 Task: Reply to email with the signature Francisco Garcia with the subject Introduction of a new team member from softage.10@softage.net with the message Can you provide an update on the recruitment process for the new position? with BCC to softage.6@softage.net with an attached document Marketing_research_report.pdf
Action: Mouse moved to (230, 348)
Screenshot: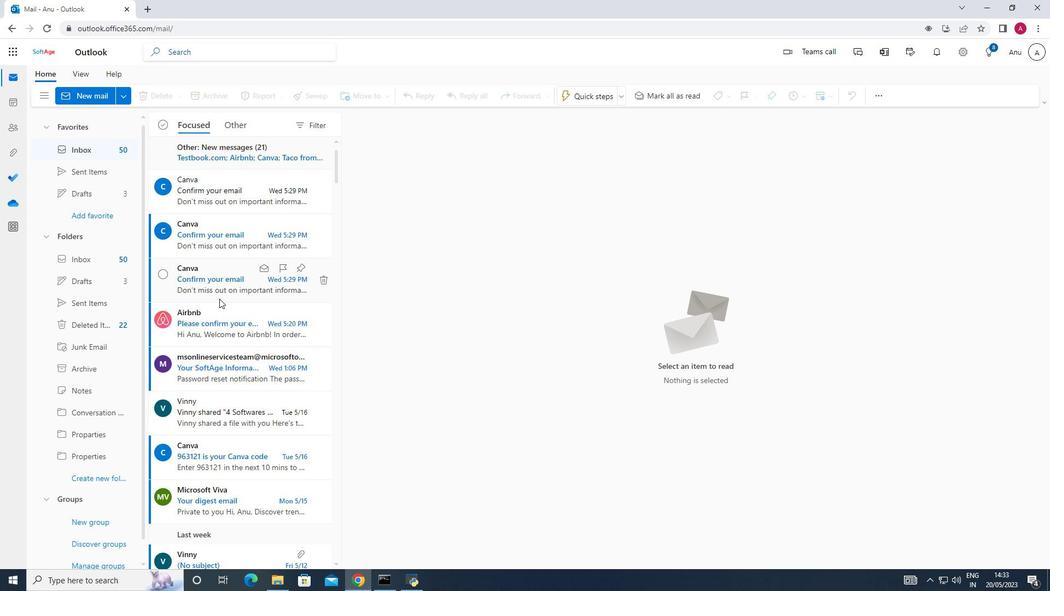 
Action: Mouse scrolled (230, 347) with delta (0, 0)
Screenshot: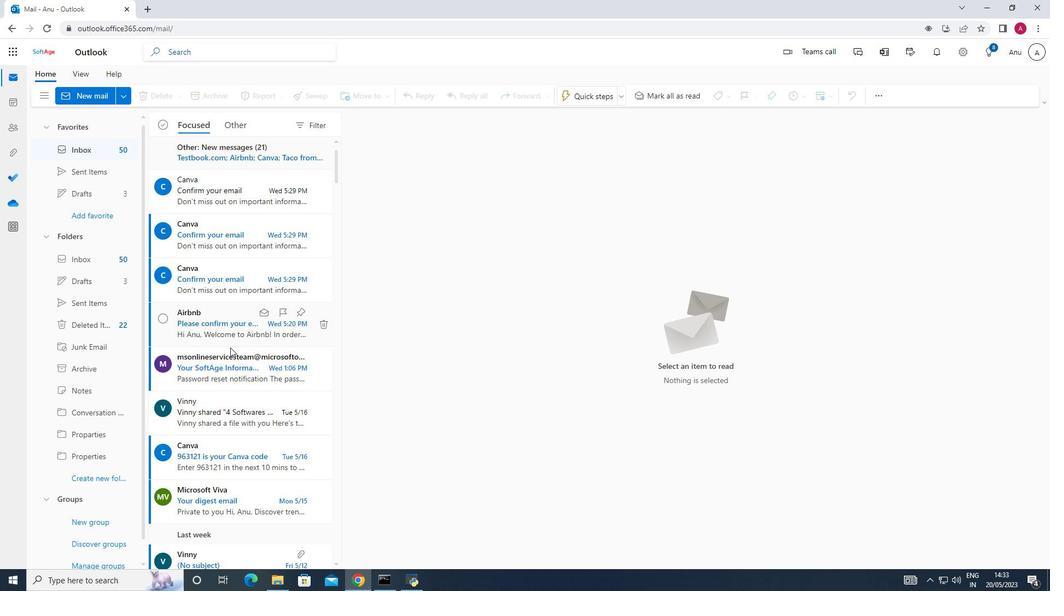 
Action: Mouse scrolled (230, 347) with delta (0, 0)
Screenshot: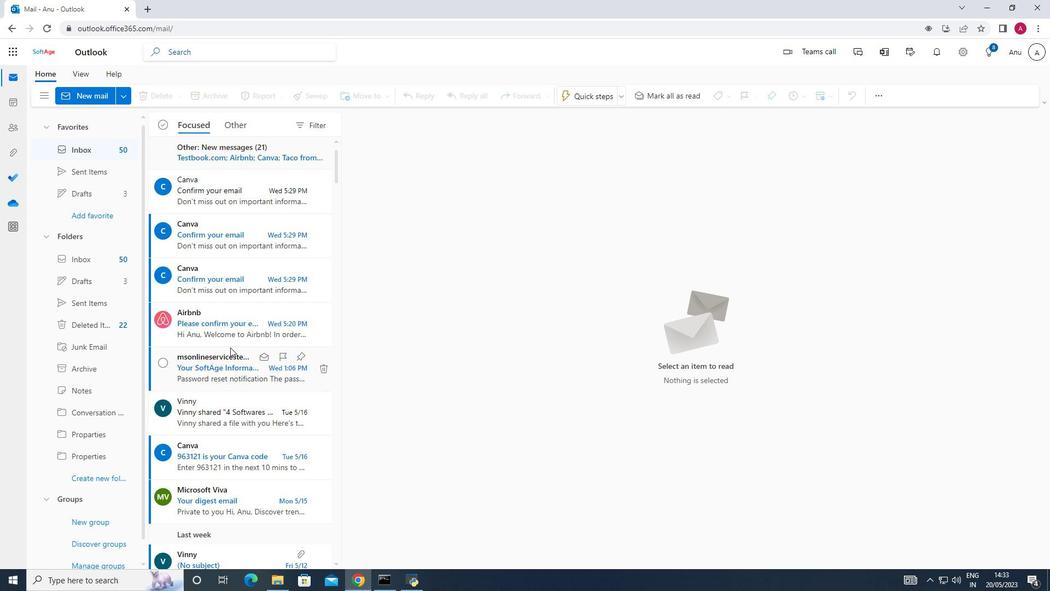 
Action: Mouse moved to (232, 303)
Screenshot: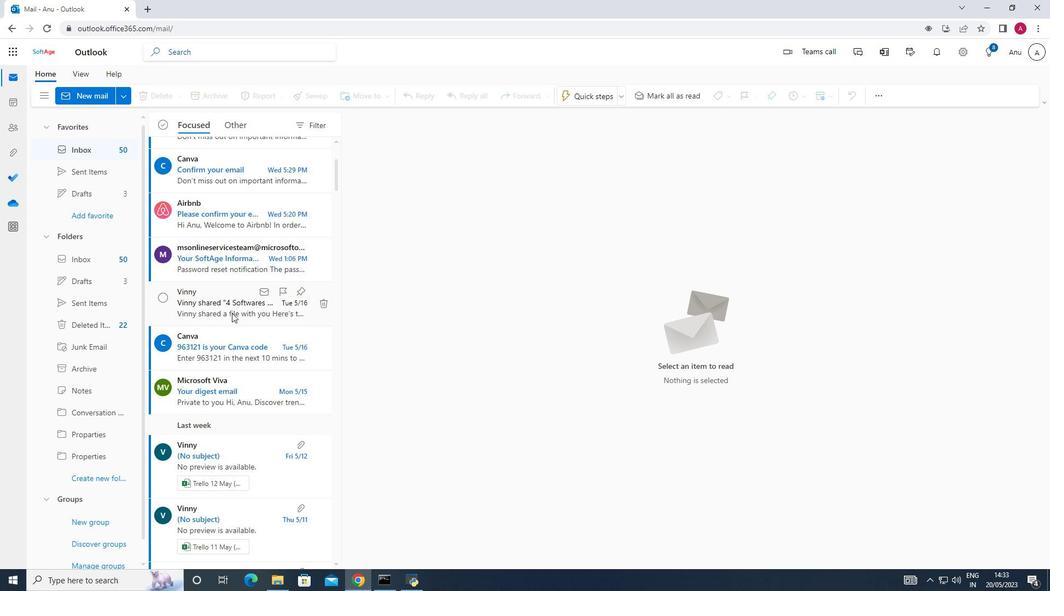 
Action: Mouse pressed left at (232, 303)
Screenshot: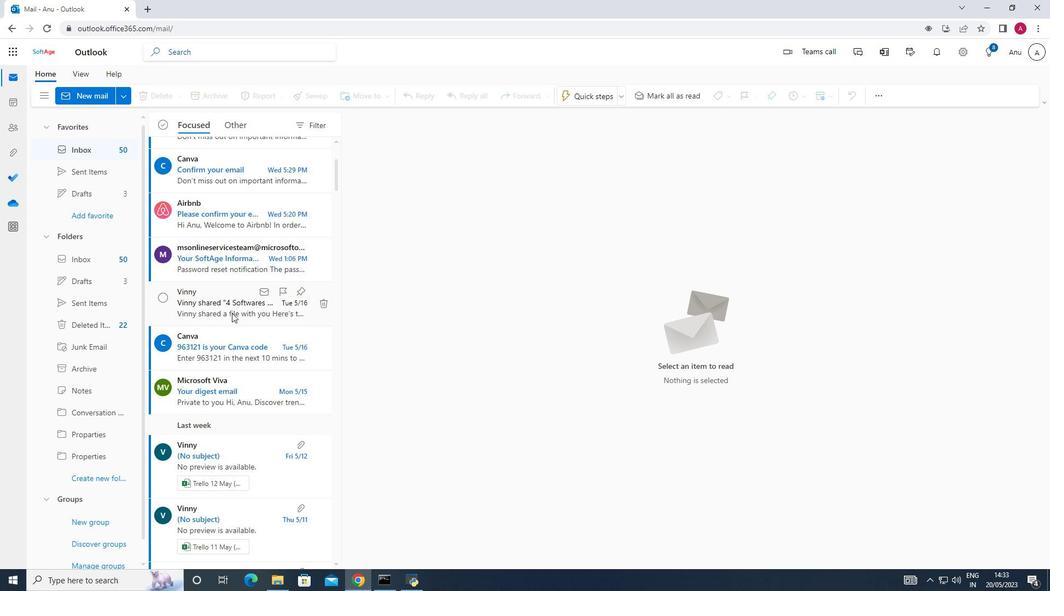 
Action: Mouse moved to (1023, 151)
Screenshot: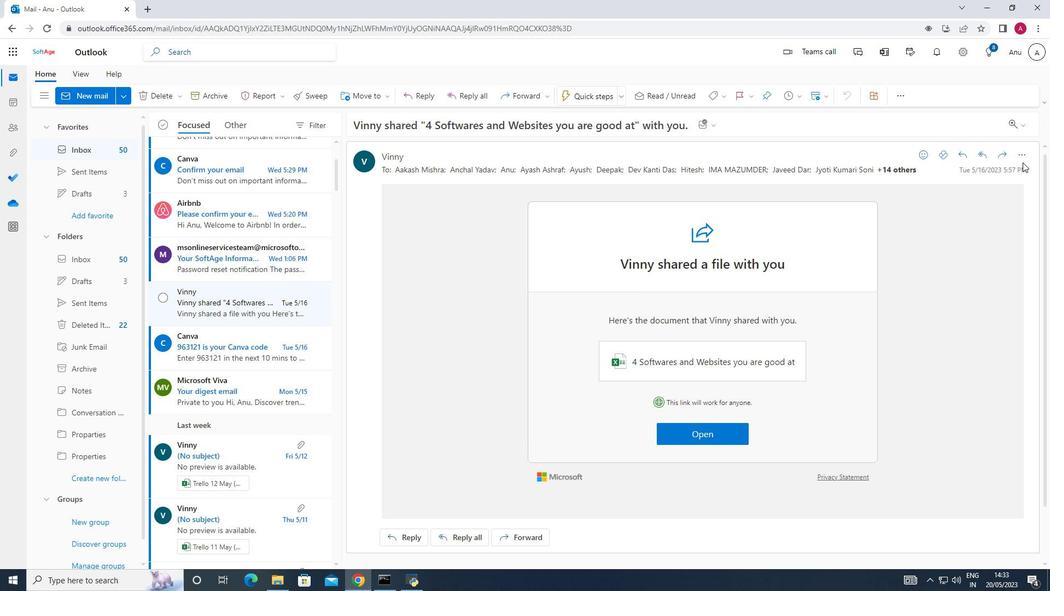 
Action: Mouse pressed left at (1023, 151)
Screenshot: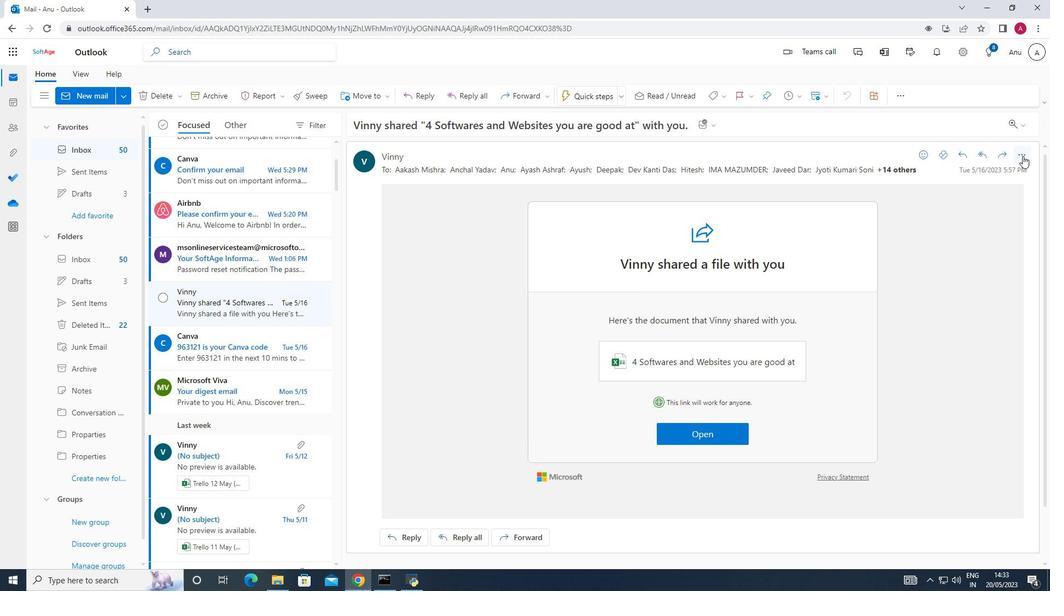 
Action: Mouse moved to (958, 172)
Screenshot: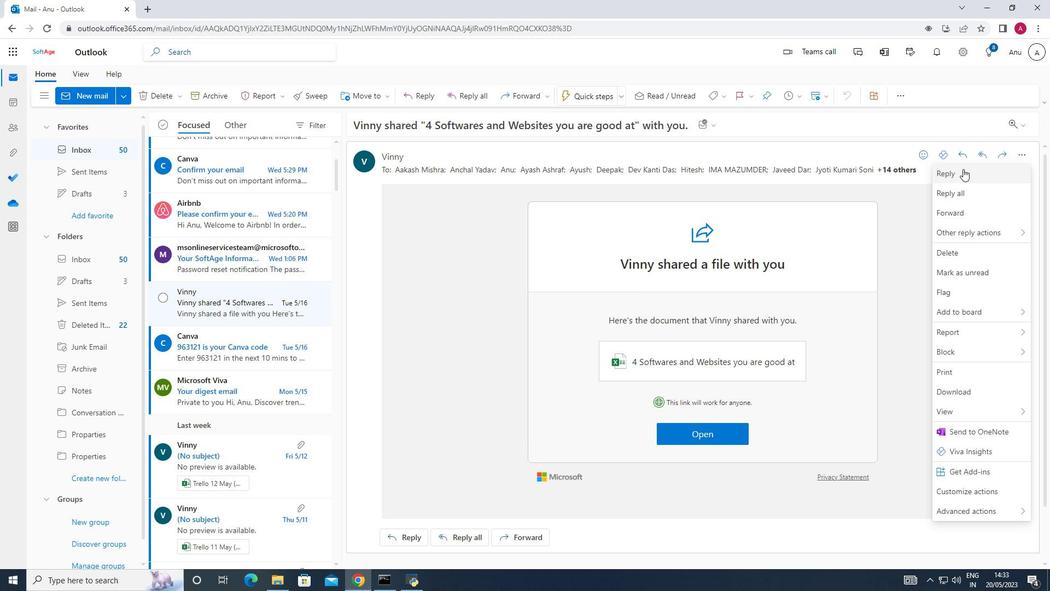 
Action: Mouse pressed left at (958, 172)
Screenshot: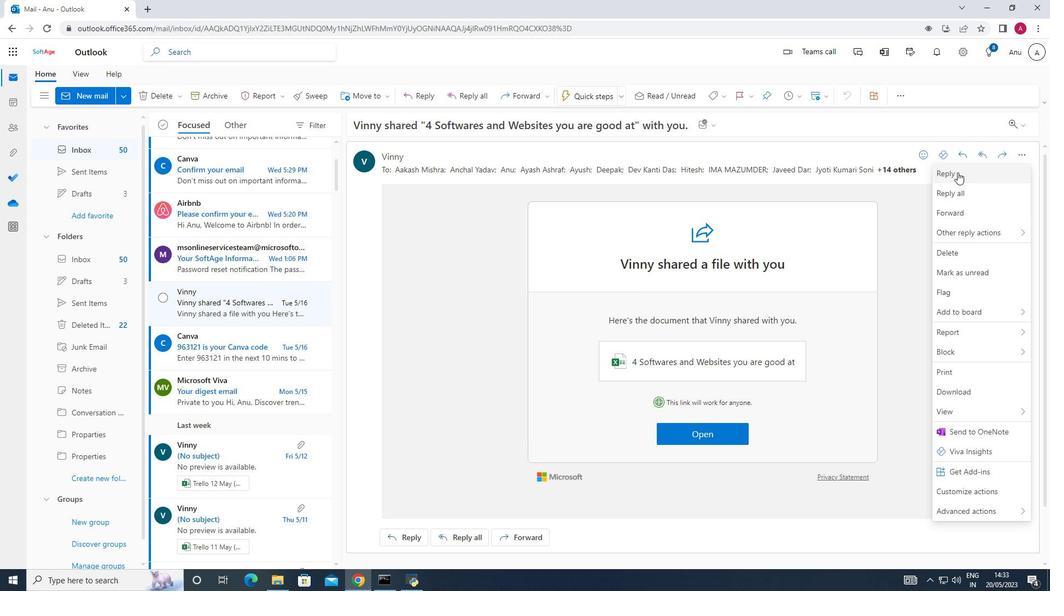 
Action: Mouse moved to (547, 241)
Screenshot: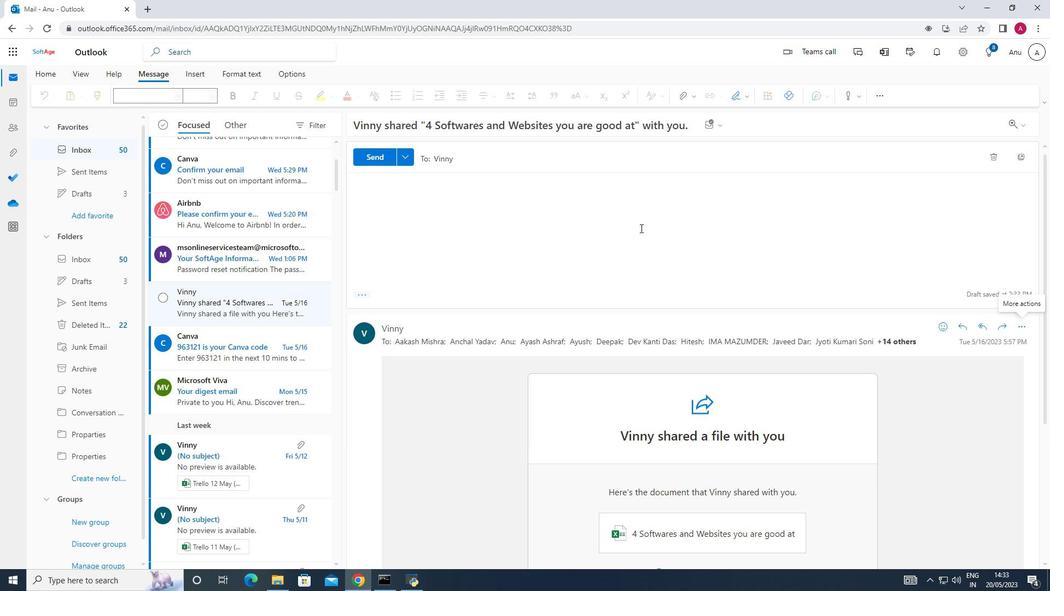 
Action: Mouse scrolled (547, 241) with delta (0, 0)
Screenshot: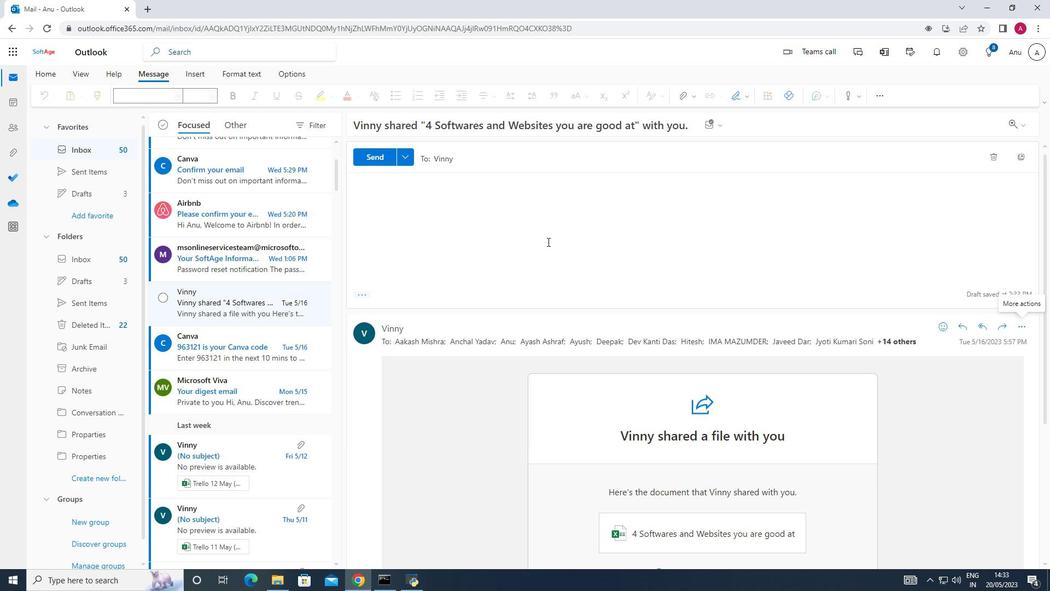 
Action: Mouse scrolled (547, 241) with delta (0, 0)
Screenshot: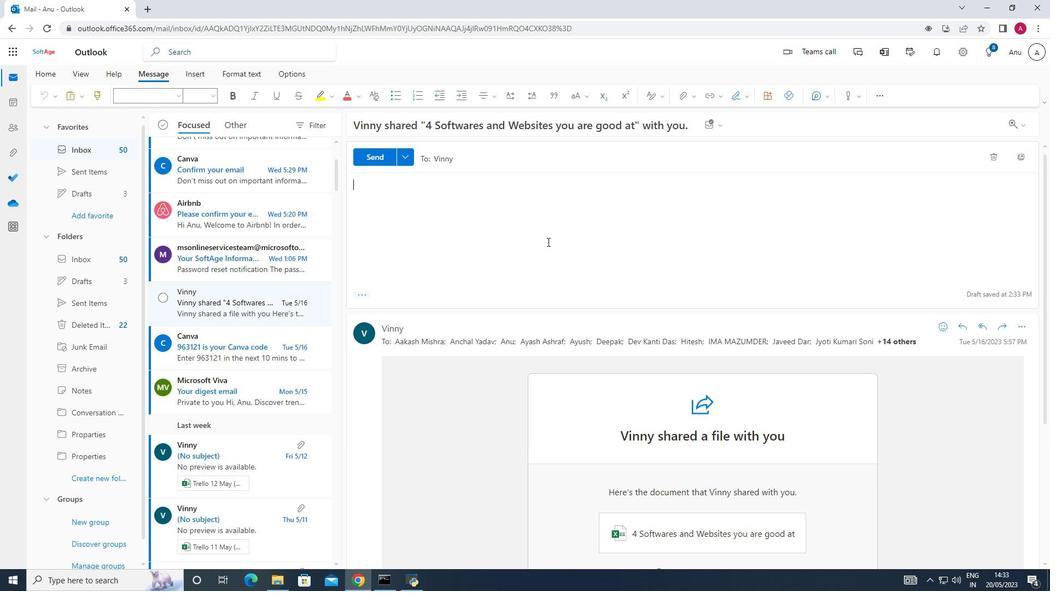 
Action: Mouse scrolled (547, 241) with delta (0, 0)
Screenshot: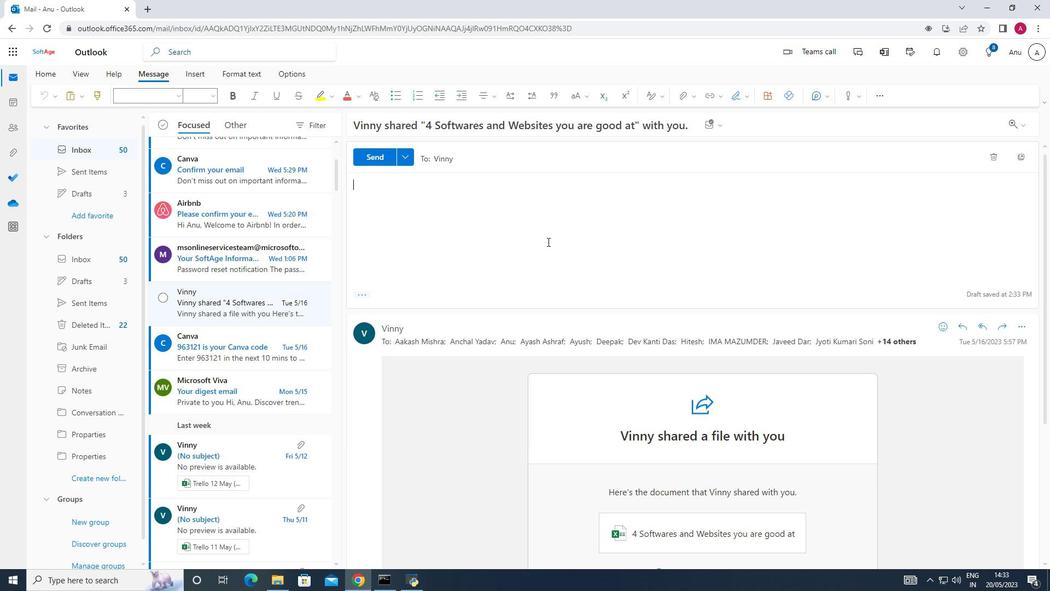 
Action: Mouse moved to (722, 291)
Screenshot: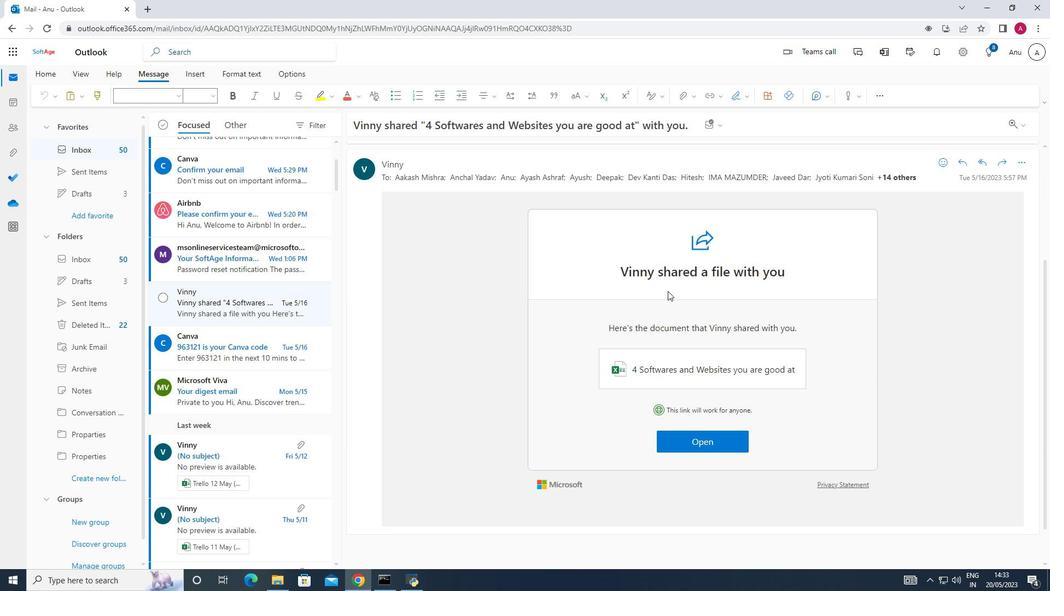 
Action: Mouse scrolled (722, 291) with delta (0, 0)
Screenshot: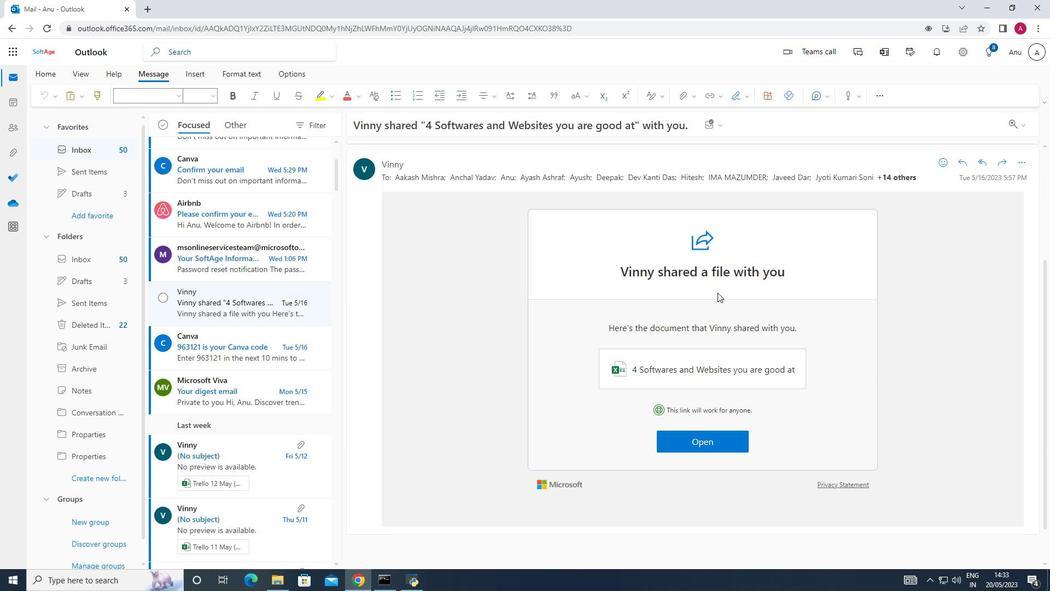 
Action: Mouse scrolled (722, 291) with delta (0, 0)
Screenshot: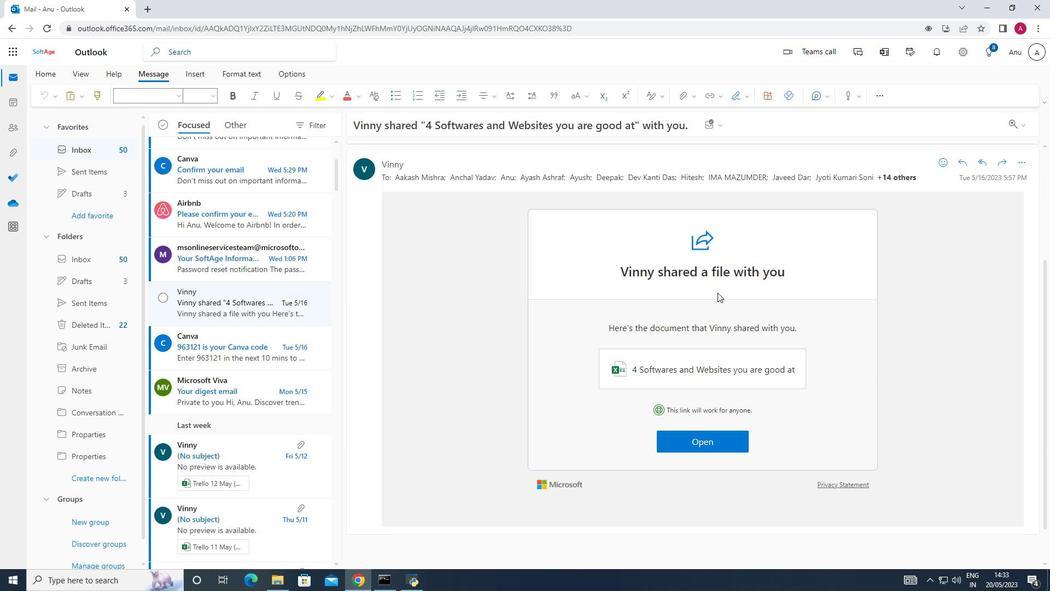
Action: Mouse scrolled (722, 291) with delta (0, 0)
Screenshot: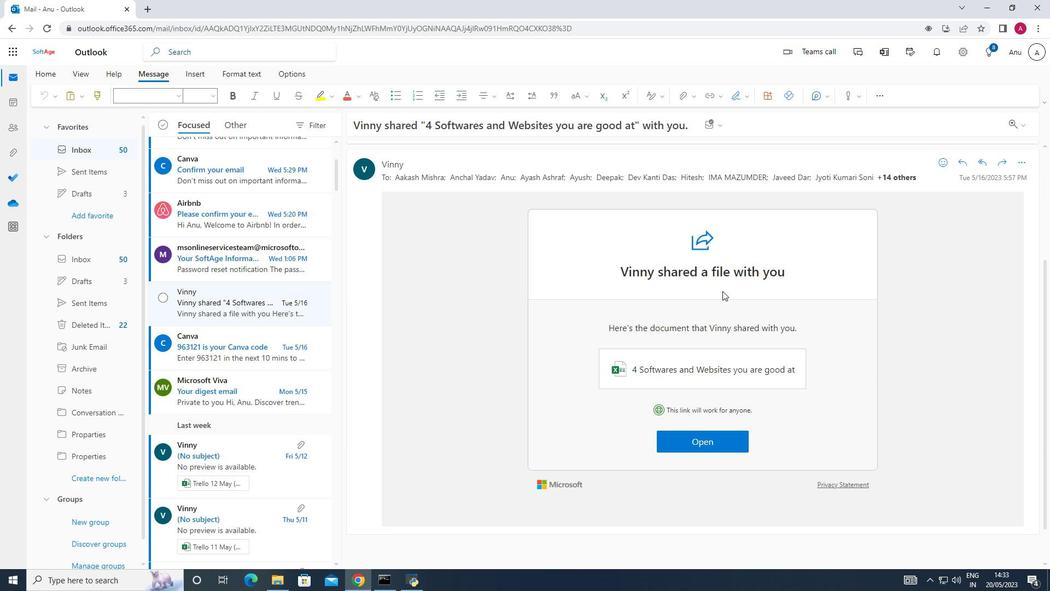 
Action: Mouse scrolled (722, 291) with delta (0, 0)
Screenshot: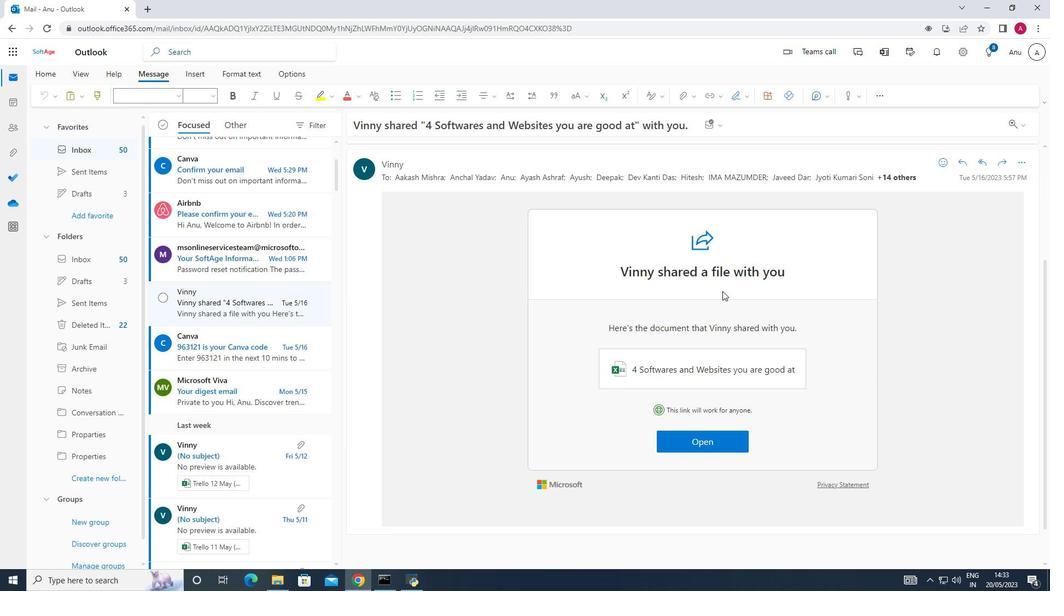 
Action: Mouse moved to (358, 296)
Screenshot: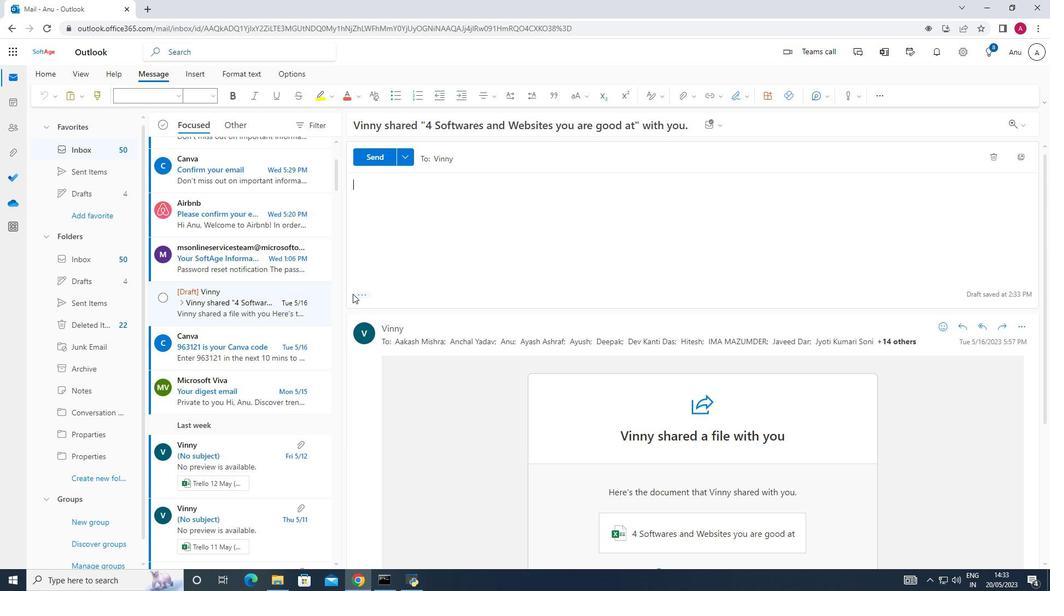 
Action: Mouse pressed left at (358, 296)
Screenshot: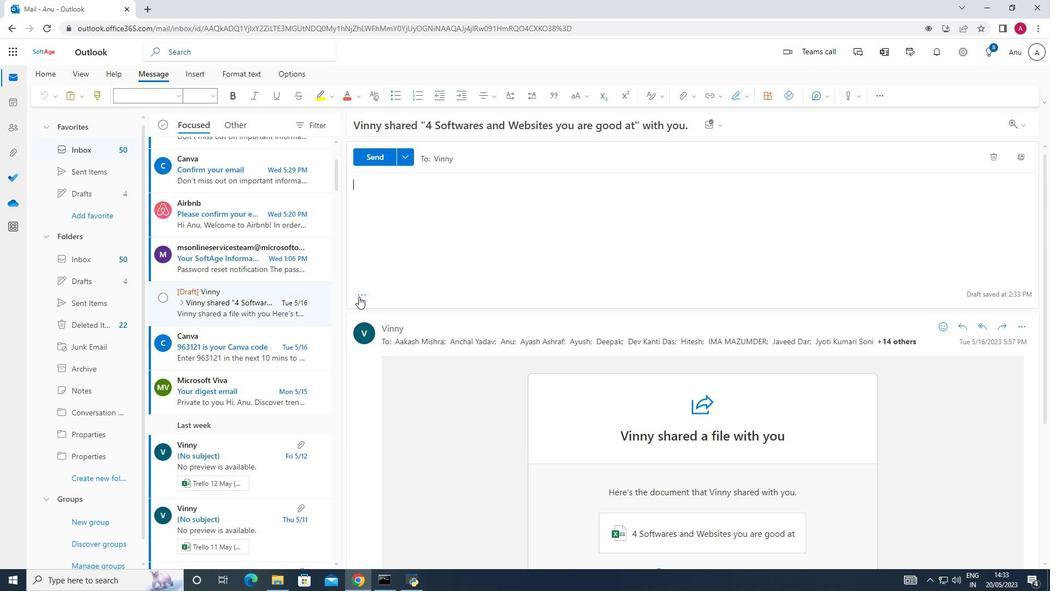 
Action: Mouse moved to (733, 185)
Screenshot: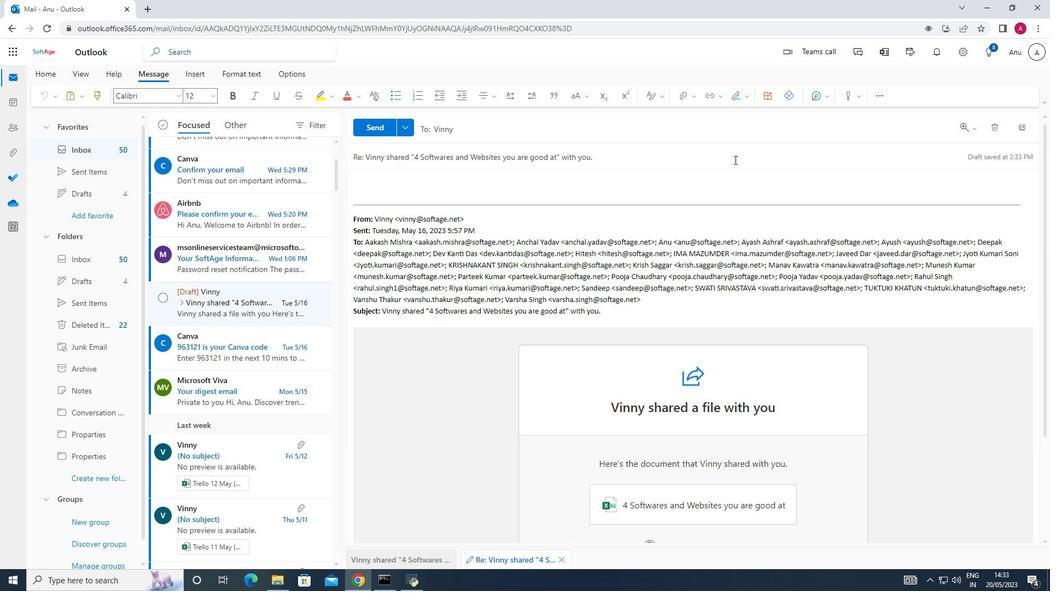 
Action: Mouse scrolled (733, 186) with delta (0, 0)
Screenshot: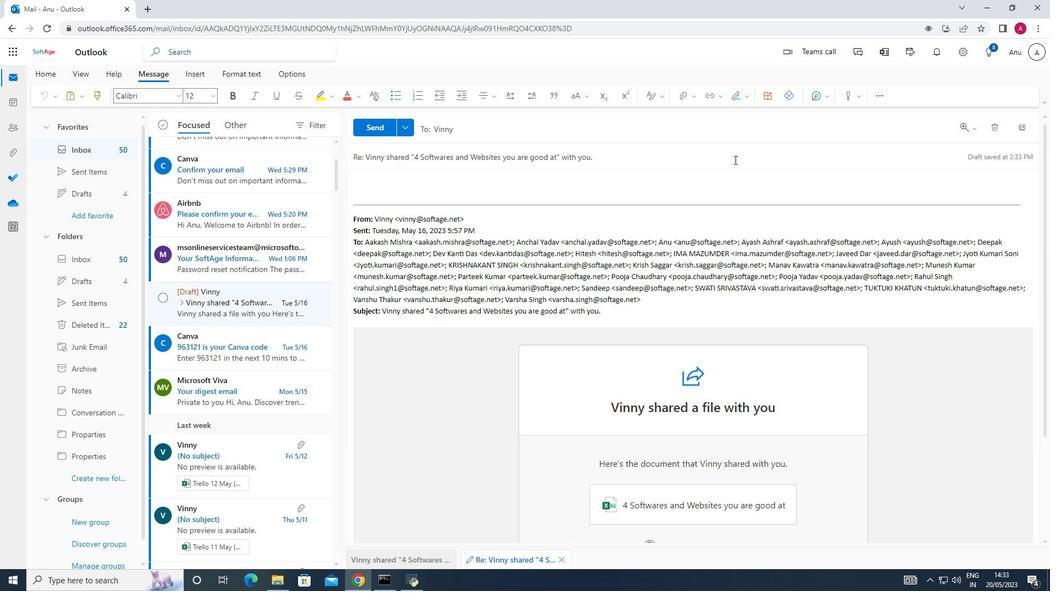 
Action: Mouse scrolled (733, 186) with delta (0, 0)
Screenshot: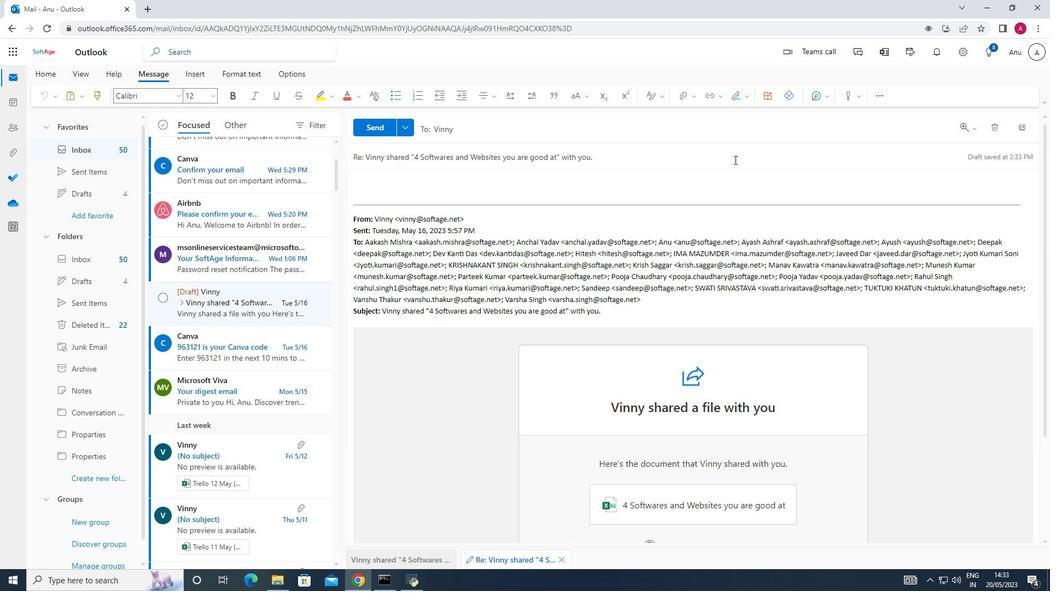 
Action: Mouse scrolled (733, 186) with delta (0, 0)
Screenshot: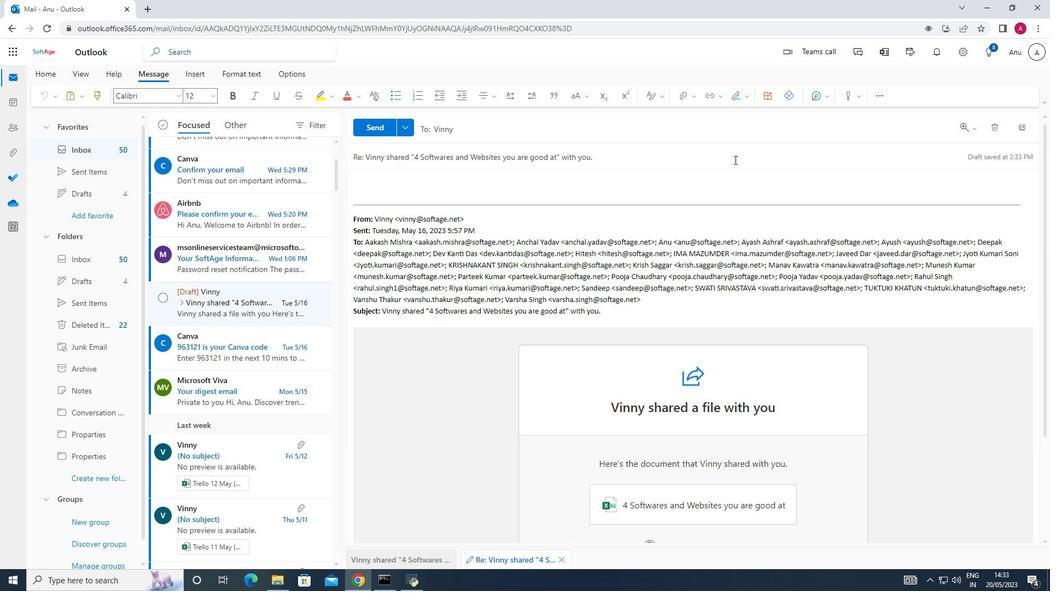 
Action: Mouse scrolled (733, 186) with delta (0, 0)
Screenshot: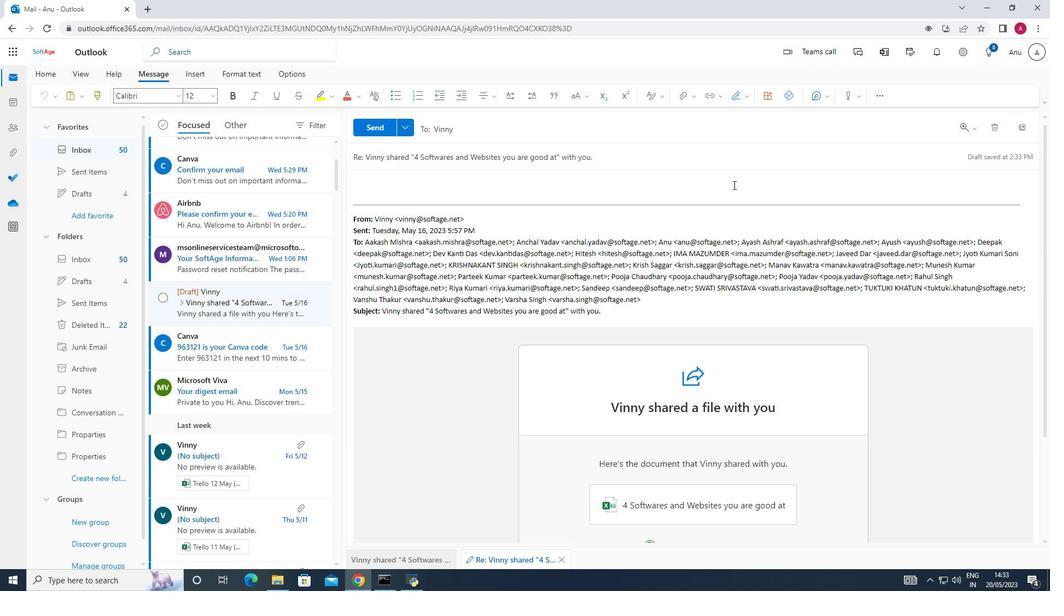
Action: Mouse scrolled (733, 186) with delta (0, 0)
Screenshot: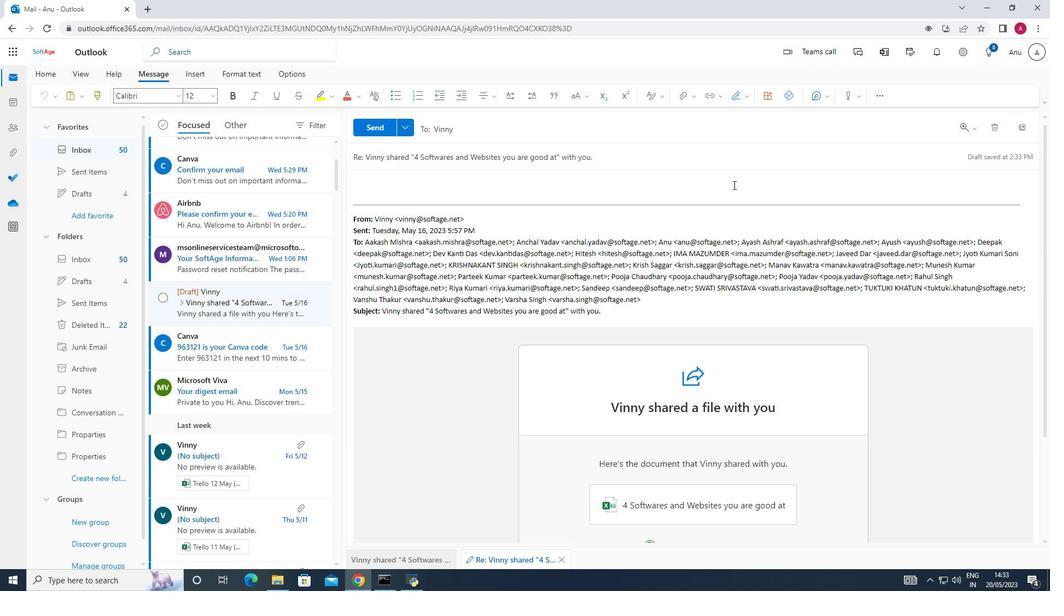 
Action: Mouse moved to (732, 95)
Screenshot: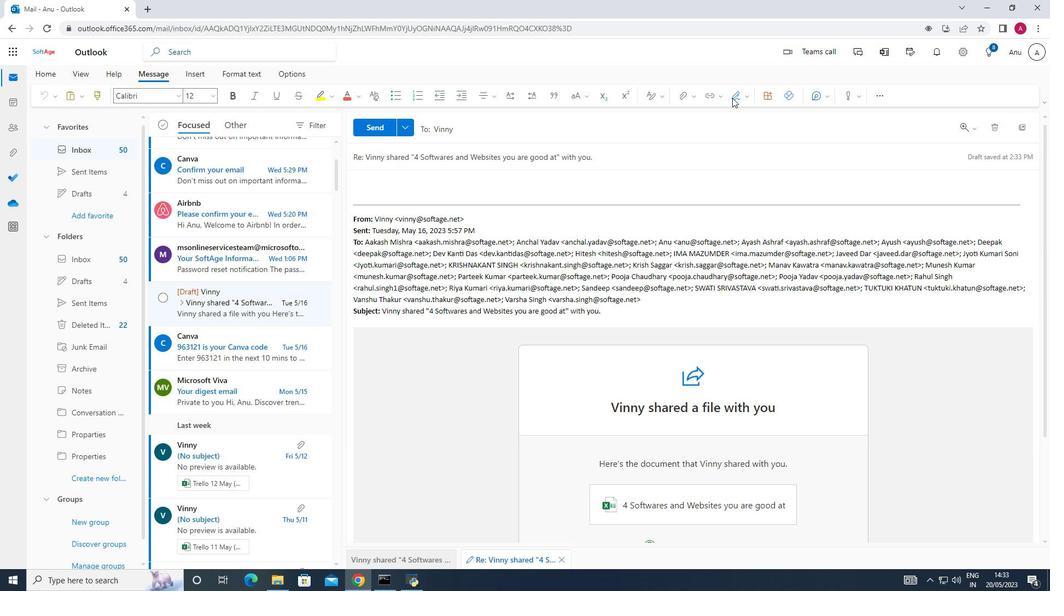 
Action: Mouse pressed left at (732, 95)
Screenshot: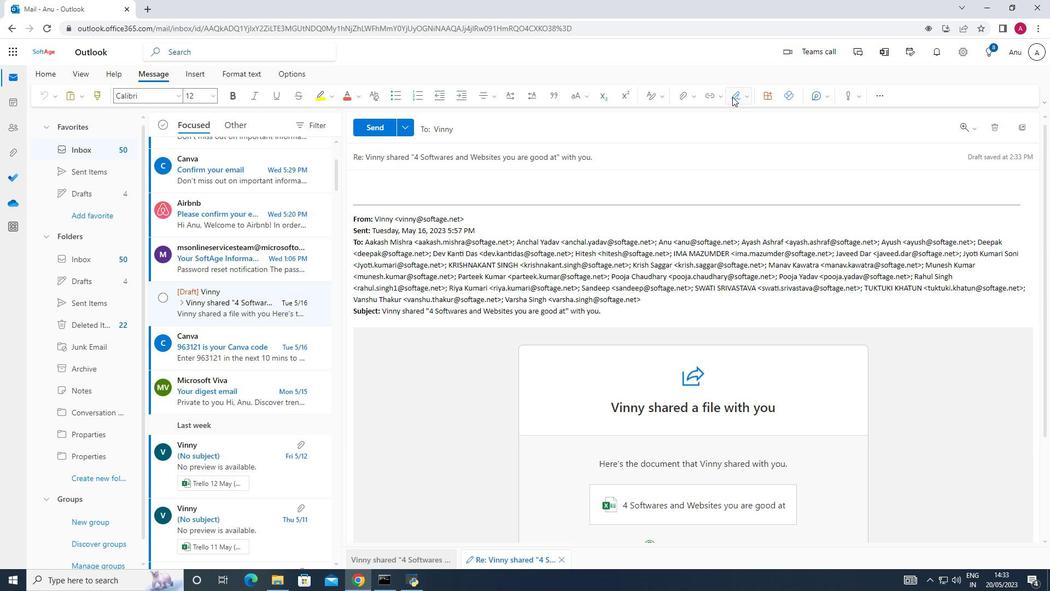 
Action: Mouse moved to (715, 138)
Screenshot: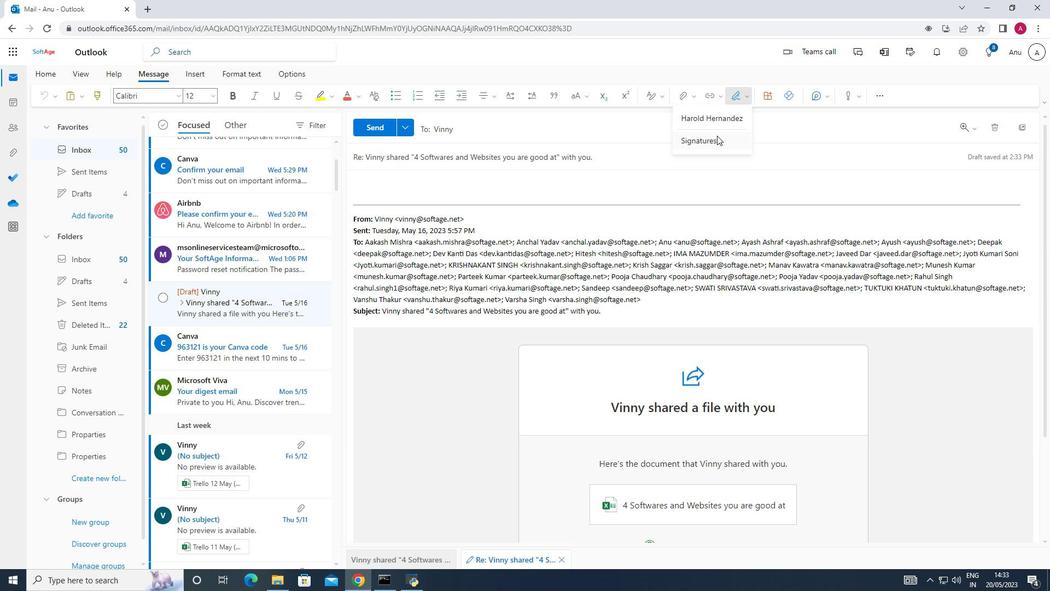 
Action: Mouse pressed left at (715, 138)
Screenshot: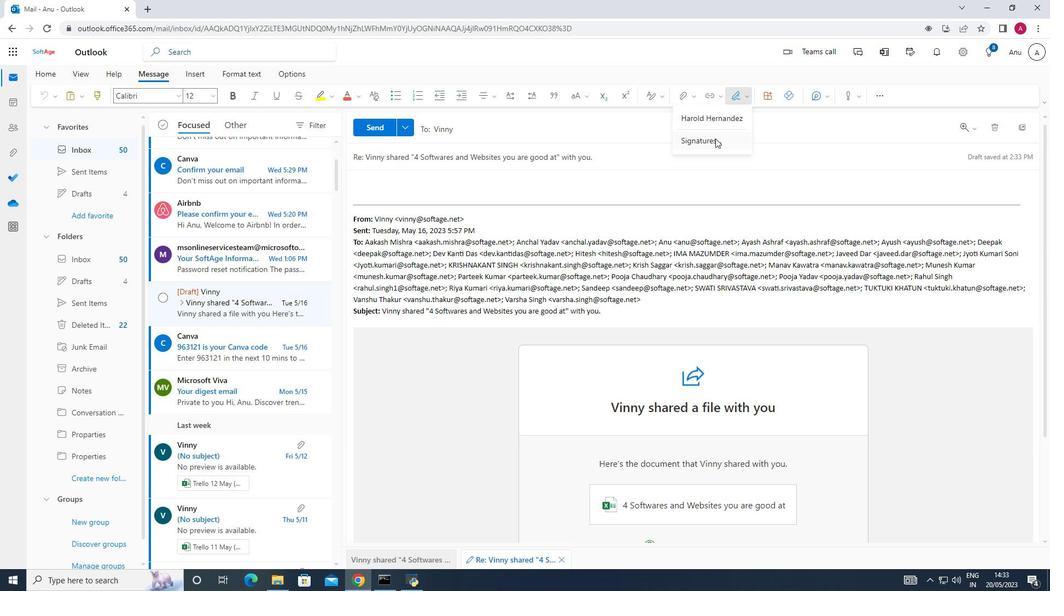 
Action: Mouse moved to (744, 183)
Screenshot: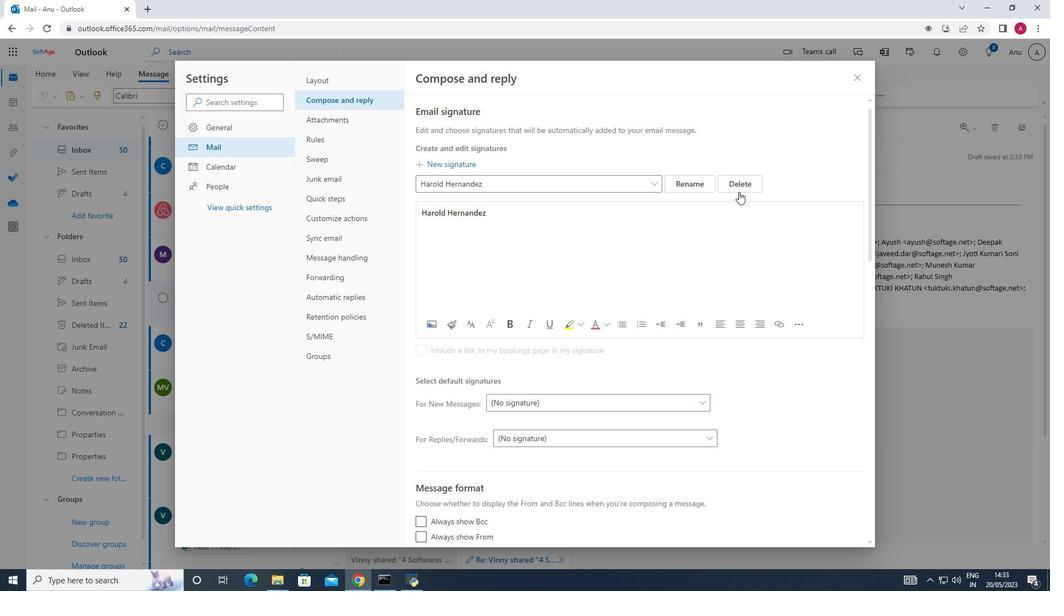
Action: Mouse pressed left at (744, 183)
Screenshot: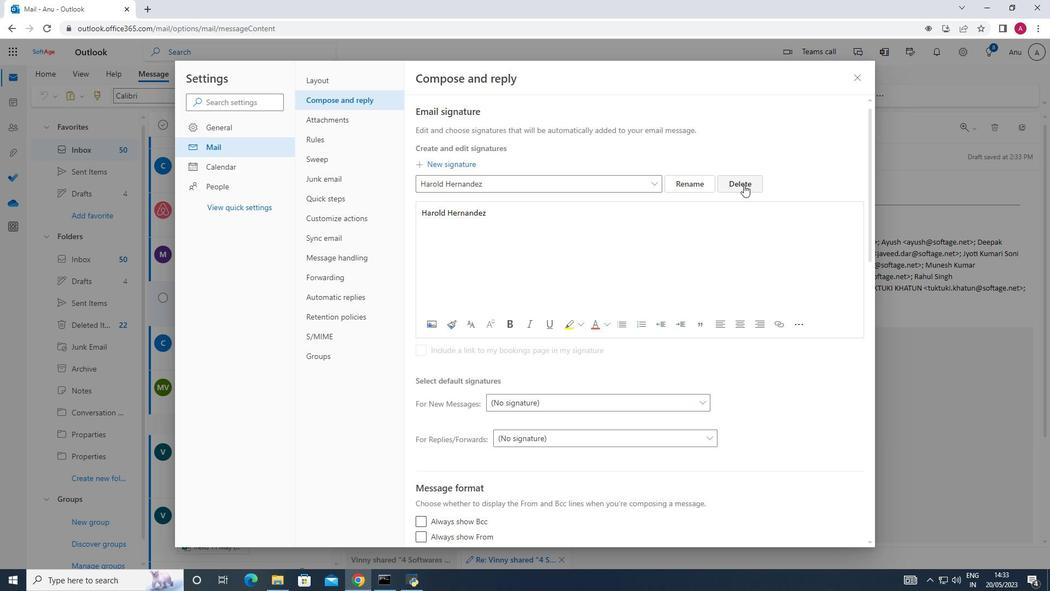 
Action: Mouse moved to (737, 186)
Screenshot: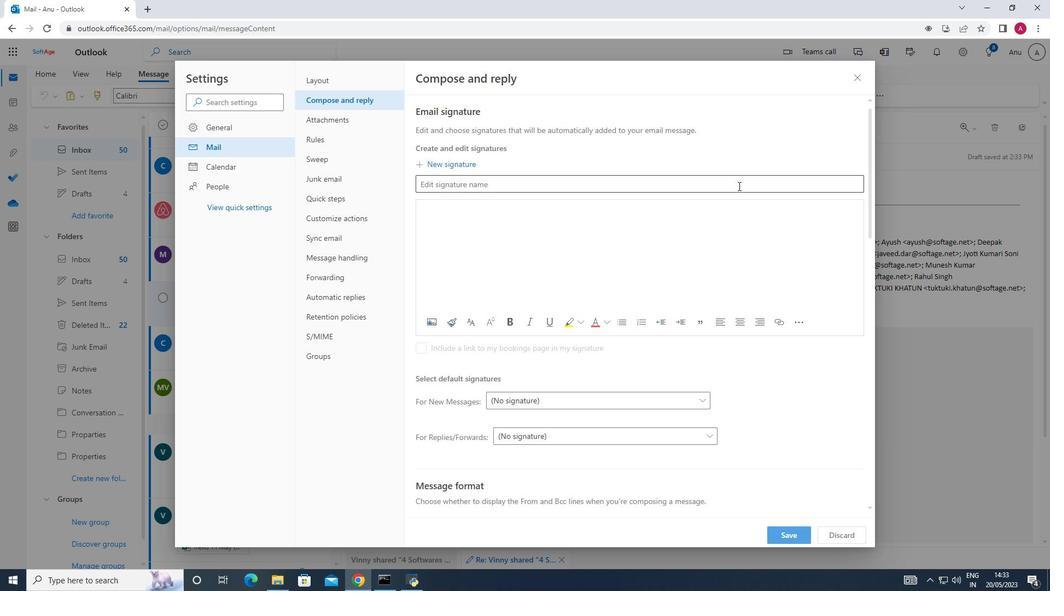 
Action: Mouse pressed left at (737, 186)
Screenshot: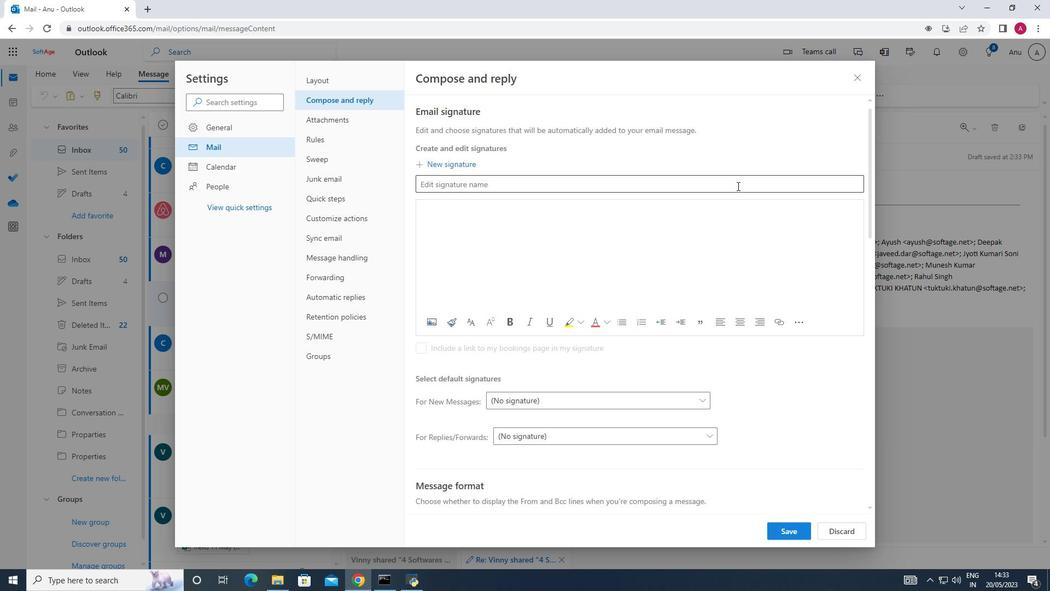 
Action: Key pressed <Key.shift>Frans<Key.backspace>cisco<Key.space><Key.shift>Garcia<Key.tab><Key.shift>Frqanci<Key.backspace><Key.backspace><Key.backspace><Key.backspace><Key.backspace>ancisco<Key.space><Key.shift>Garcia
Screenshot: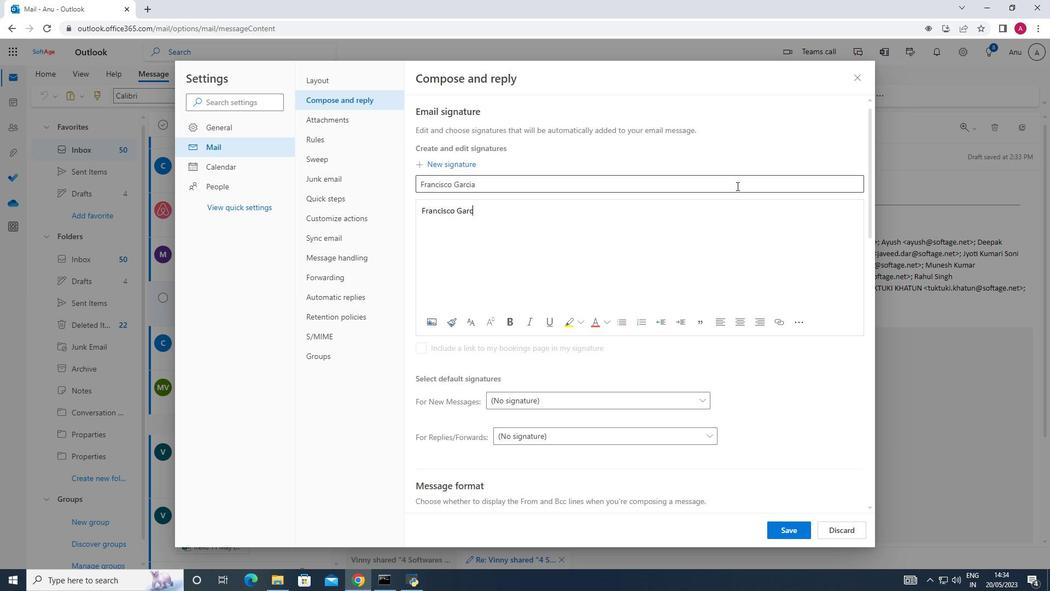 
Action: Mouse moved to (794, 526)
Screenshot: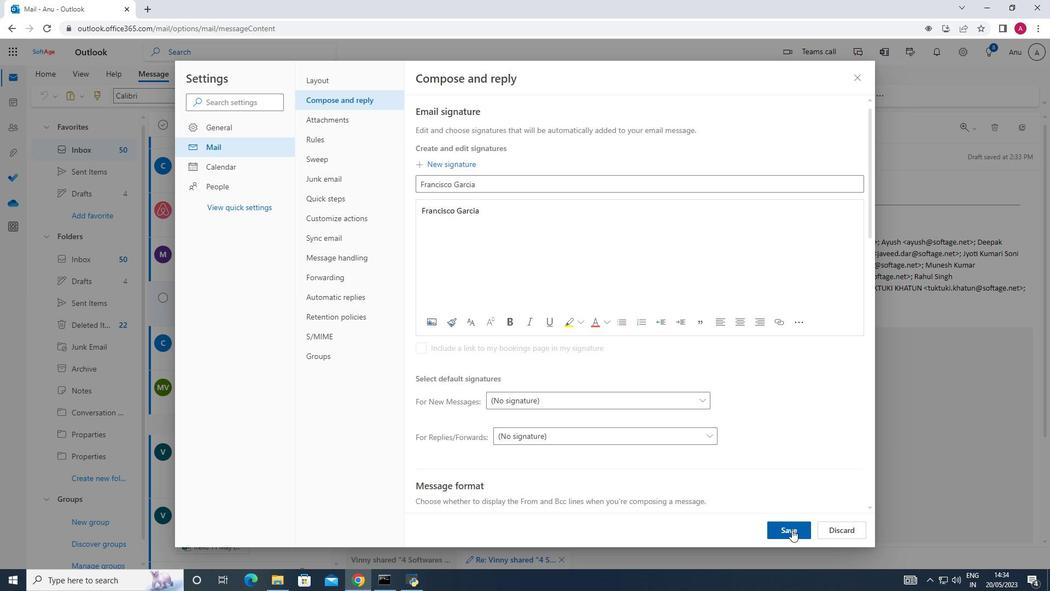 
Action: Mouse pressed left at (794, 526)
Screenshot: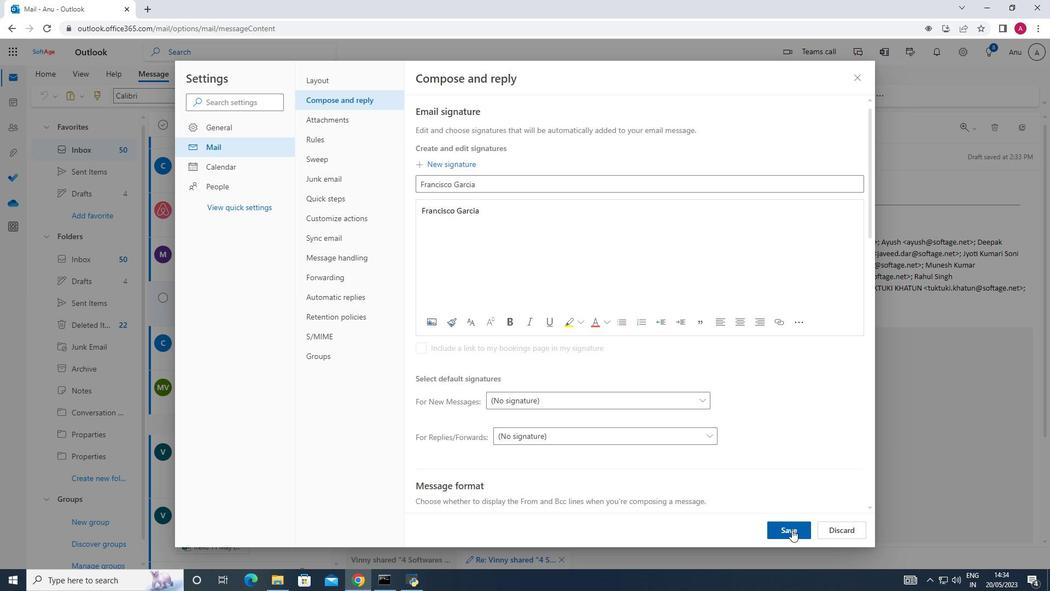 
Action: Mouse moved to (929, 345)
Screenshot: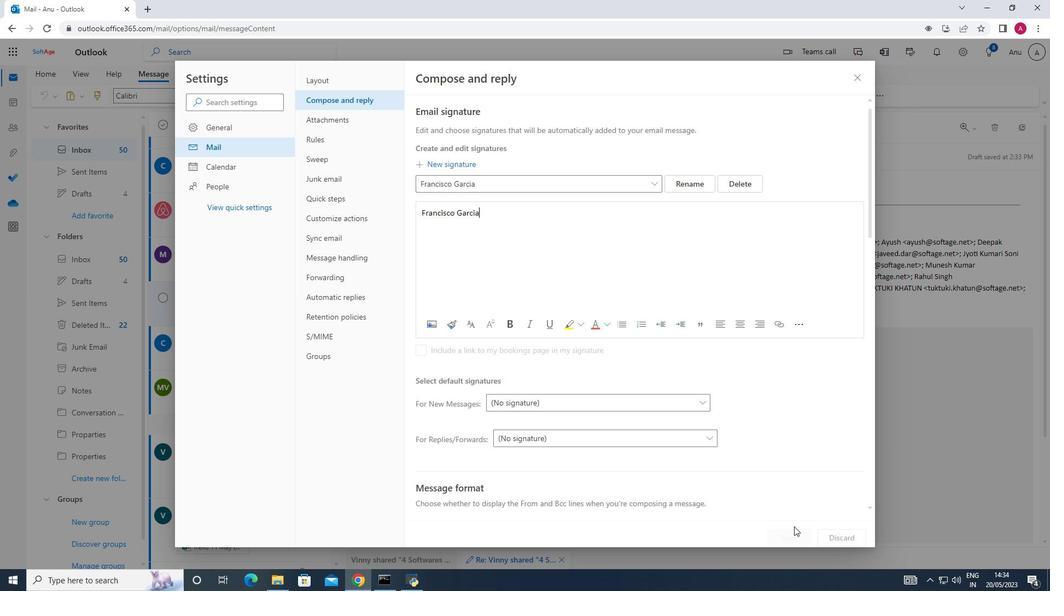
Action: Mouse pressed left at (929, 345)
Screenshot: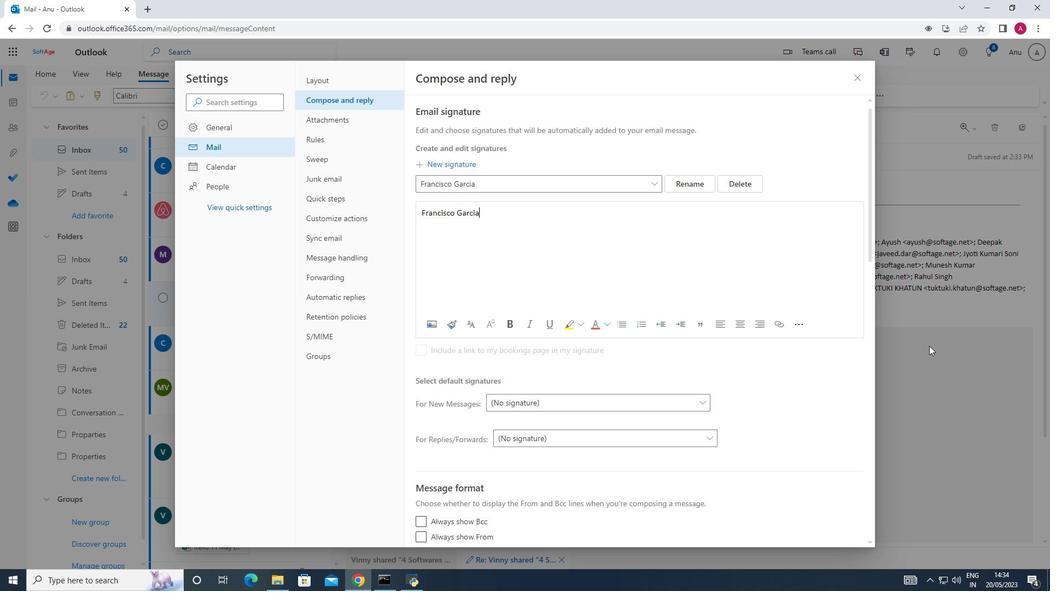 
Action: Mouse moved to (744, 96)
Screenshot: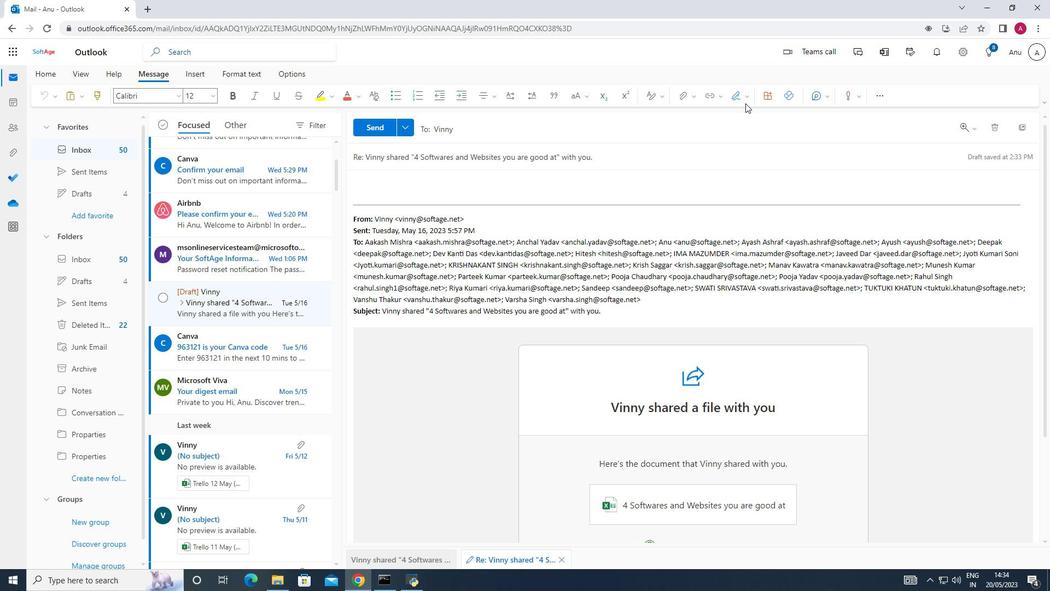 
Action: Mouse pressed left at (744, 96)
Screenshot: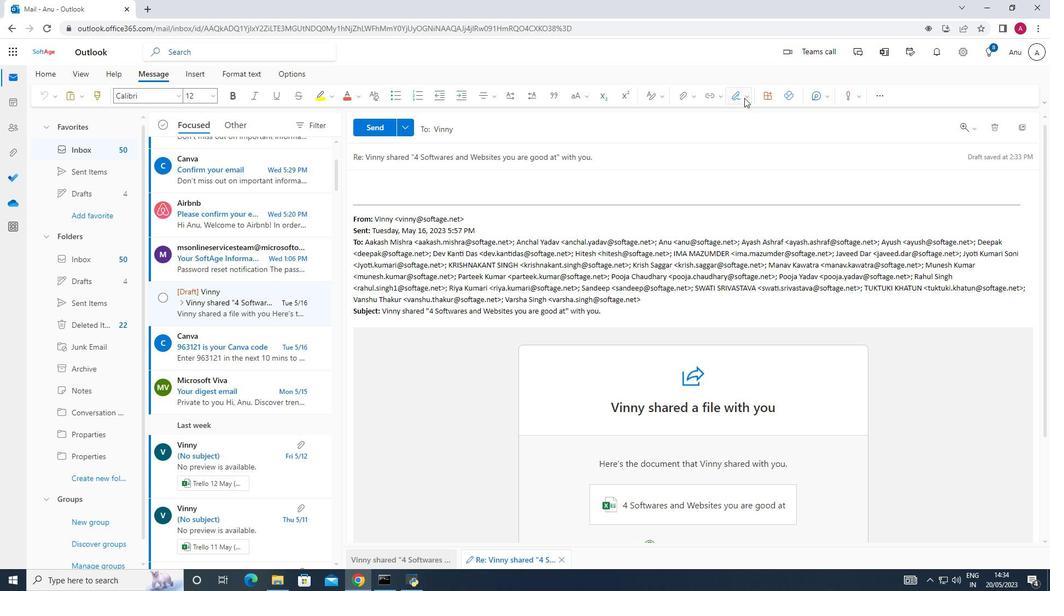 
Action: Mouse moved to (727, 118)
Screenshot: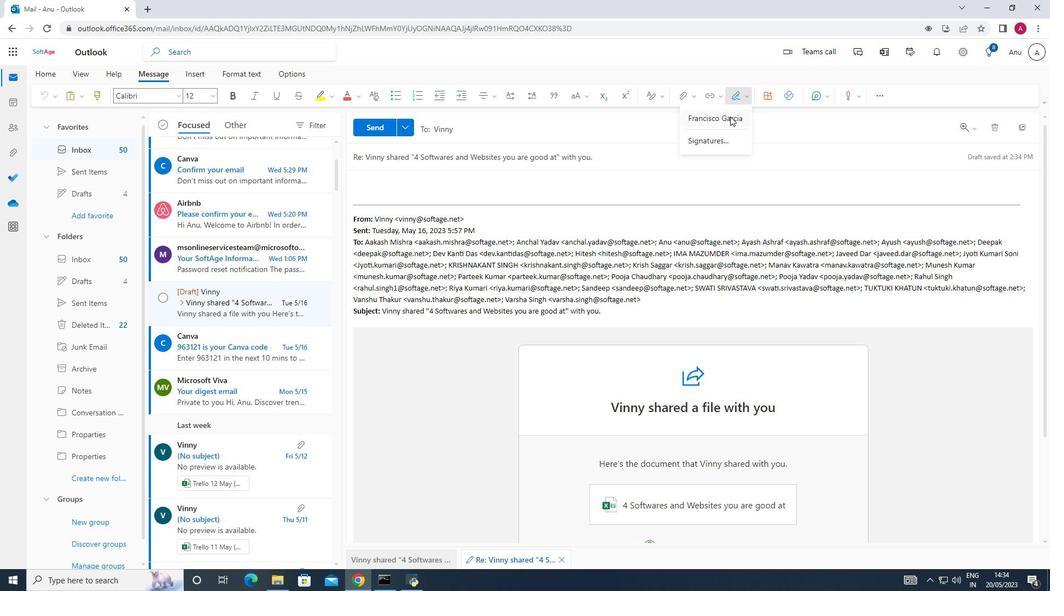 
Action: Mouse pressed left at (727, 118)
Screenshot: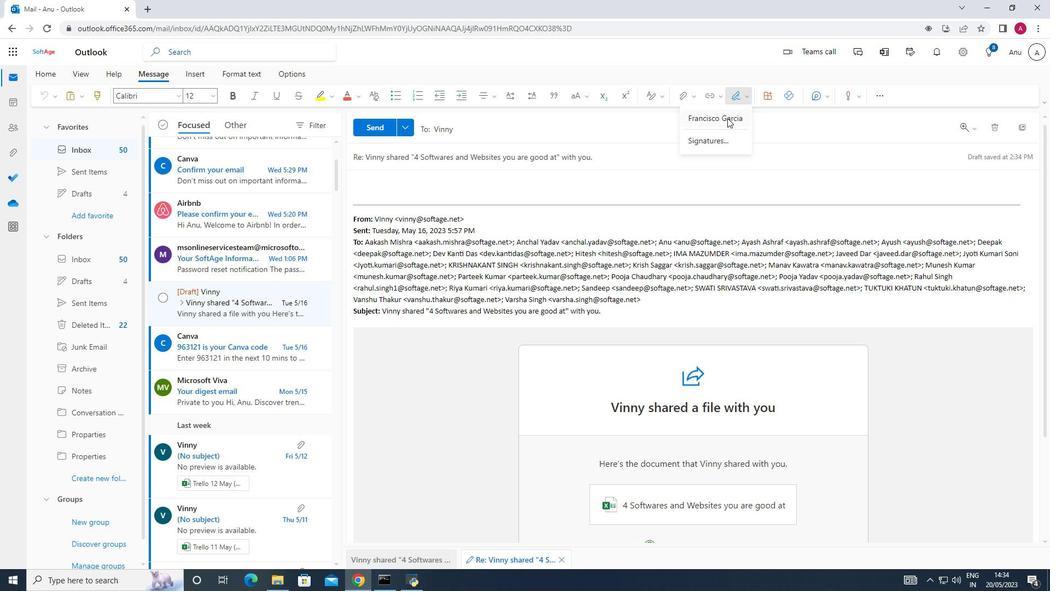 
Action: Mouse moved to (430, 180)
Screenshot: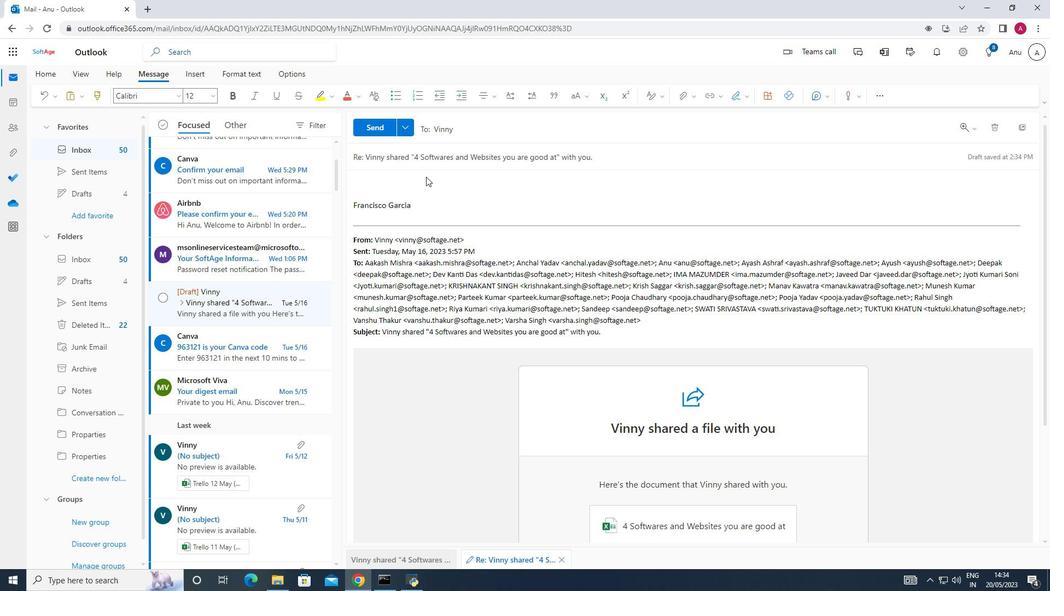
Action: Mouse scrolled (430, 181) with delta (0, 0)
Screenshot: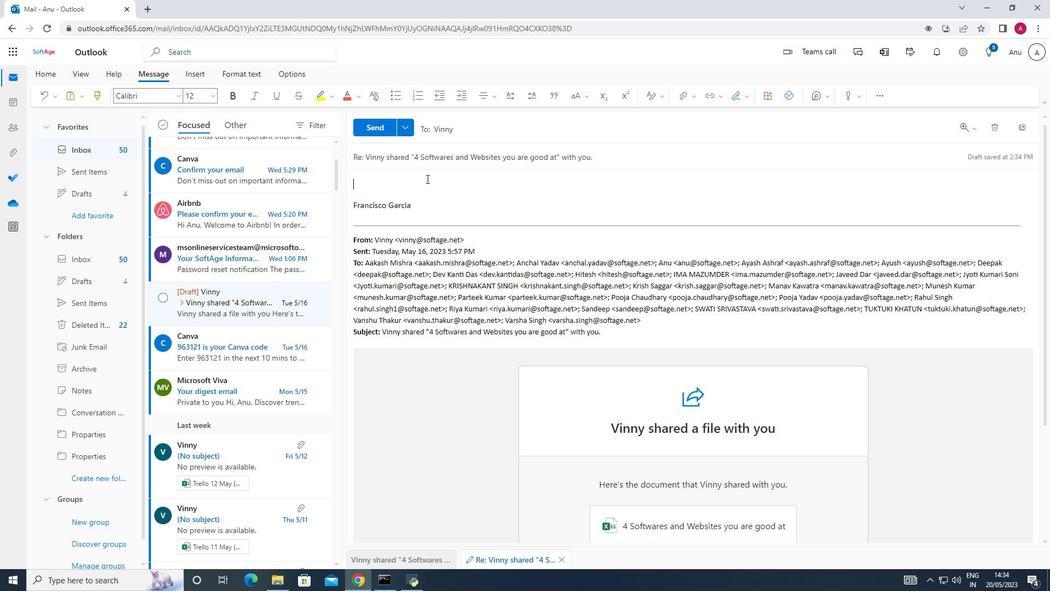 
Action: Mouse scrolled (430, 181) with delta (0, 0)
Screenshot: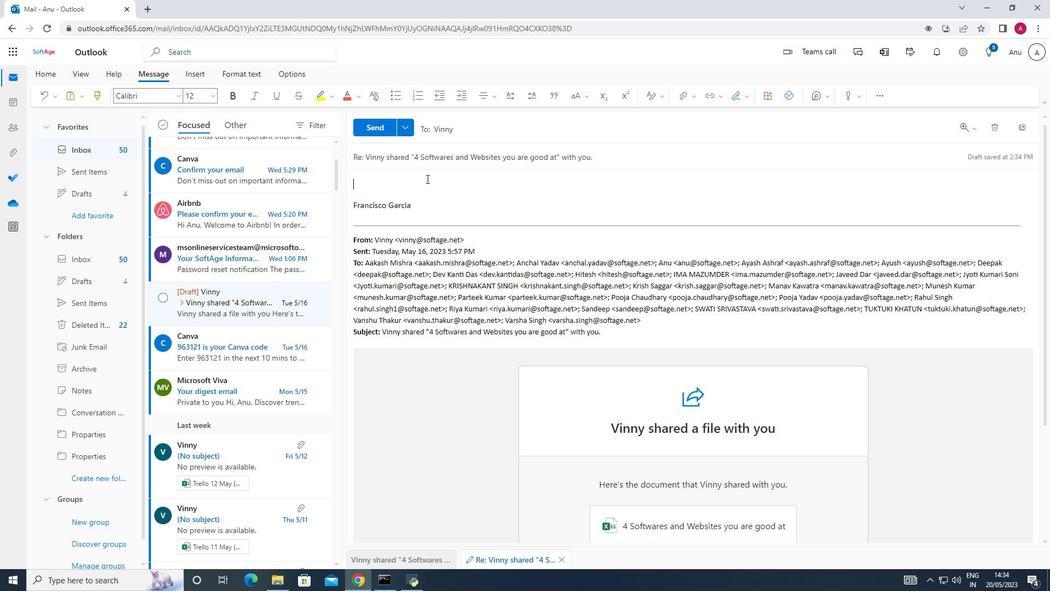 
Action: Mouse scrolled (430, 181) with delta (0, 0)
Screenshot: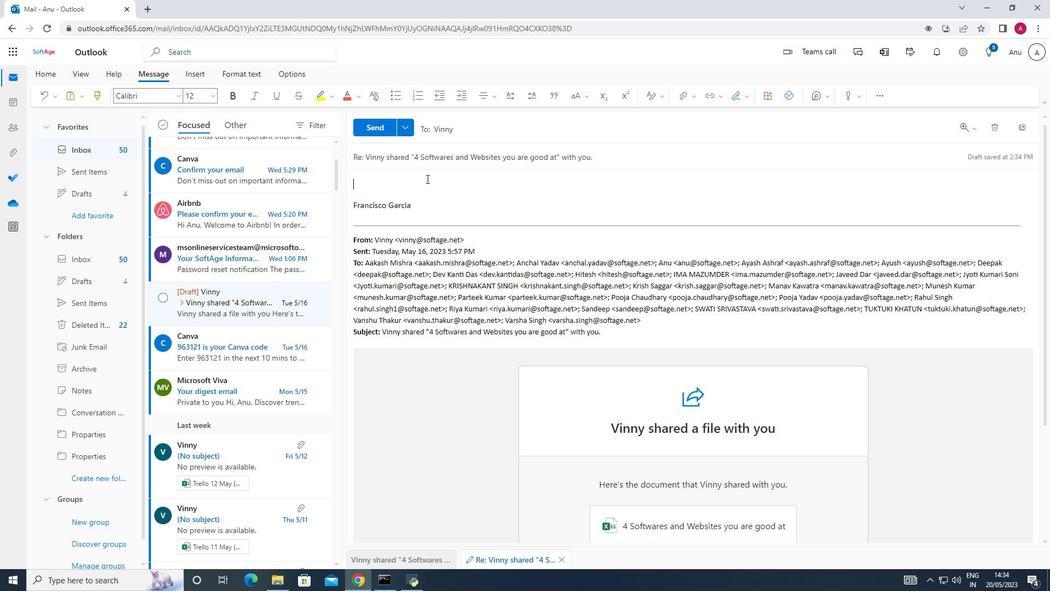 
Action: Mouse scrolled (430, 181) with delta (0, 0)
Screenshot: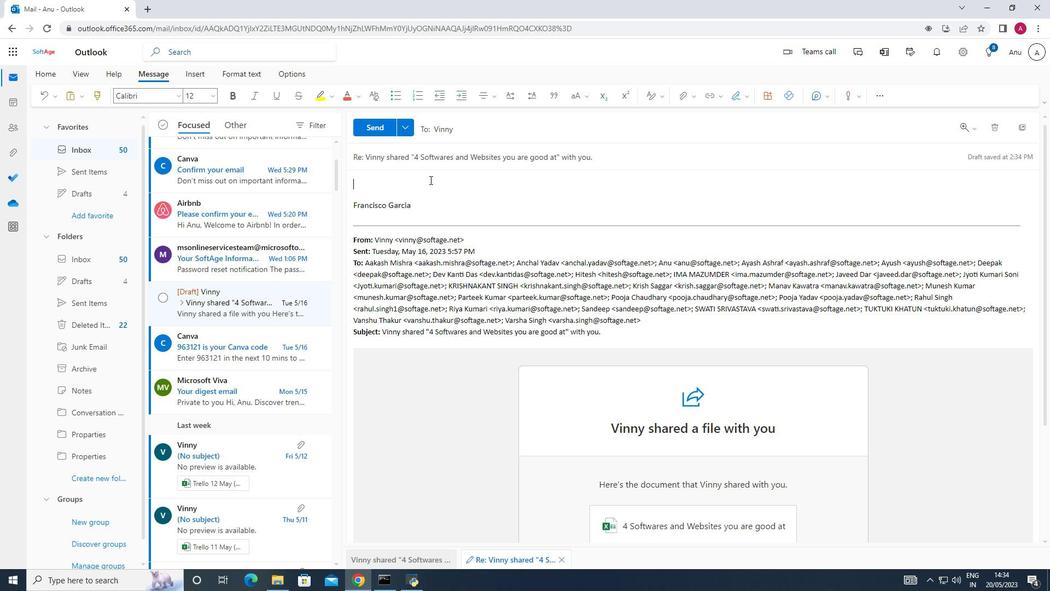 
Action: Mouse moved to (364, 157)
Screenshot: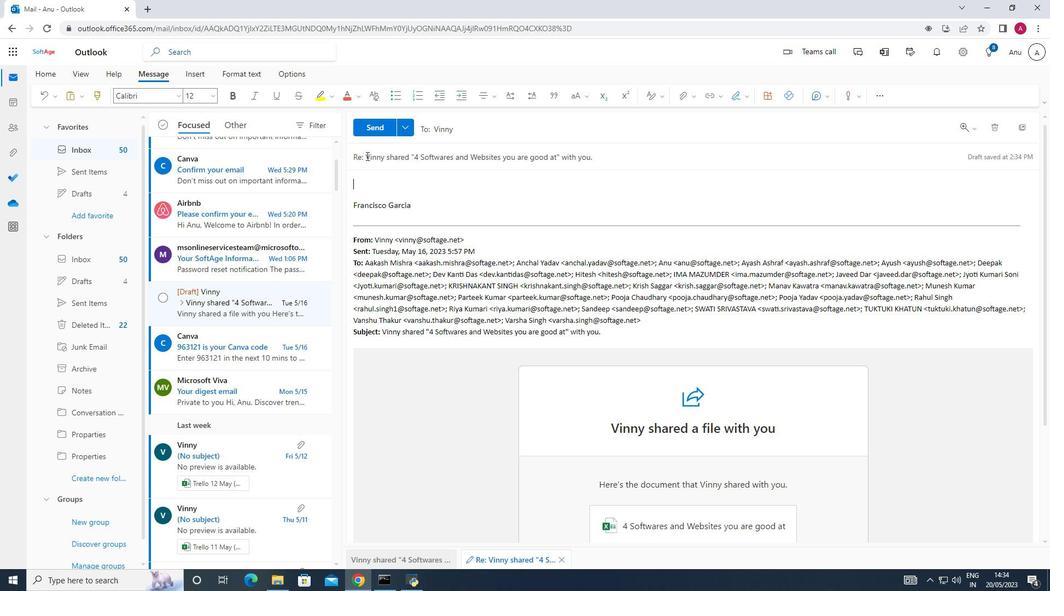 
Action: Mouse pressed left at (364, 157)
Screenshot: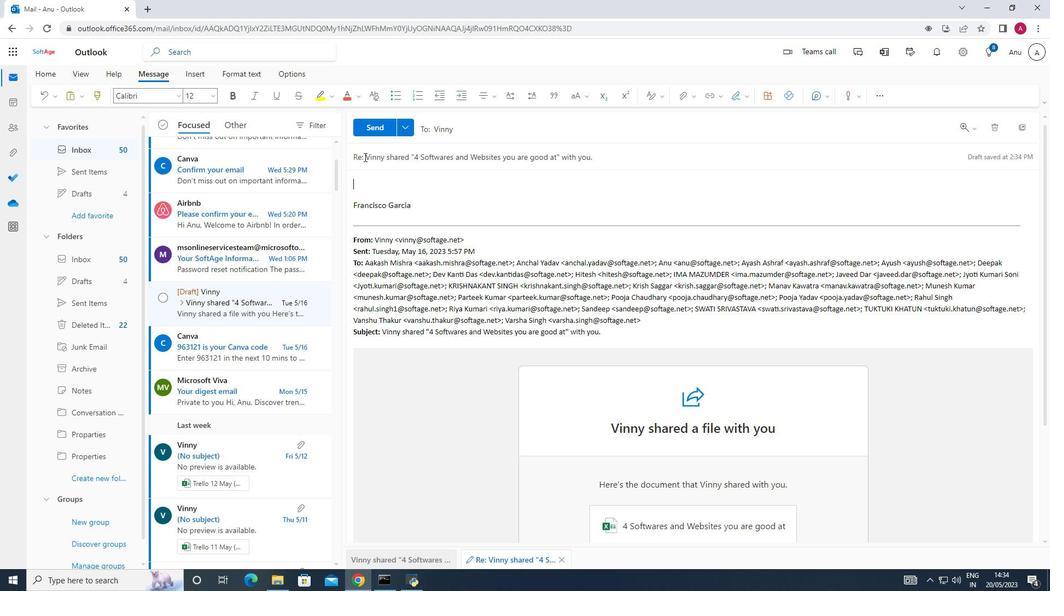 
Action: Mouse moved to (642, 200)
Screenshot: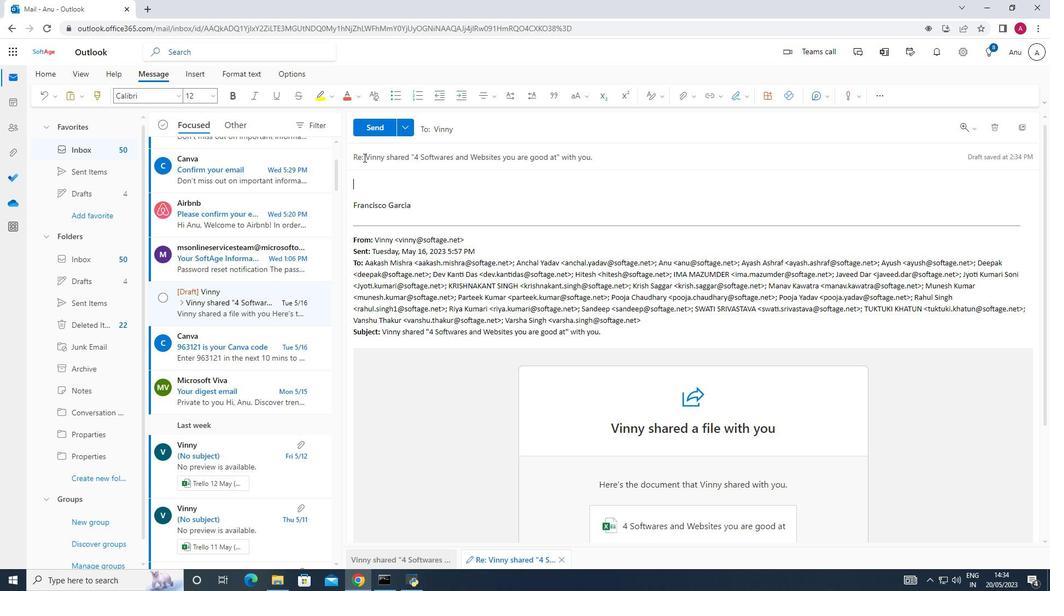 
Action: Key pressed <Key.shift_r><Key.end><Key.space><Key.shift>Introductin<Key.backspace>on<Key.space>of<Key.space>a<Key.space>new<Key.space>team<Key.space>member
Screenshot: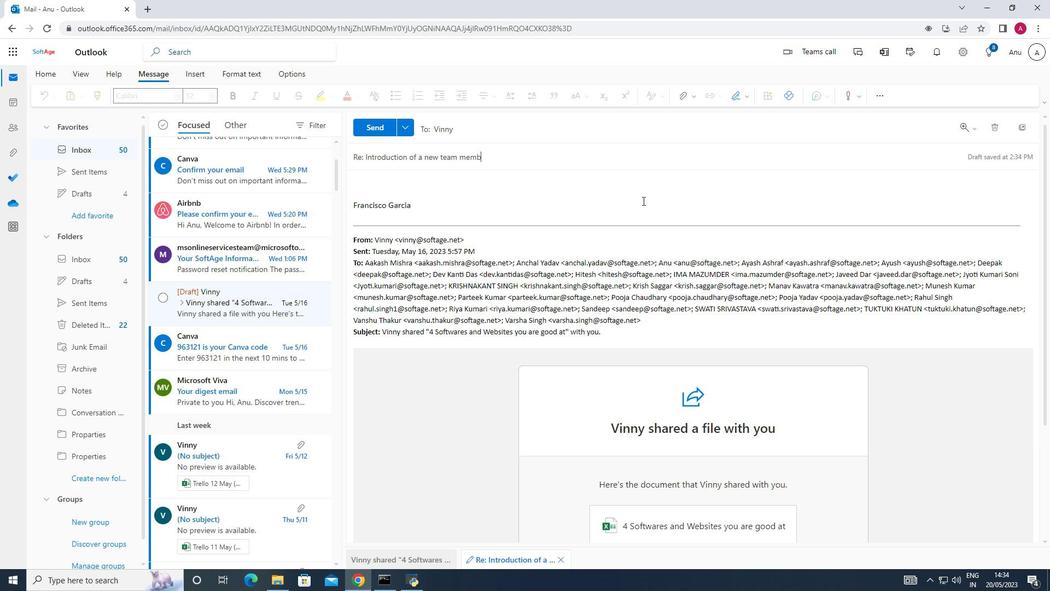 
Action: Mouse moved to (612, 223)
Screenshot: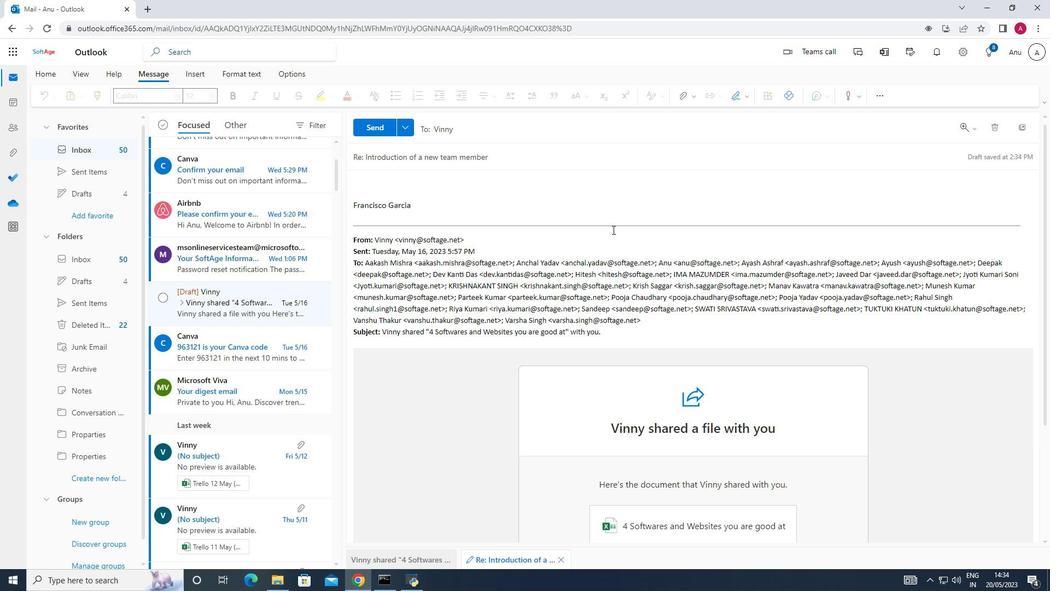 
Action: Mouse scrolled (612, 223) with delta (0, 0)
Screenshot: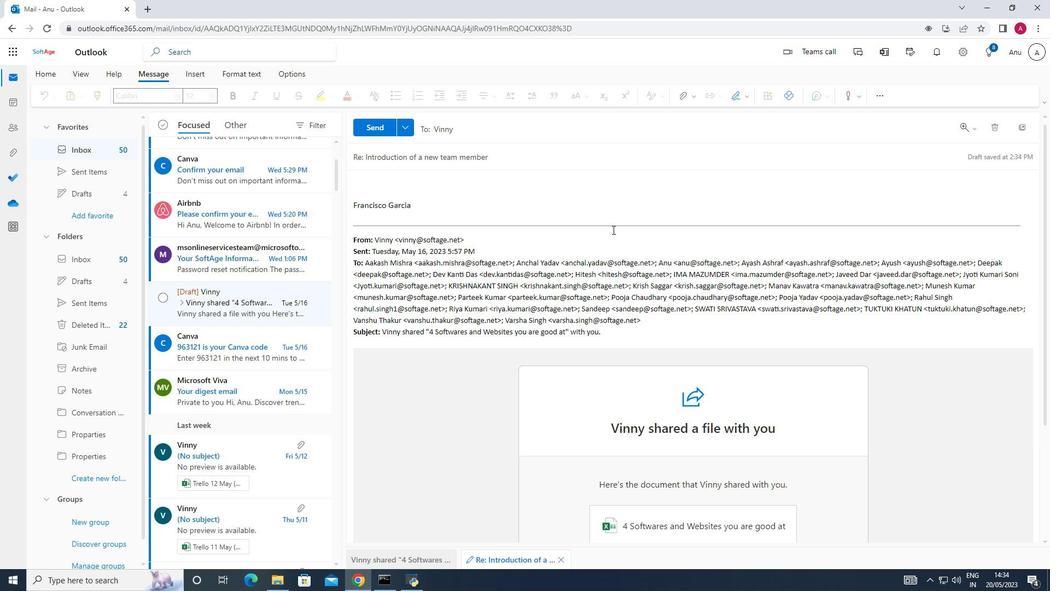 
Action: Mouse scrolled (612, 223) with delta (0, 0)
Screenshot: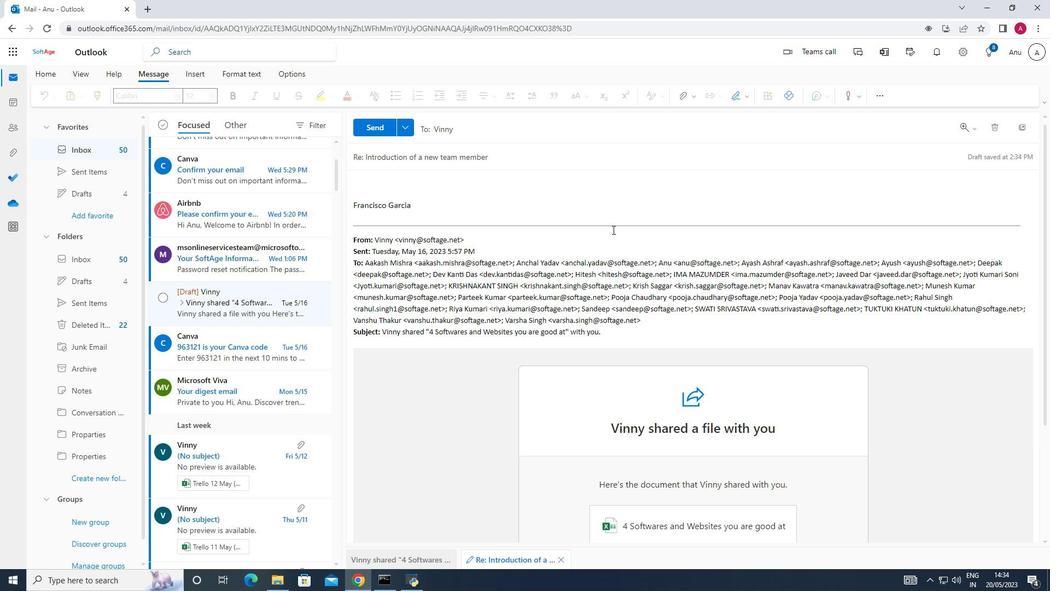 
Action: Mouse scrolled (612, 223) with delta (0, 0)
Screenshot: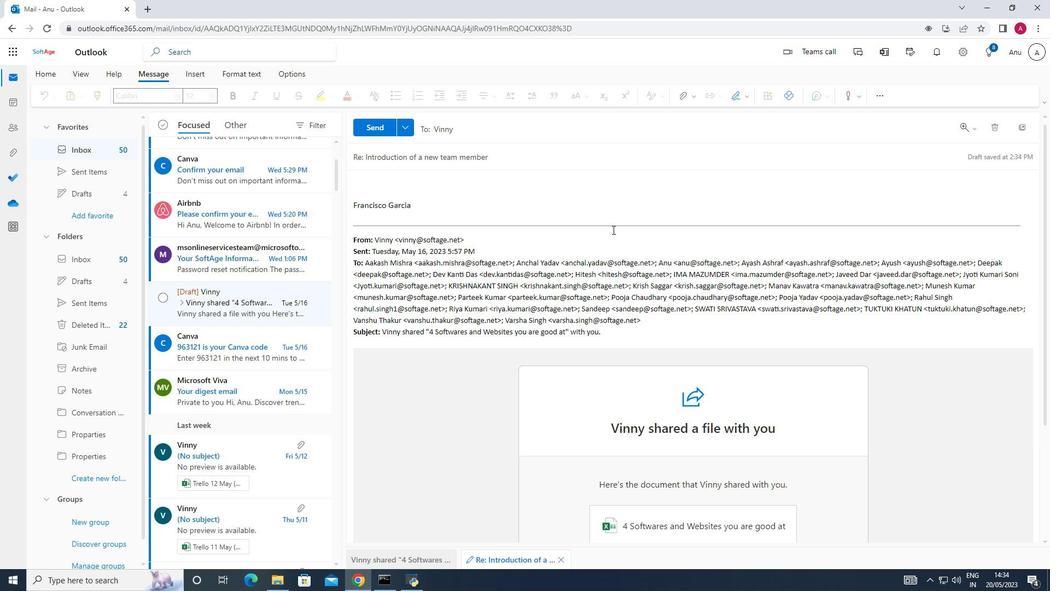 
Action: Mouse moved to (479, 168)
Screenshot: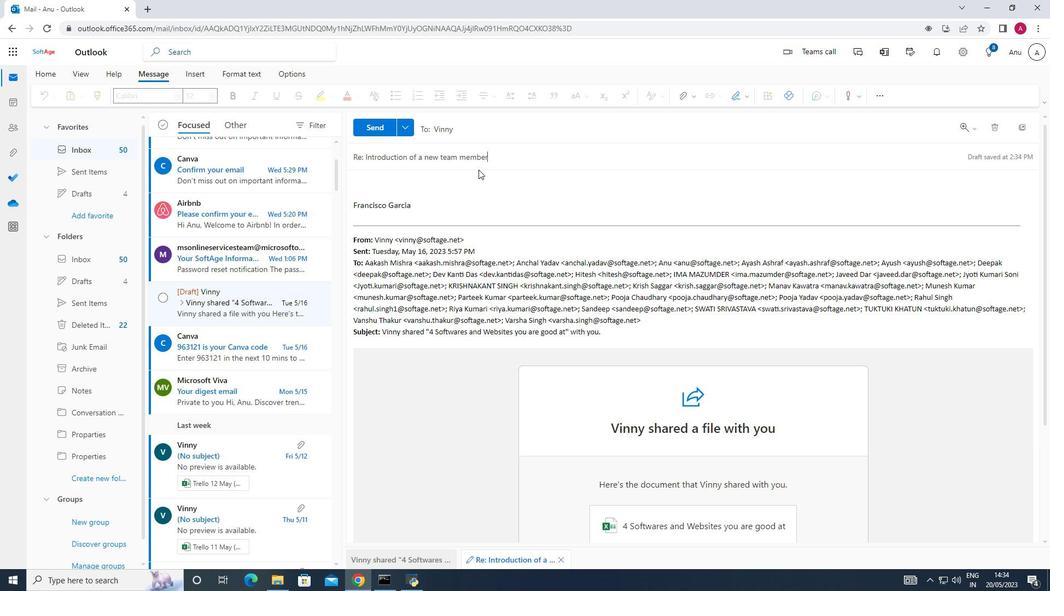 
Action: Key pressed <Key.tab><Key.shift>Can<Key.space>you<Key.space>provid<Key.space>e<Key.backspace><Key.backspace>e<Key.space>an<Key.space>update<Key.space>on<Key.space>the<Key.space>recruitment<Key.space>processf=<Key.backspace><Key.backspace><Key.space>fpr<Key.backspace><Key.backspace>or<Key.space>the<Key.space>new<Key.space>porio<Key.backspace><Key.backspace><Key.backspace>siton.<Key.backspace><Key.shift>?
Screenshot: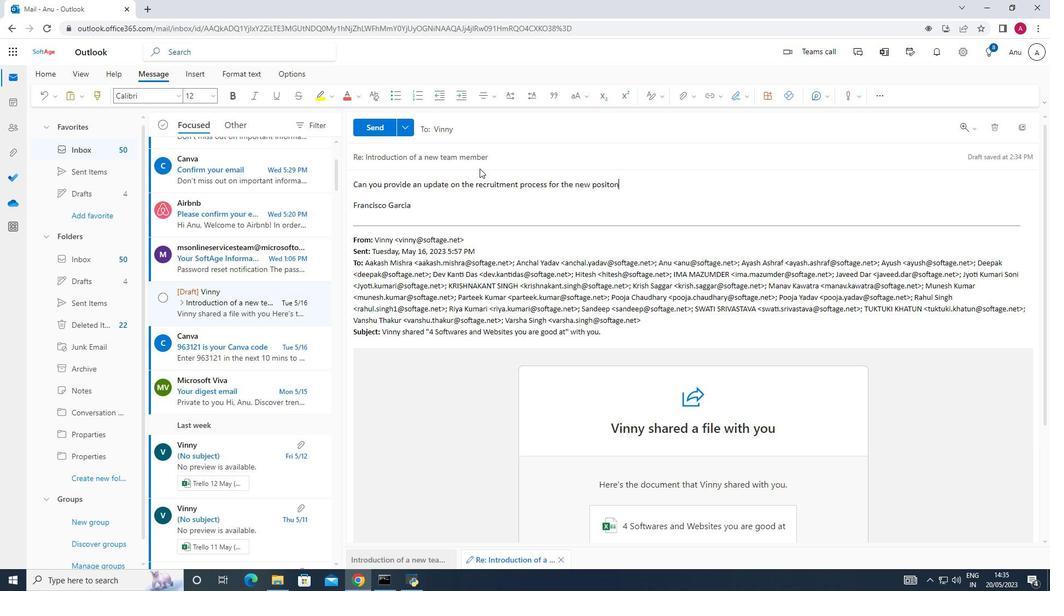 
Action: Mouse moved to (609, 184)
Screenshot: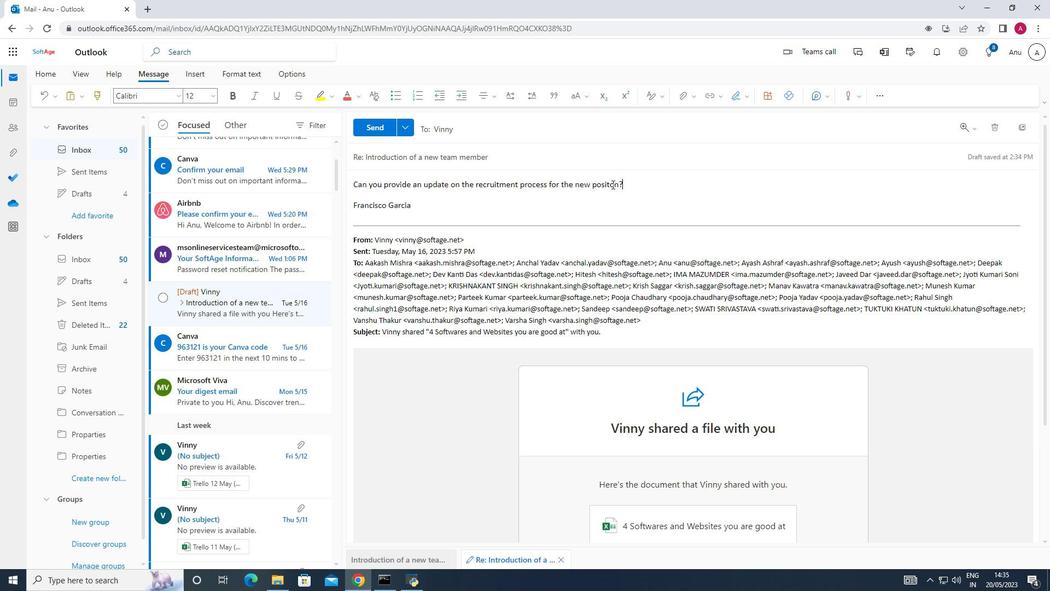 
Action: Mouse pressed left at (609, 184)
Screenshot: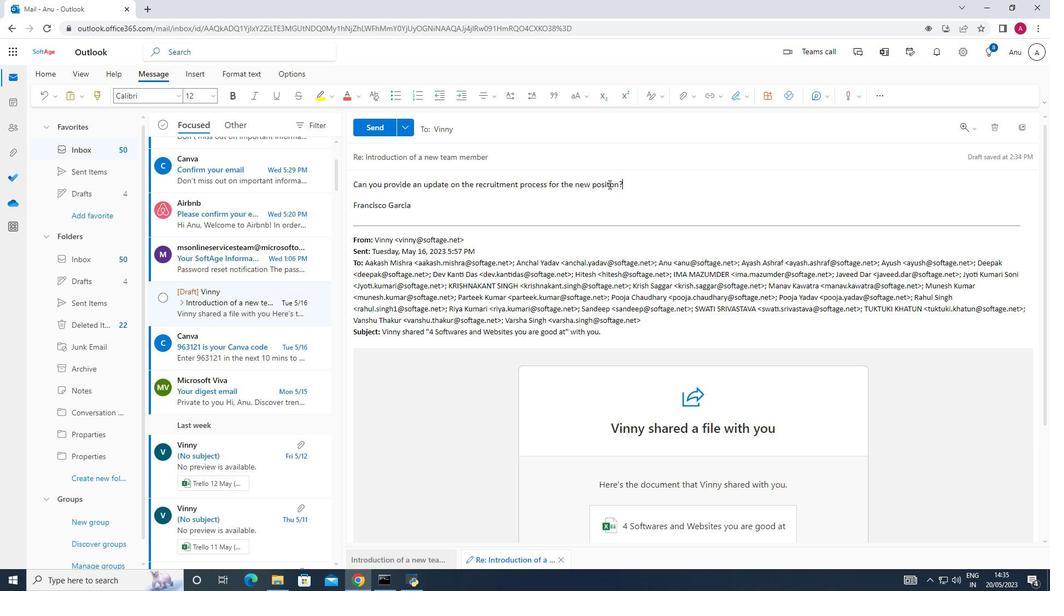 
Action: Mouse moved to (655, 206)
Screenshot: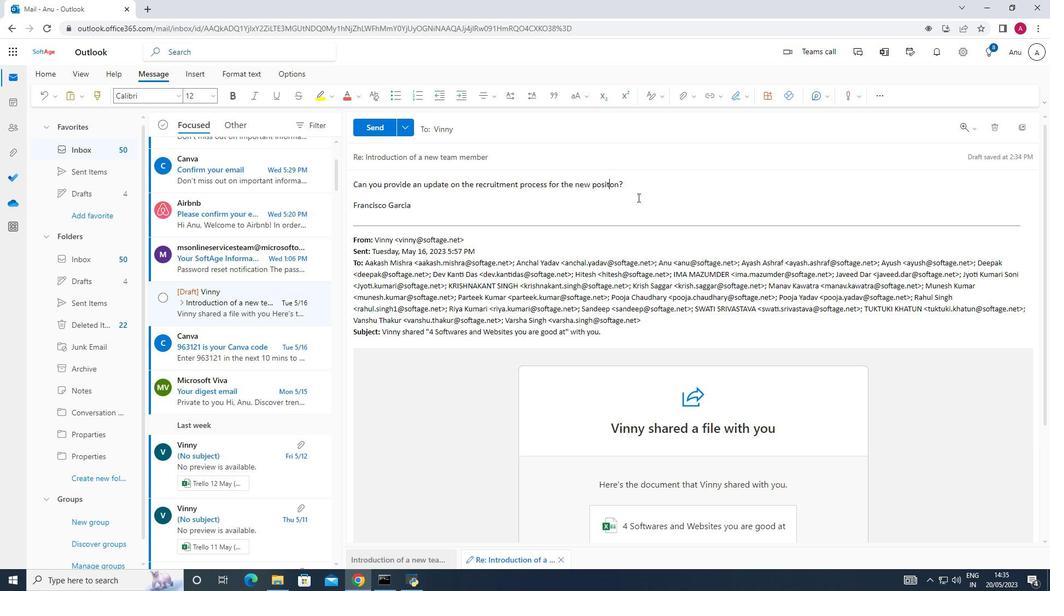 
Action: Key pressed i
Screenshot: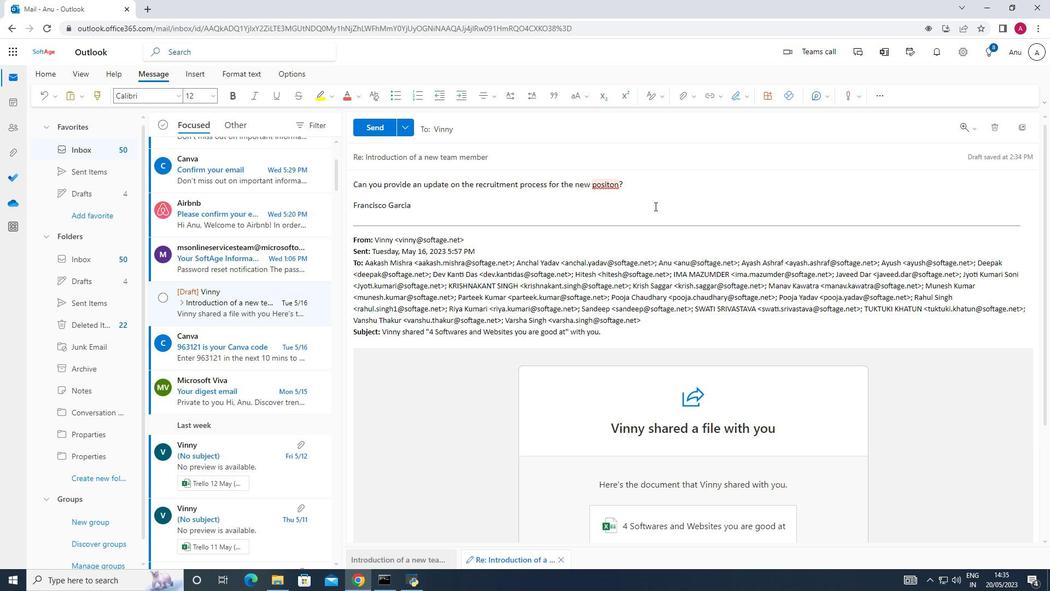 
Action: Mouse moved to (653, 173)
Screenshot: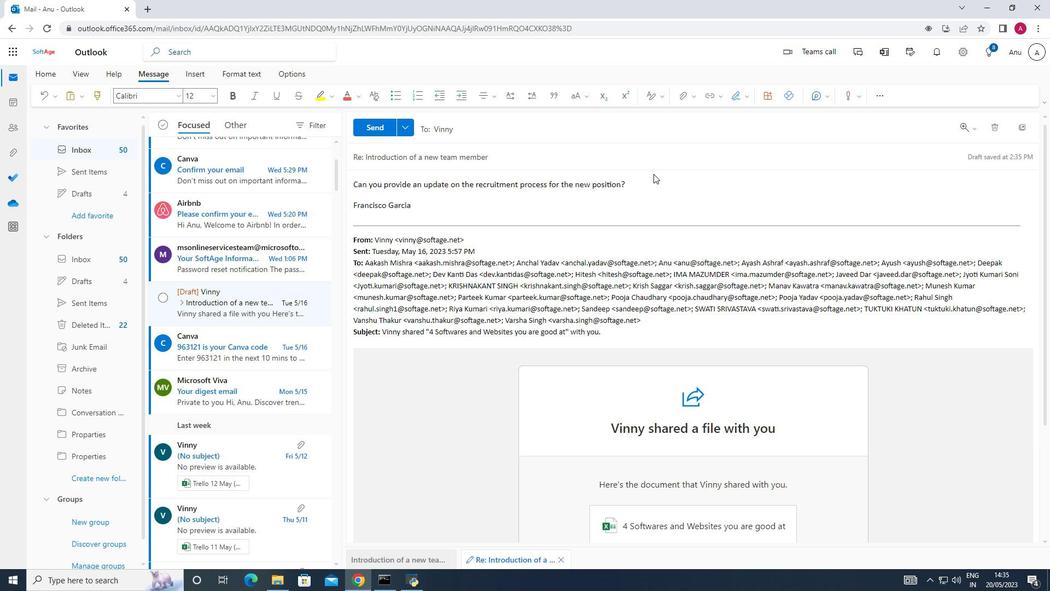 
Action: Mouse scrolled (653, 174) with delta (0, 0)
Screenshot: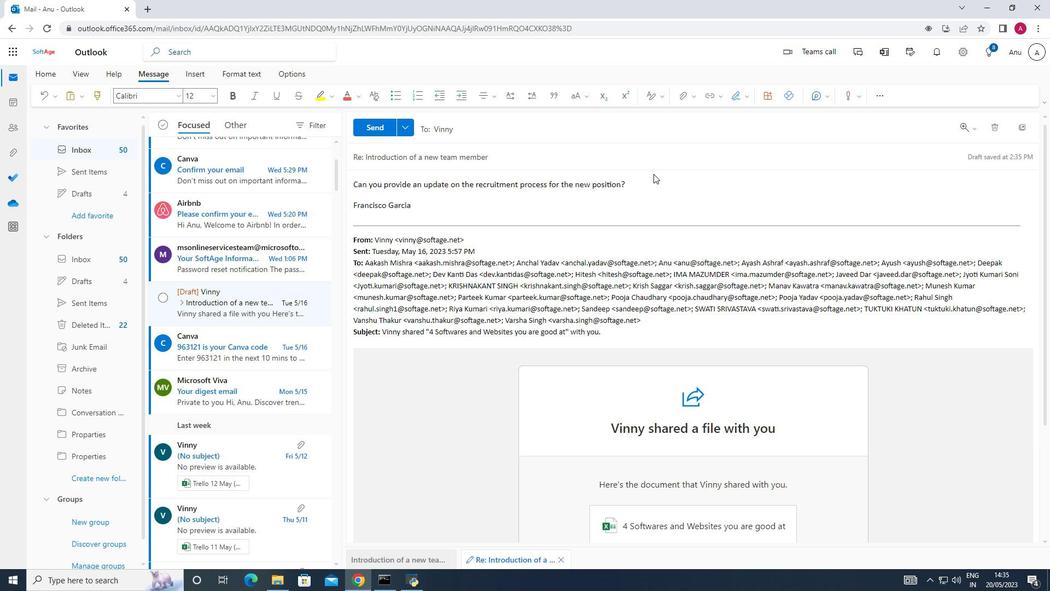 
Action: Mouse scrolled (653, 174) with delta (0, 0)
Screenshot: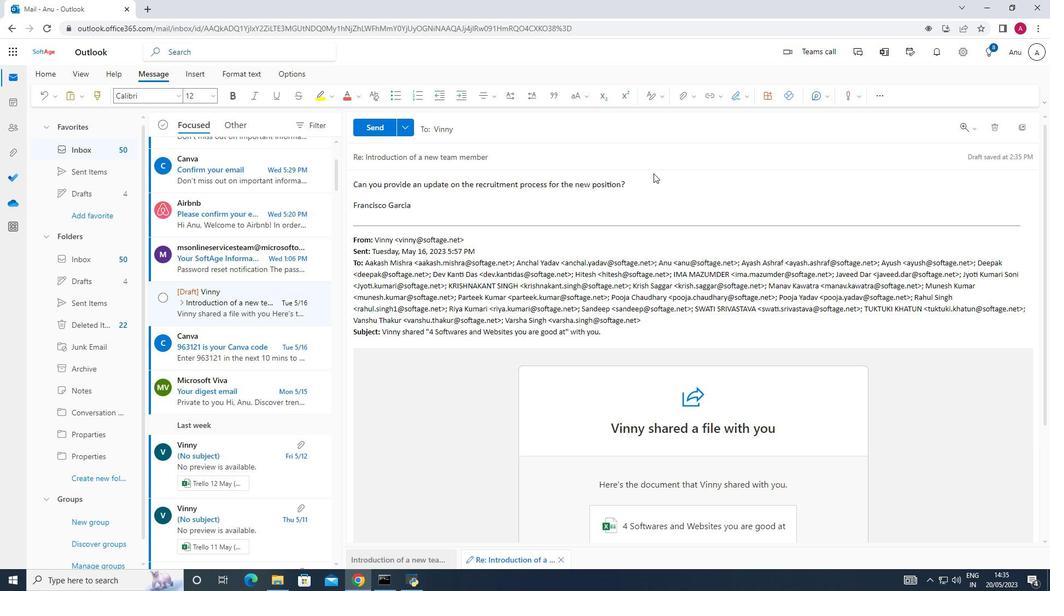 
Action: Mouse moved to (541, 129)
Screenshot: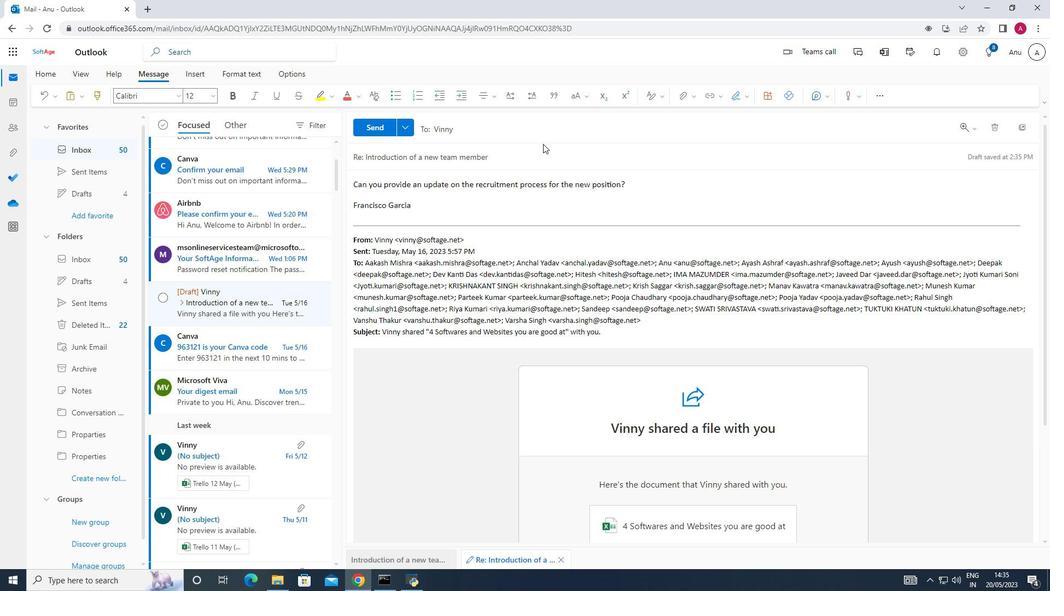 
Action: Mouse pressed left at (541, 129)
Screenshot: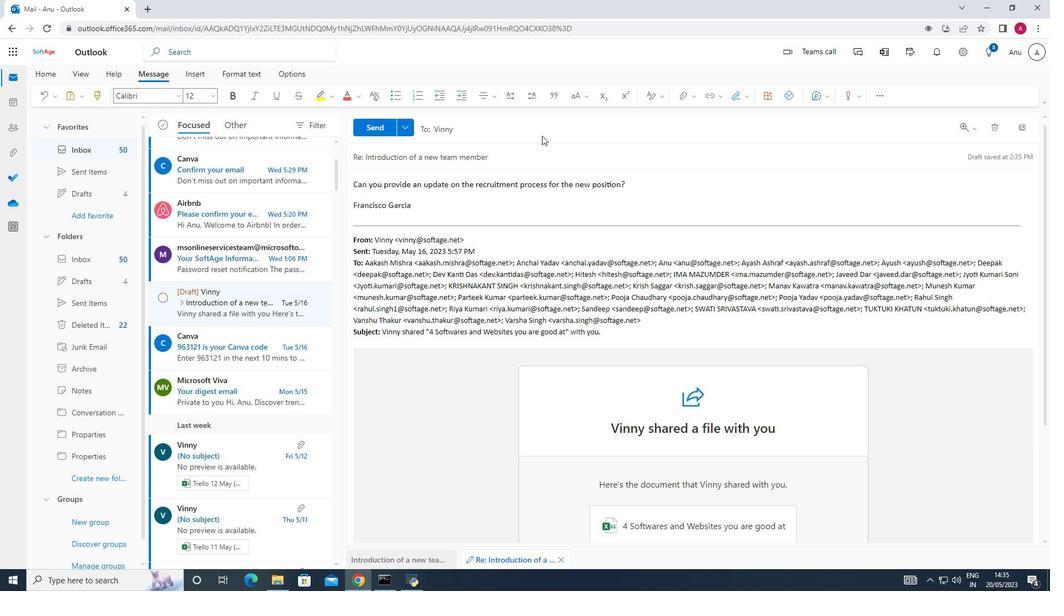 
Action: Mouse moved to (1029, 156)
Screenshot: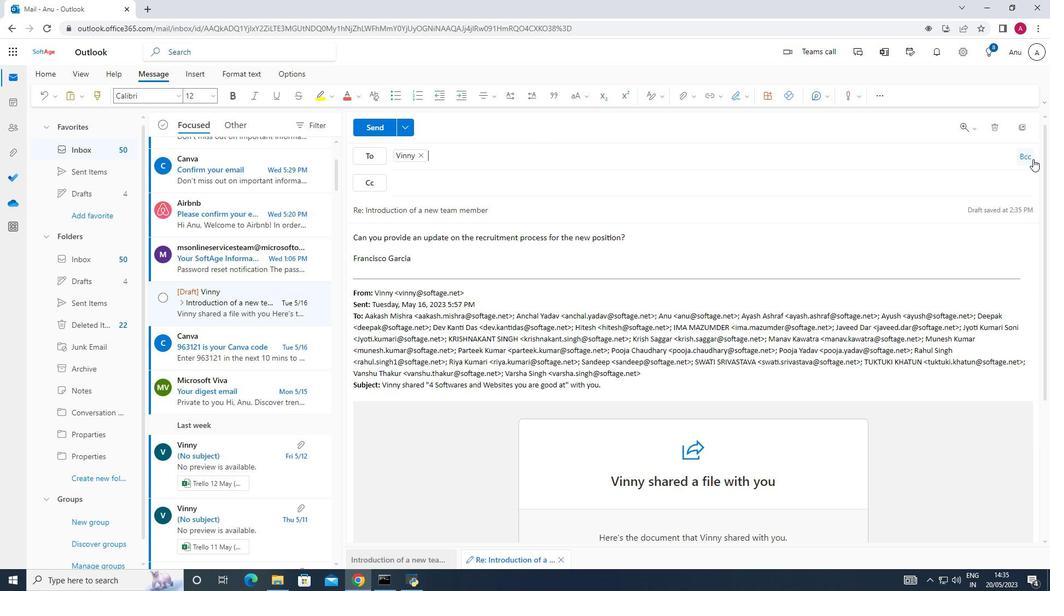 
Action: Mouse pressed left at (1029, 156)
Screenshot: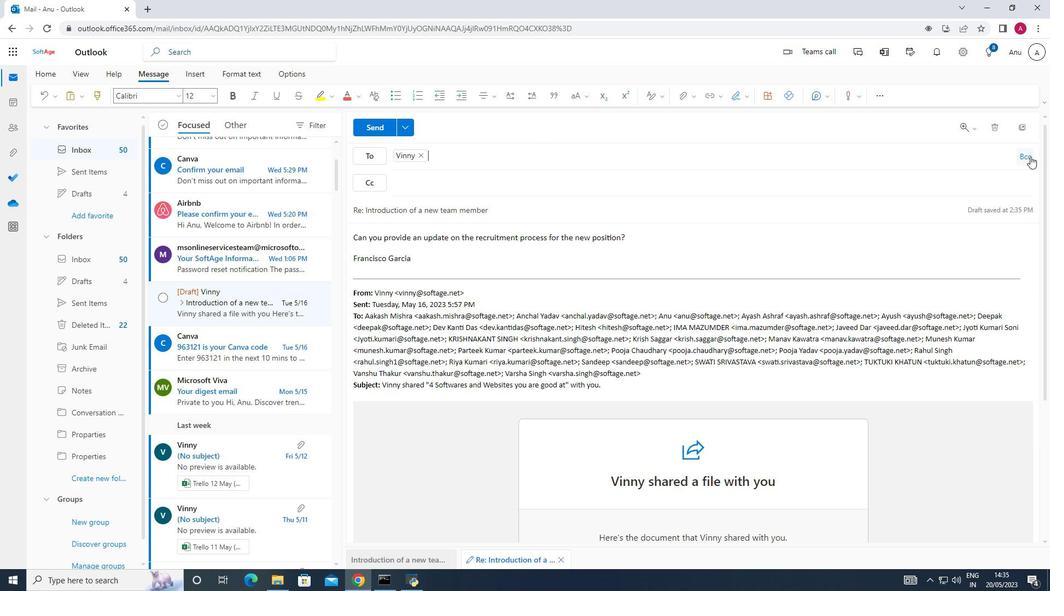 
Action: Mouse moved to (517, 210)
Screenshot: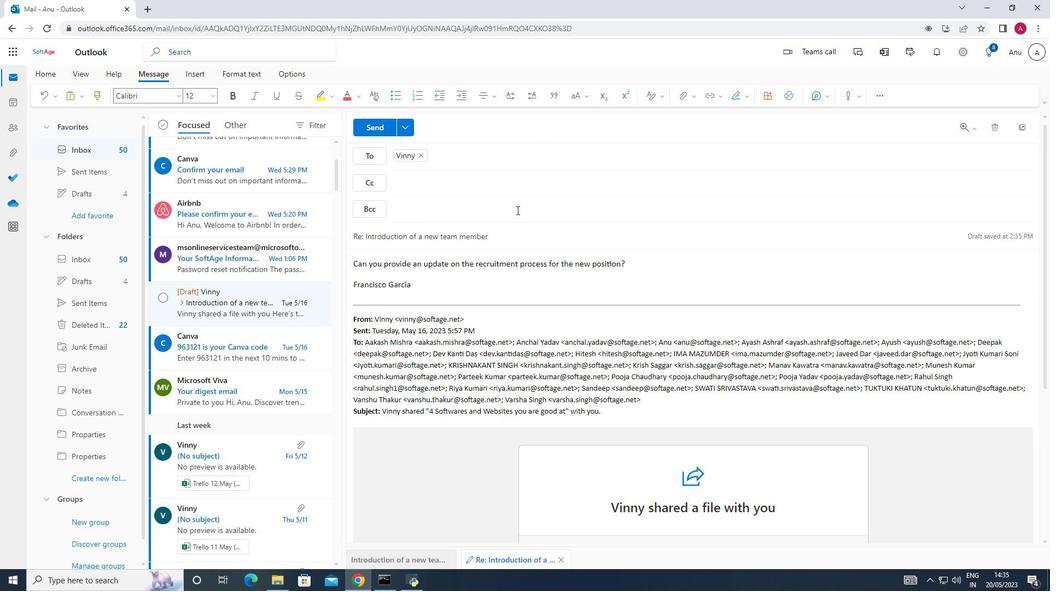 
Action: Mouse pressed left at (517, 210)
Screenshot: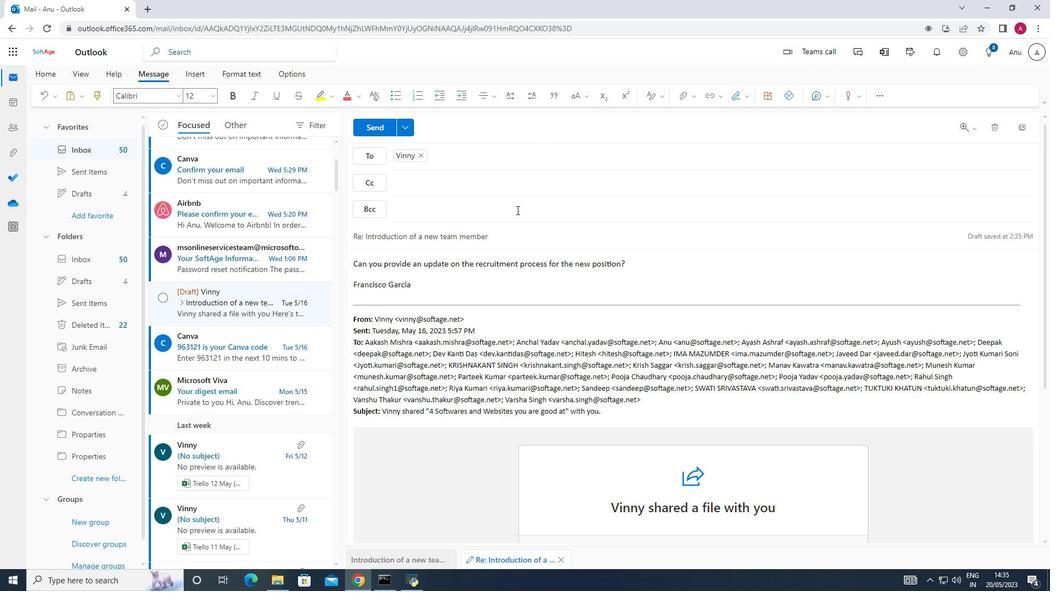 
Action: Key pressed softage.6<Key.shift>@softage.,<Key.backspace>softage.6<Key.shift>@softage.net<Key.enter>
Screenshot: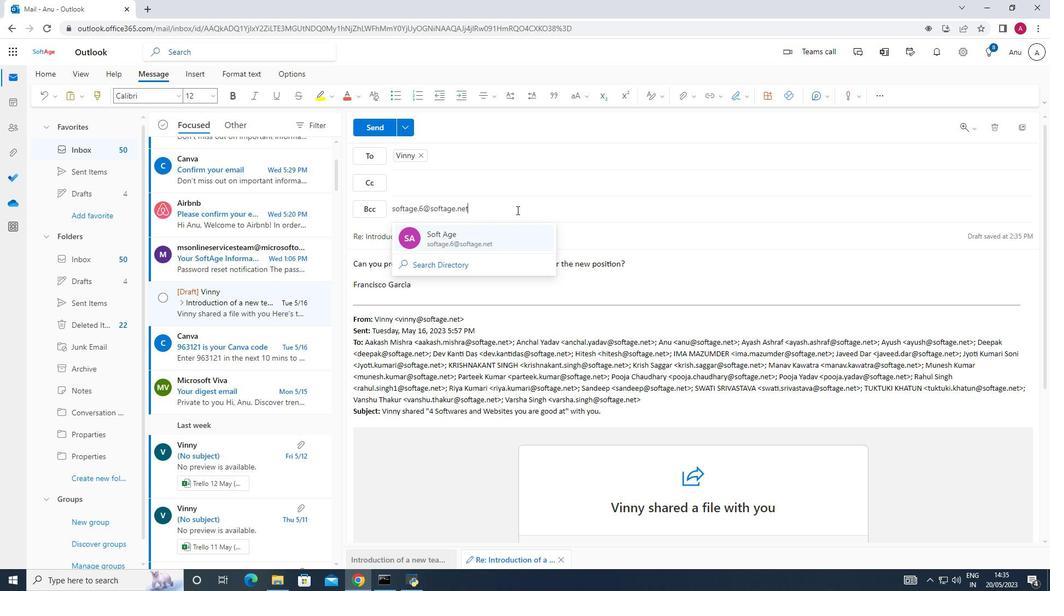 
Action: Mouse moved to (693, 101)
Screenshot: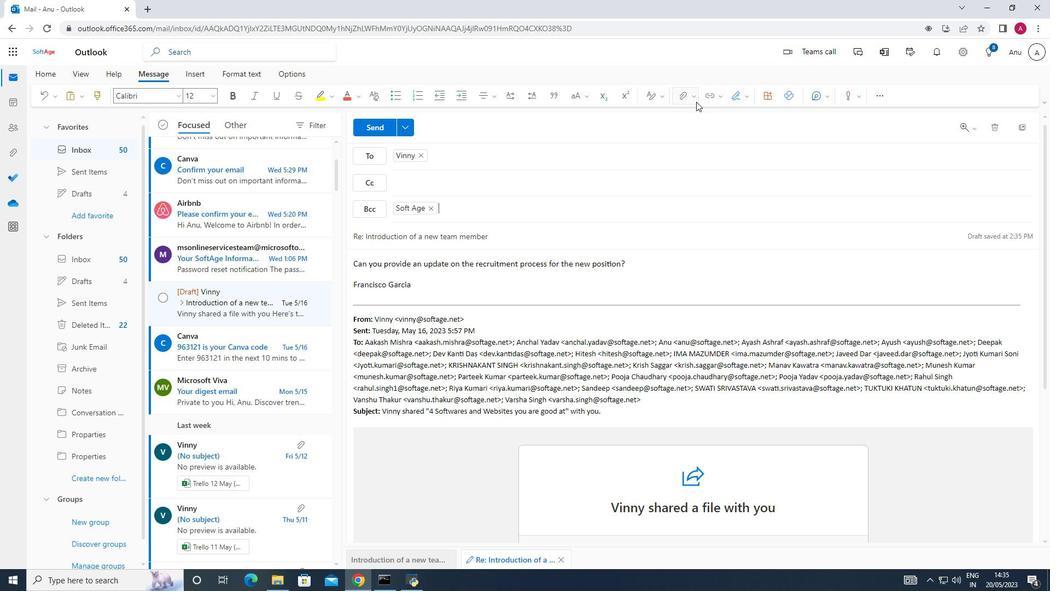 
Action: Mouse pressed left at (693, 101)
Screenshot: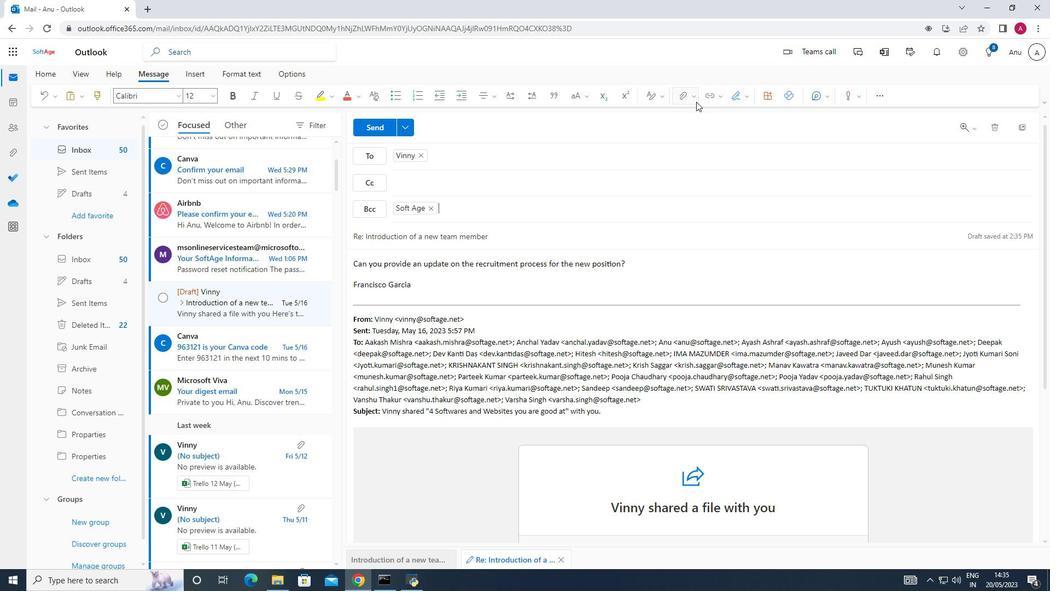 
Action: Mouse moved to (650, 116)
Screenshot: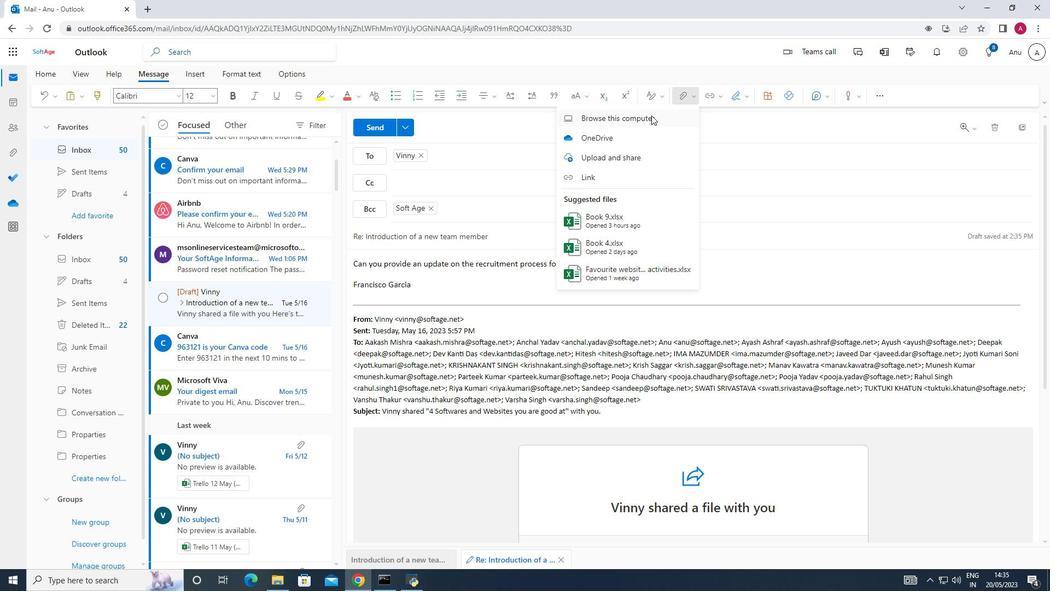 
Action: Mouse pressed left at (650, 116)
Screenshot: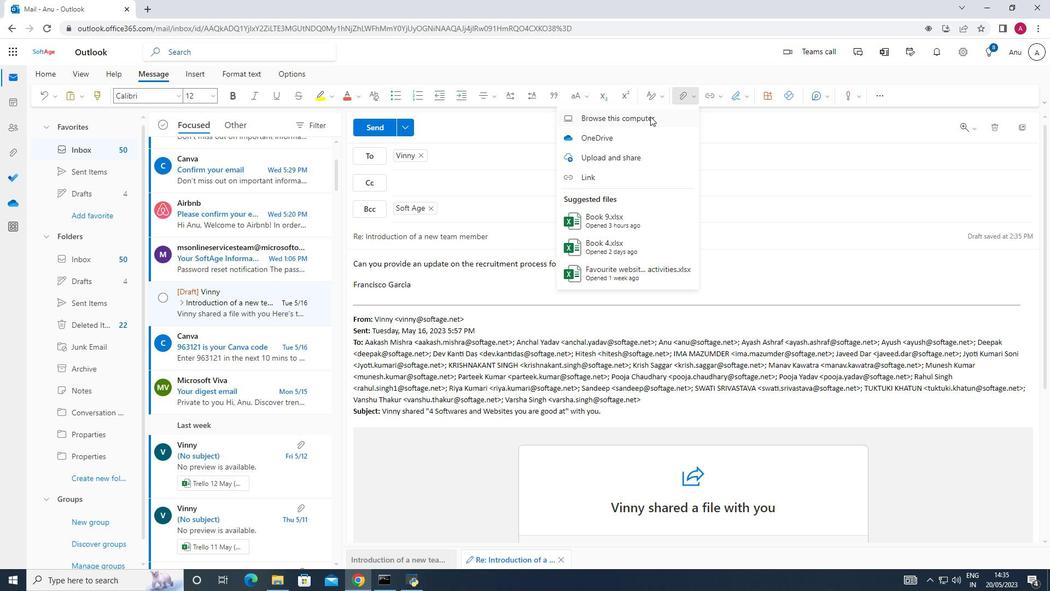 
Action: Mouse moved to (183, 148)
Screenshot: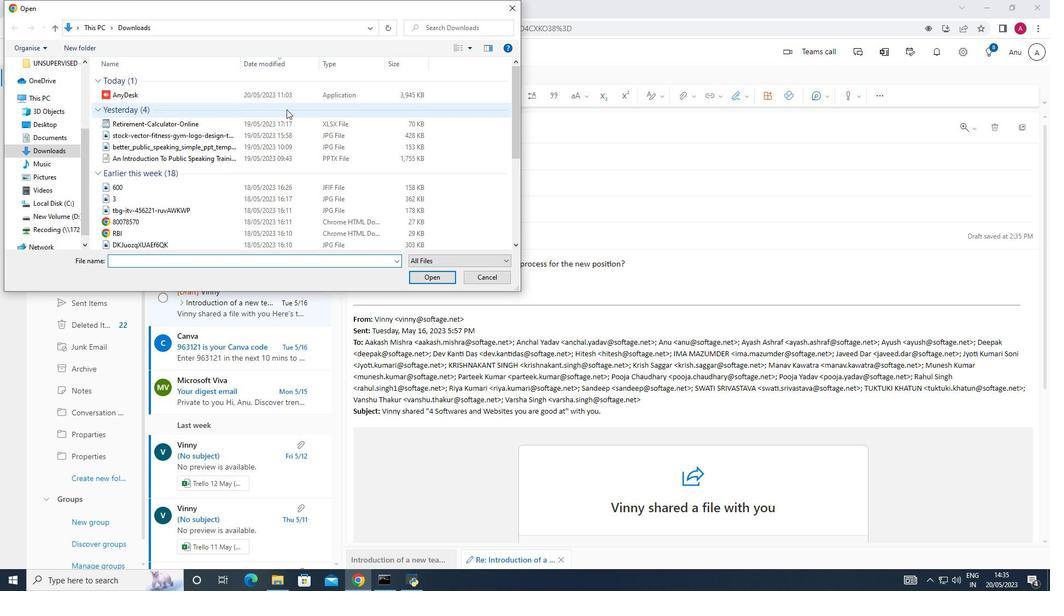 
Action: Mouse scrolled (183, 147) with delta (0, 0)
Screenshot: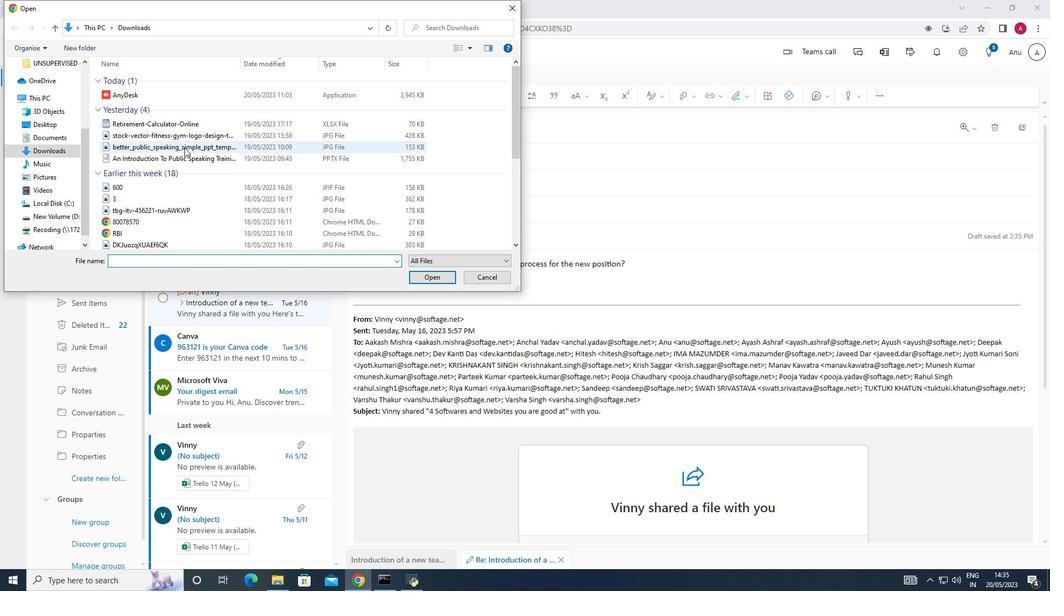 
Action: Mouse scrolled (183, 147) with delta (0, 0)
Screenshot: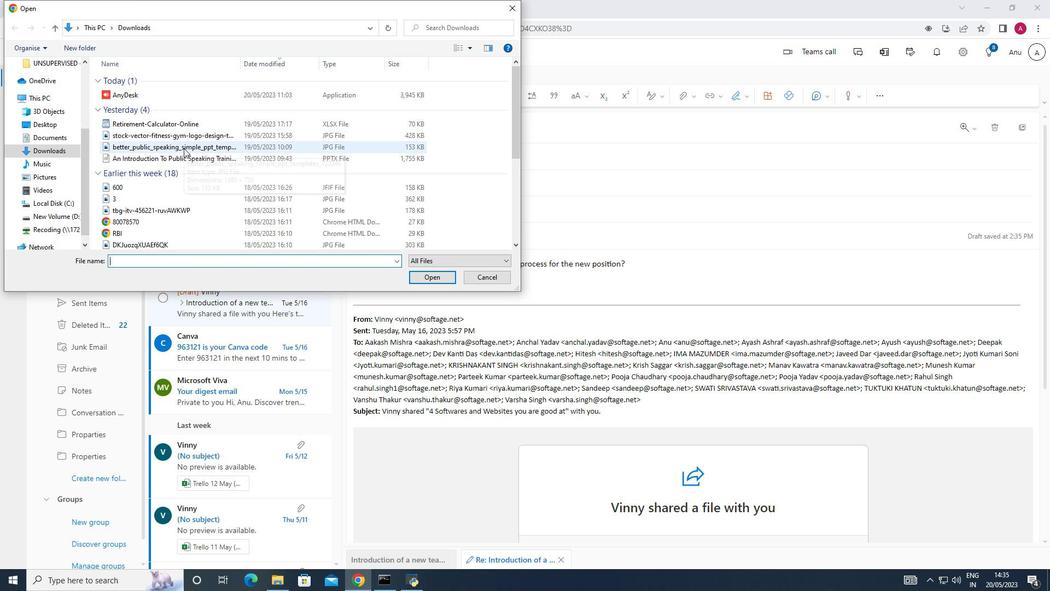 
Action: Mouse scrolled (183, 147) with delta (0, 0)
Screenshot: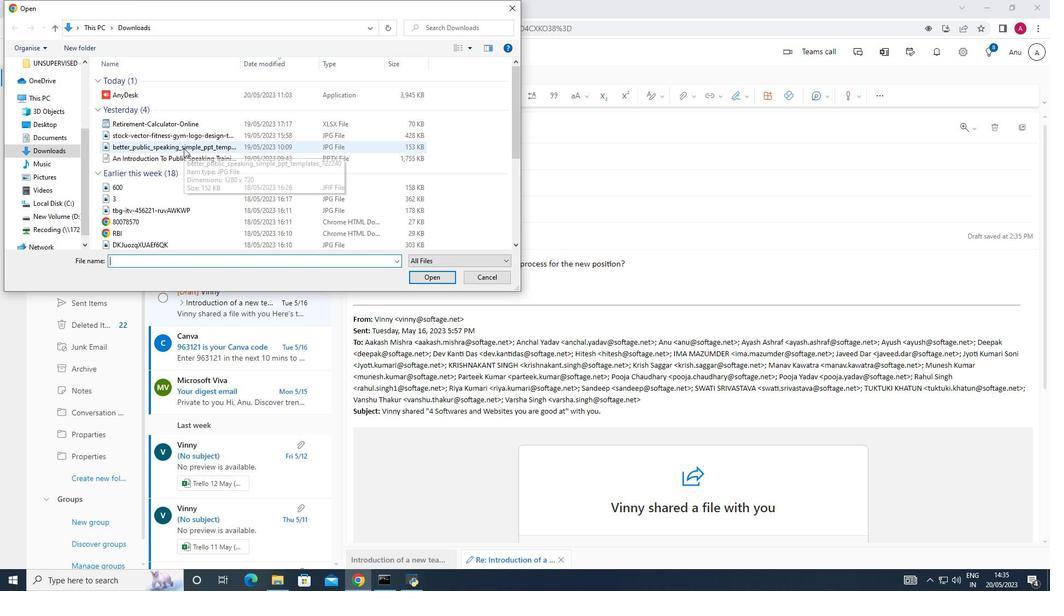 
Action: Mouse moved to (184, 148)
Screenshot: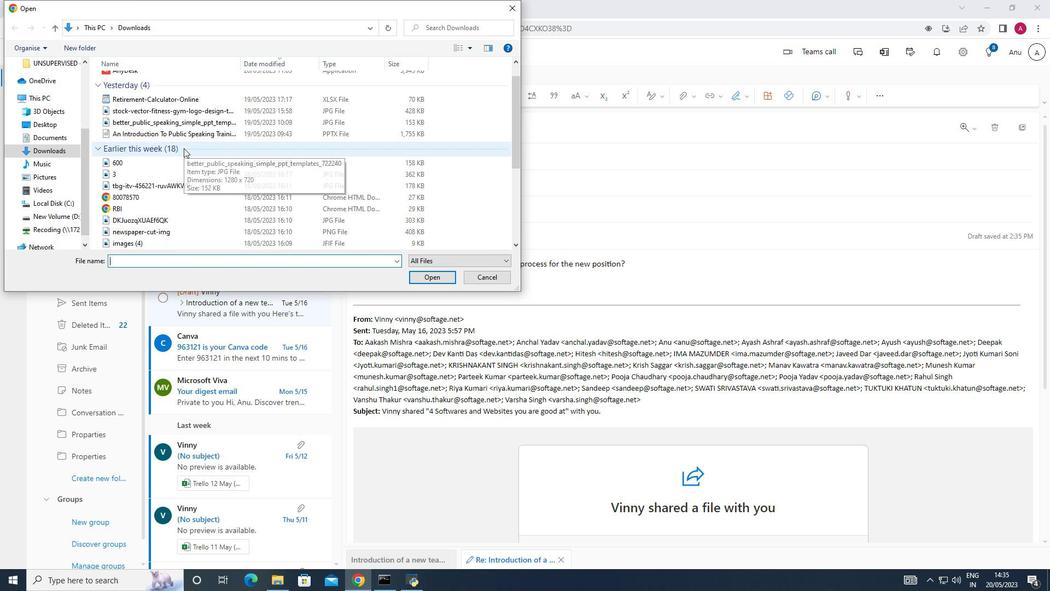 
Action: Mouse scrolled (184, 147) with delta (0, 0)
Screenshot: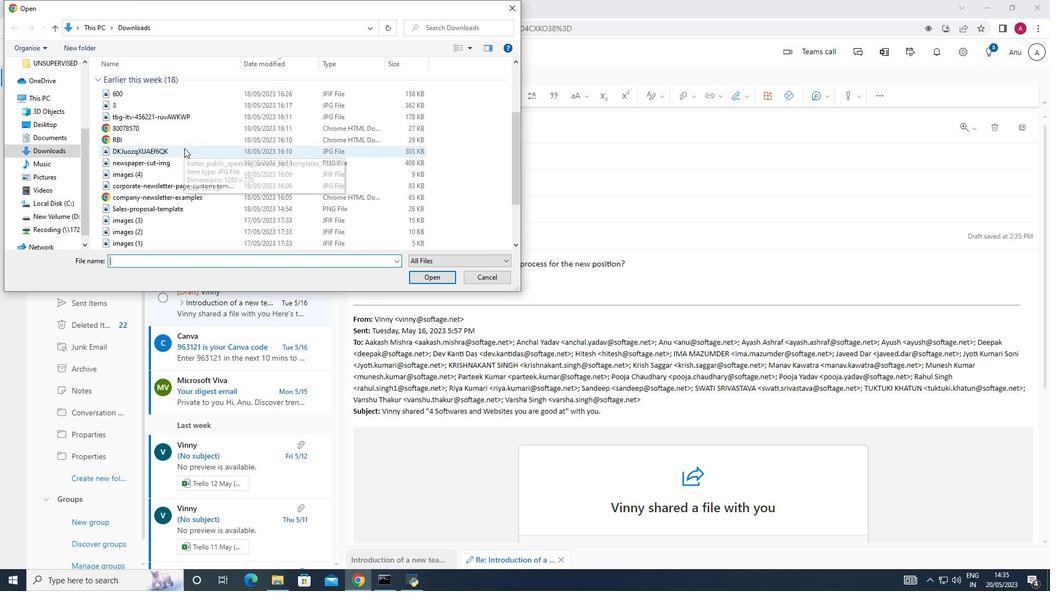 
Action: Mouse scrolled (184, 147) with delta (0, 0)
Screenshot: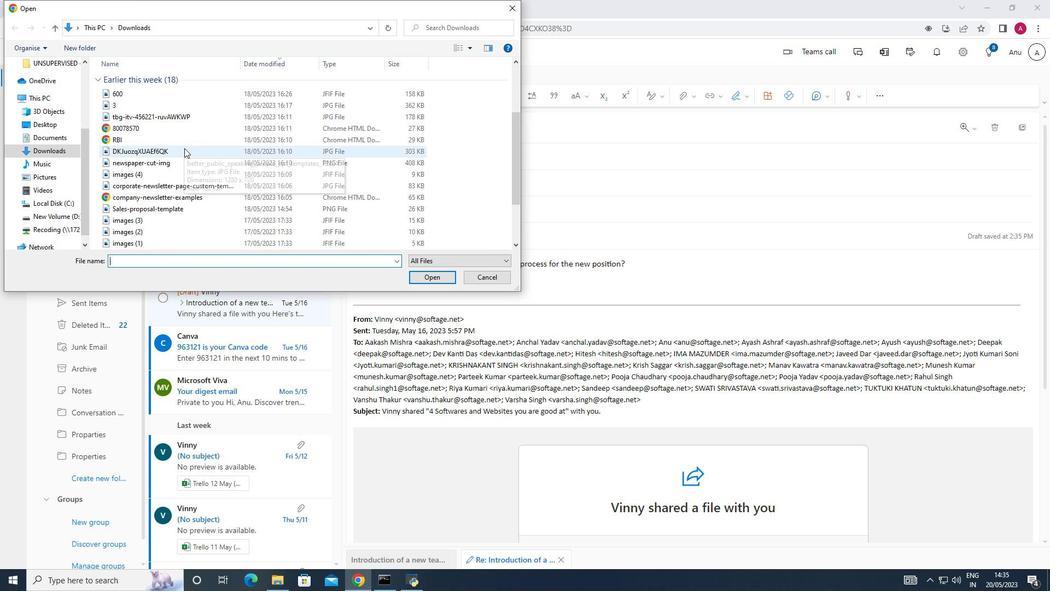 
Action: Mouse scrolled (184, 147) with delta (0, 0)
Screenshot: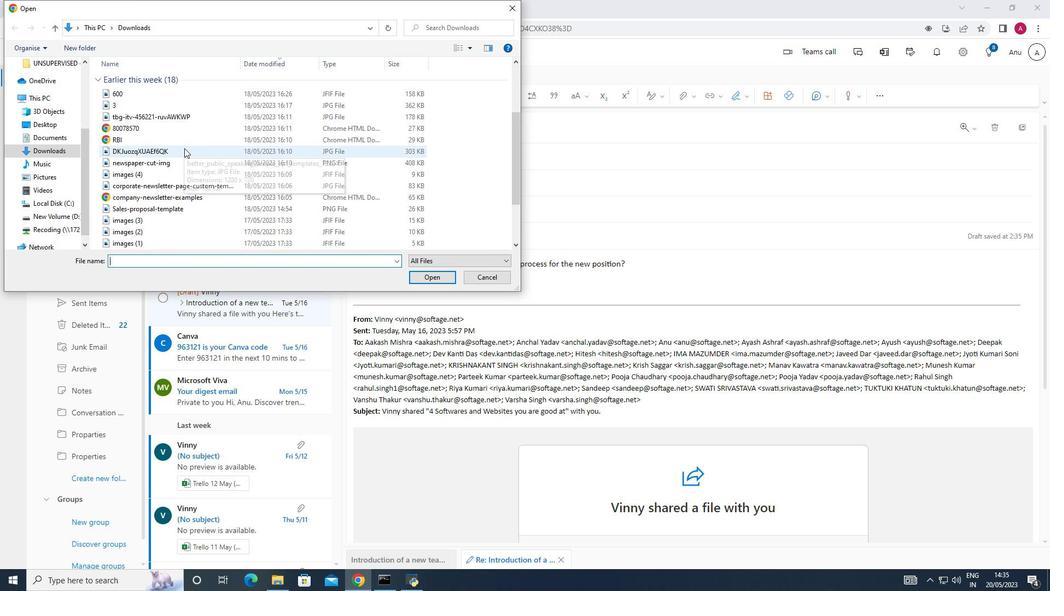 
Action: Mouse moved to (55, 141)
Screenshot: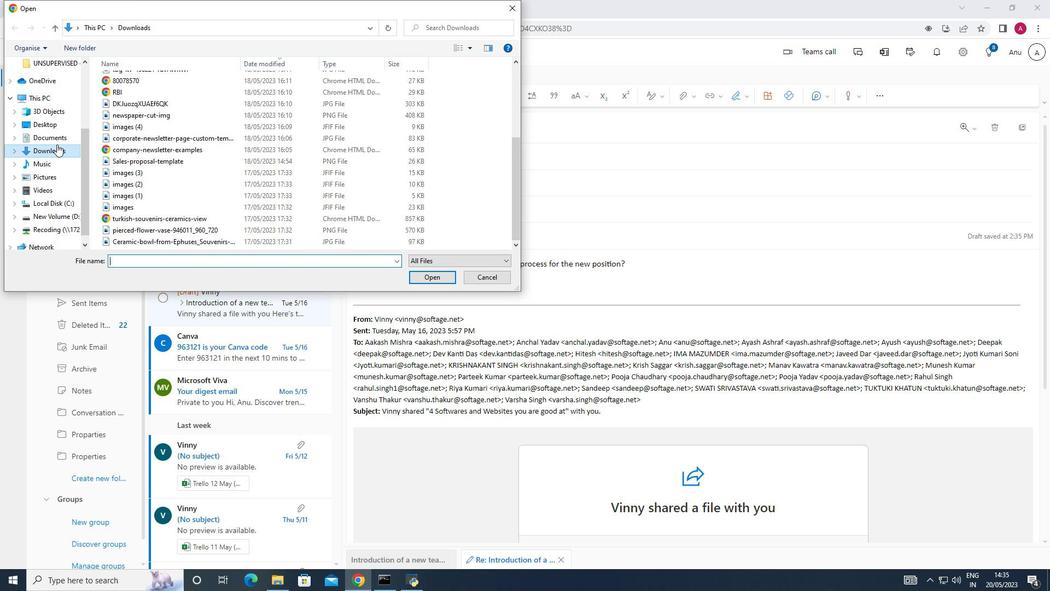 
Action: Mouse pressed left at (55, 141)
Screenshot: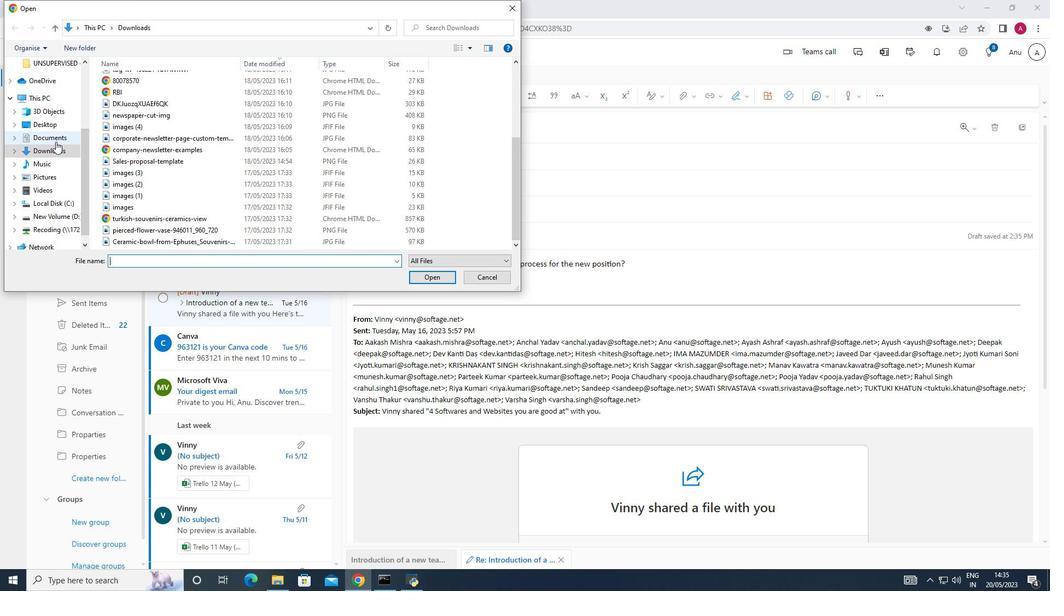 
Action: Mouse moved to (48, 155)
Screenshot: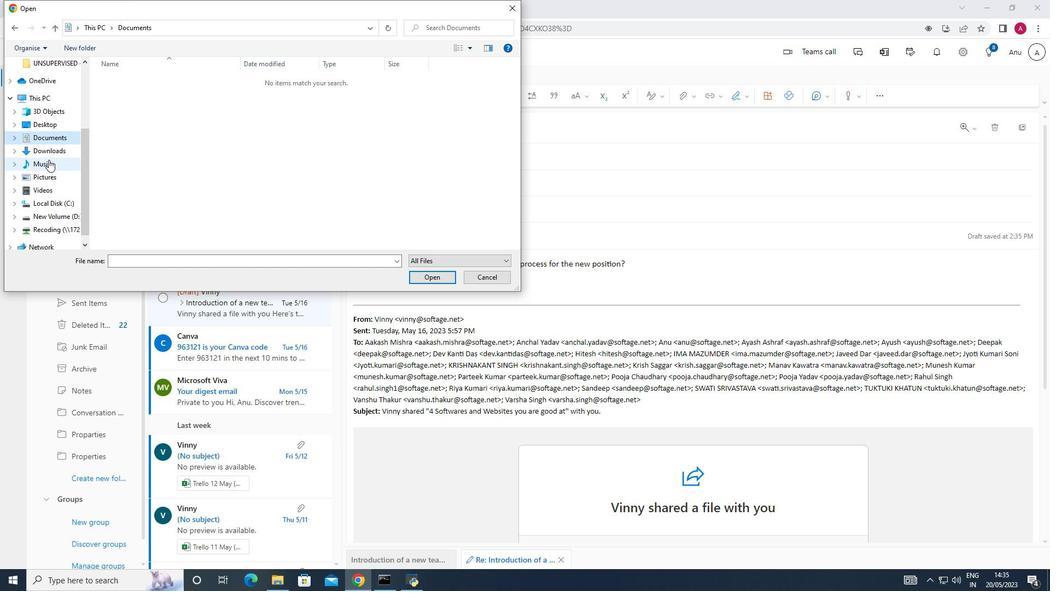 
Action: Mouse pressed left at (48, 155)
Screenshot: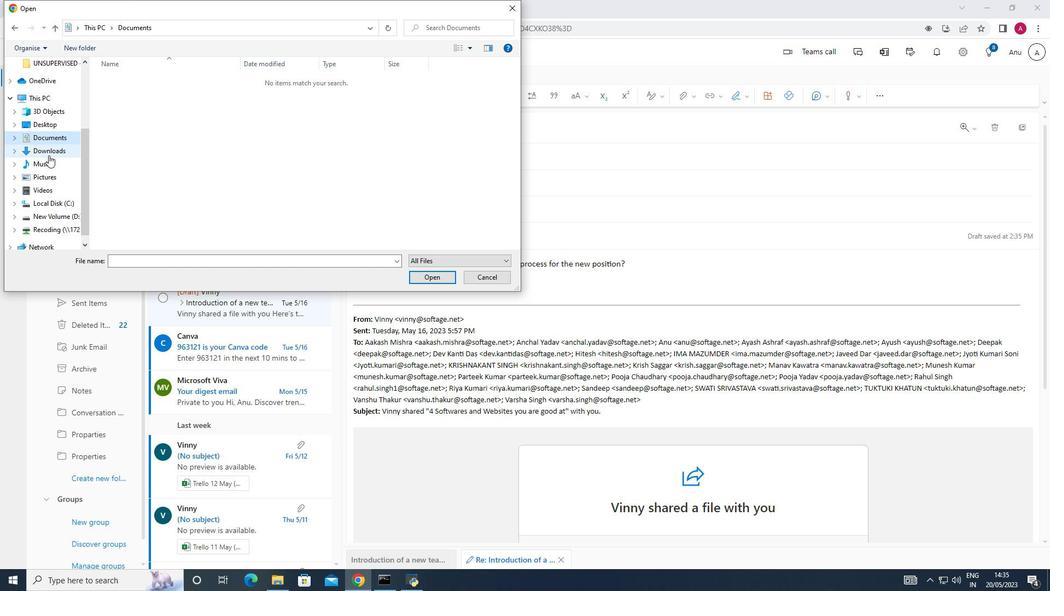 
Action: Mouse moved to (214, 165)
Screenshot: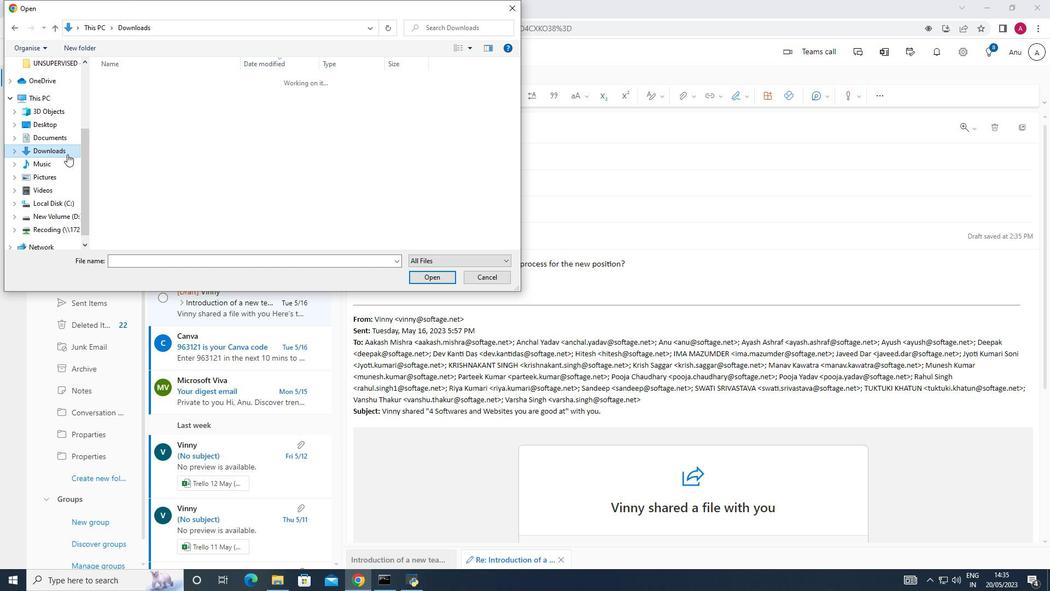 
Action: Mouse scrolled (214, 165) with delta (0, 0)
Screenshot: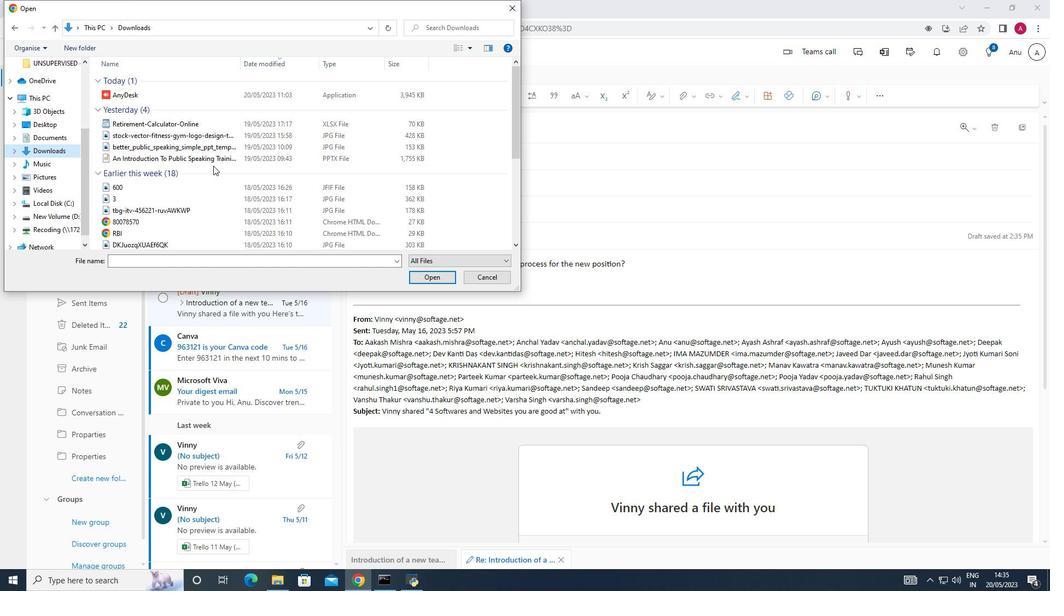 
Action: Mouse scrolled (214, 165) with delta (0, 0)
Screenshot: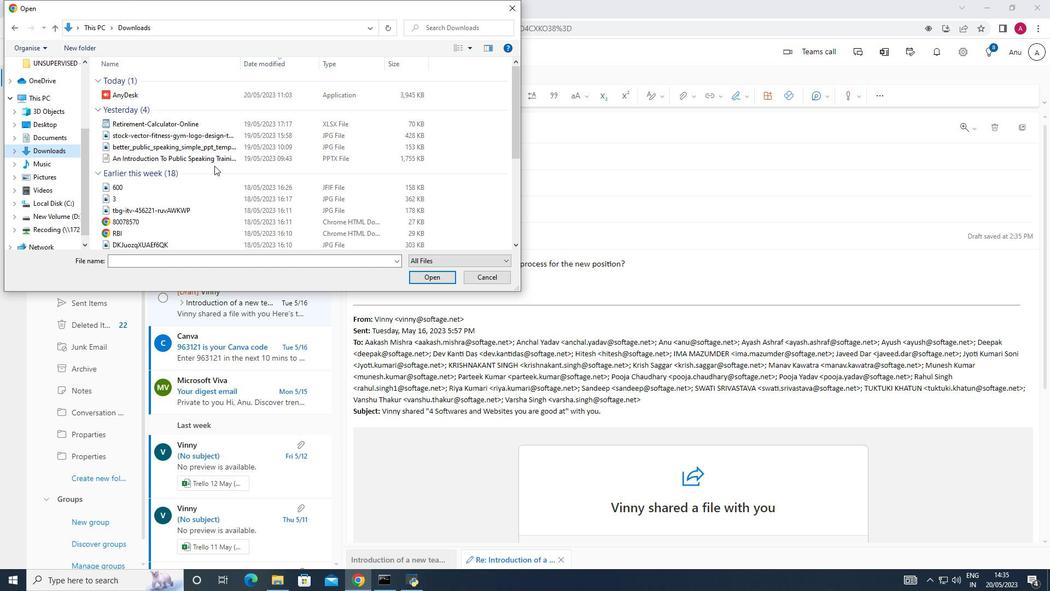 
Action: Mouse scrolled (214, 165) with delta (0, 0)
Screenshot: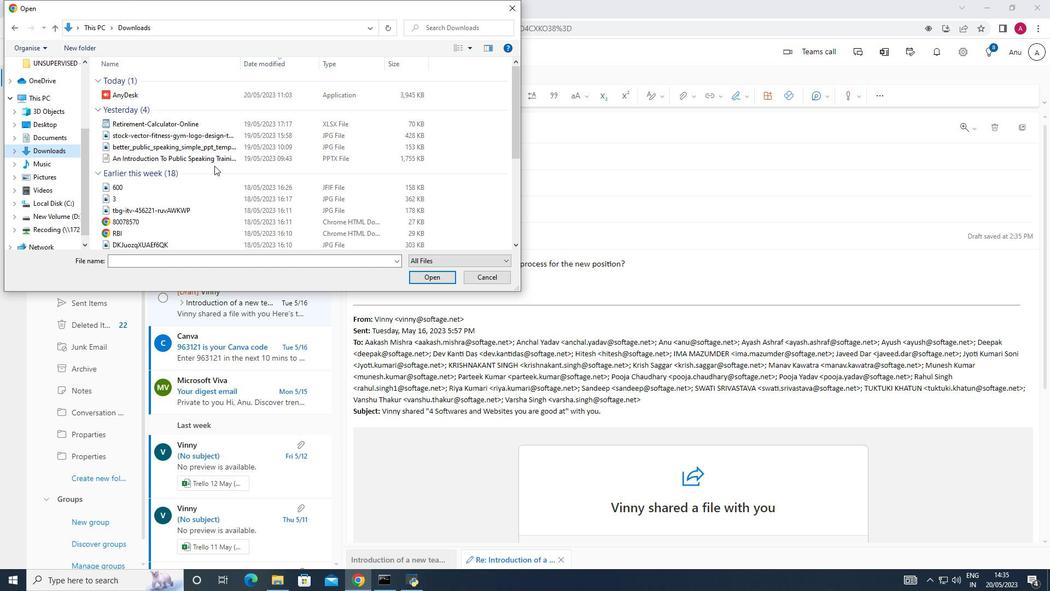 
Action: Mouse scrolled (214, 165) with delta (0, 0)
Screenshot: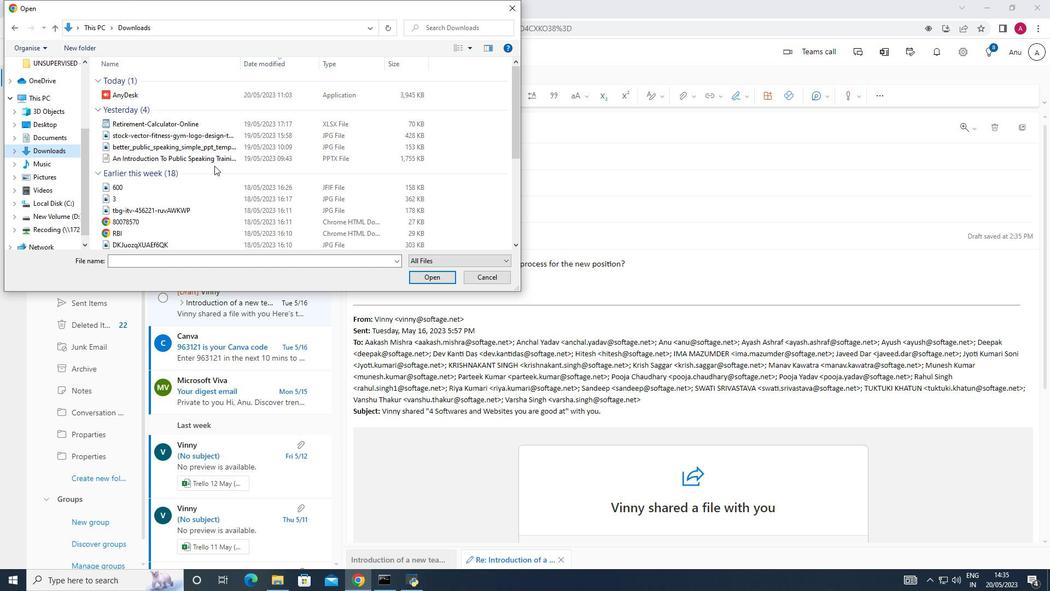 
Action: Mouse scrolled (214, 165) with delta (0, 0)
Screenshot: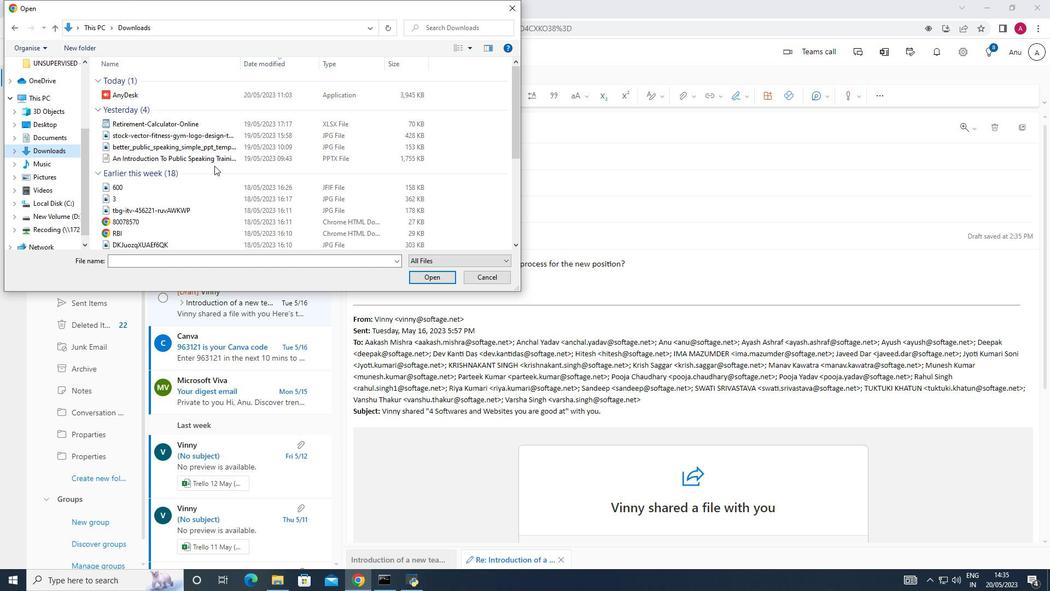 
Action: Mouse scrolled (214, 165) with delta (0, 0)
Screenshot: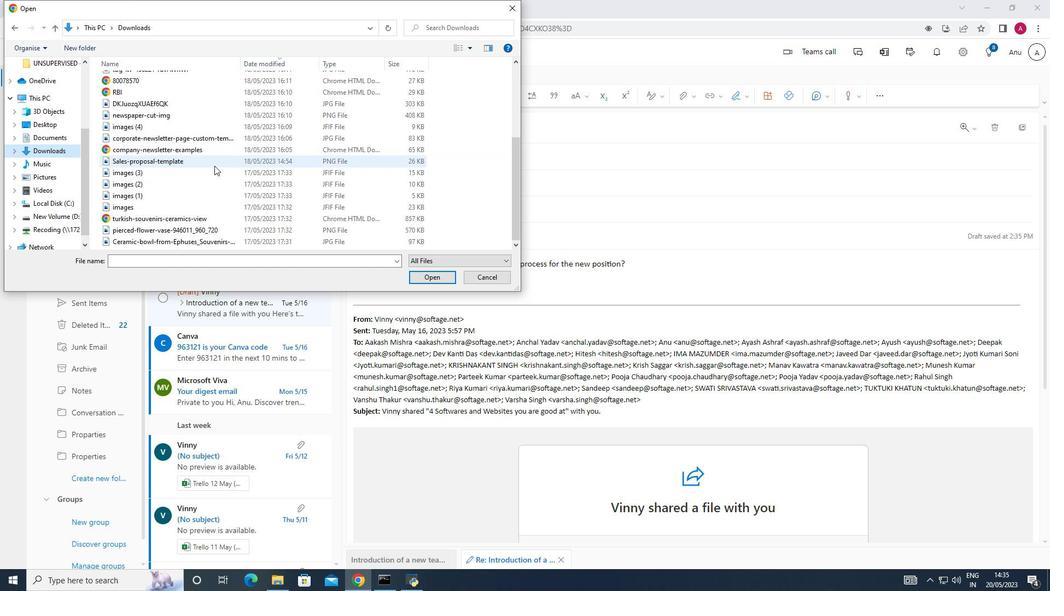 
Action: Mouse scrolled (214, 165) with delta (0, 0)
Screenshot: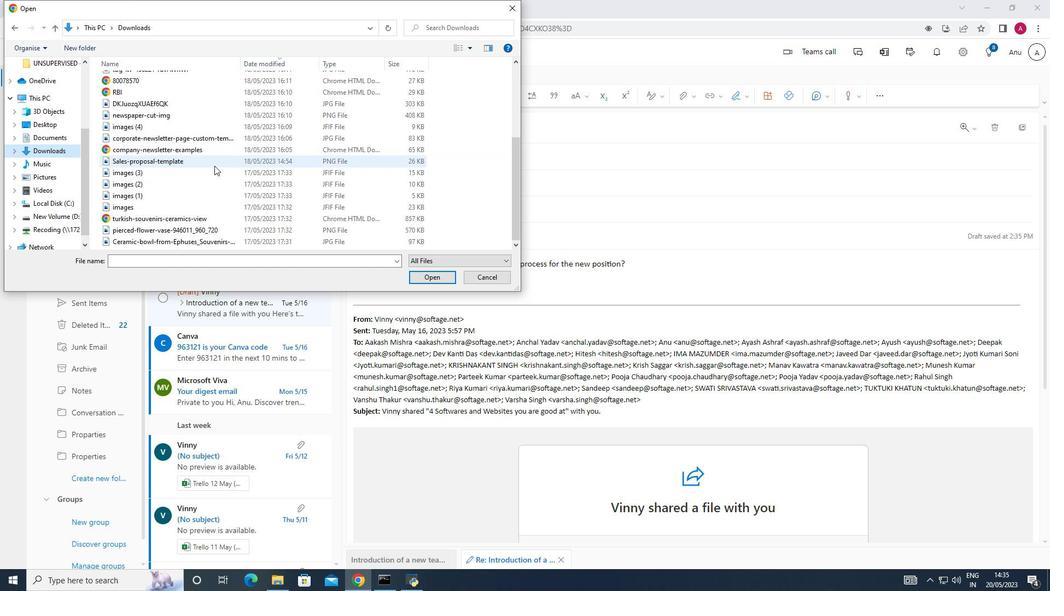 
Action: Mouse scrolled (214, 165) with delta (0, 0)
Screenshot: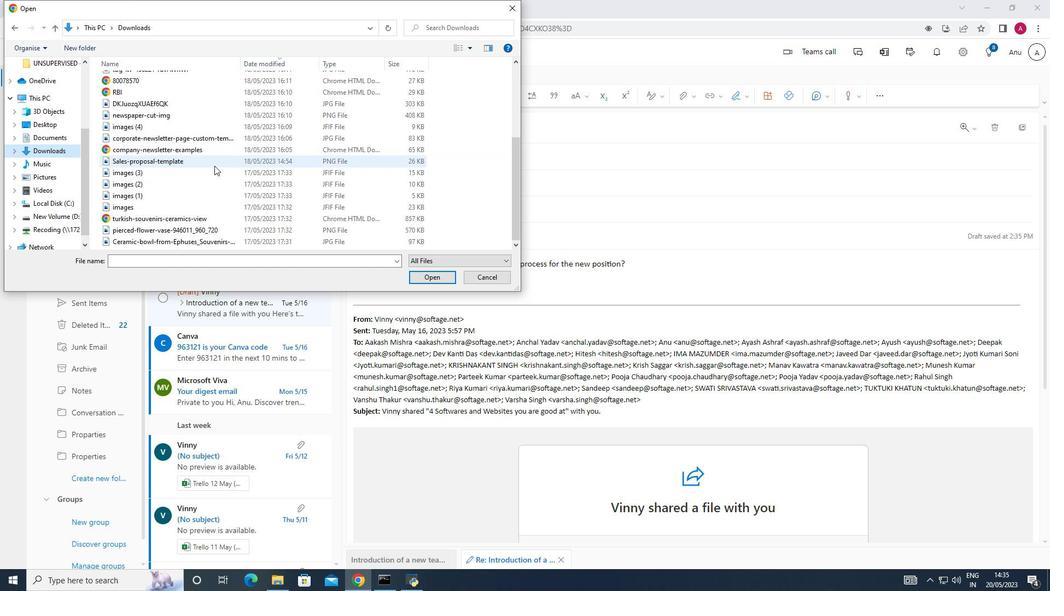 
Action: Mouse scrolled (214, 165) with delta (0, 0)
Screenshot: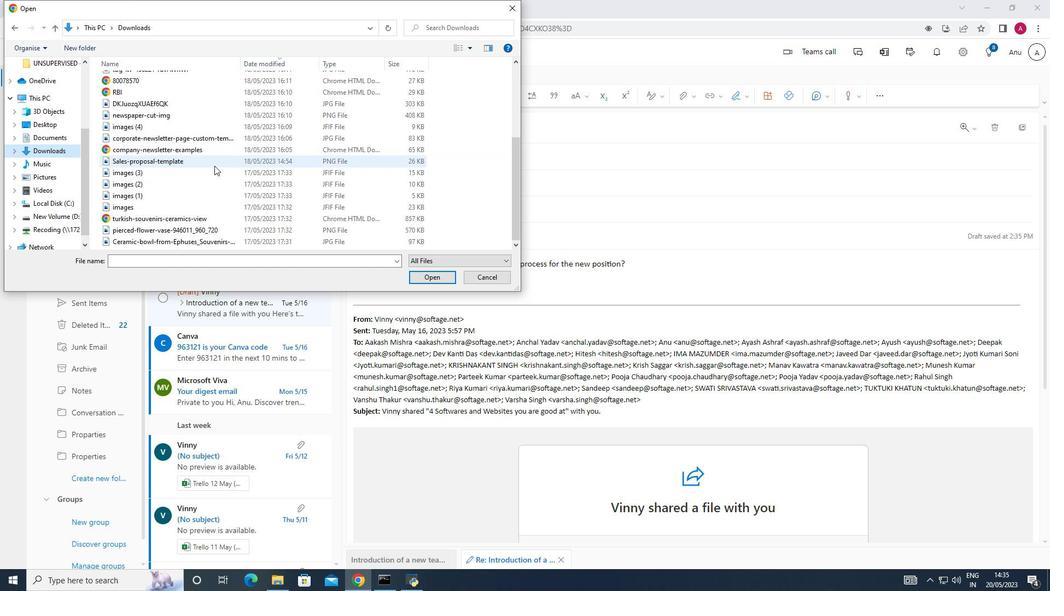 
Action: Mouse scrolled (214, 165) with delta (0, 0)
Screenshot: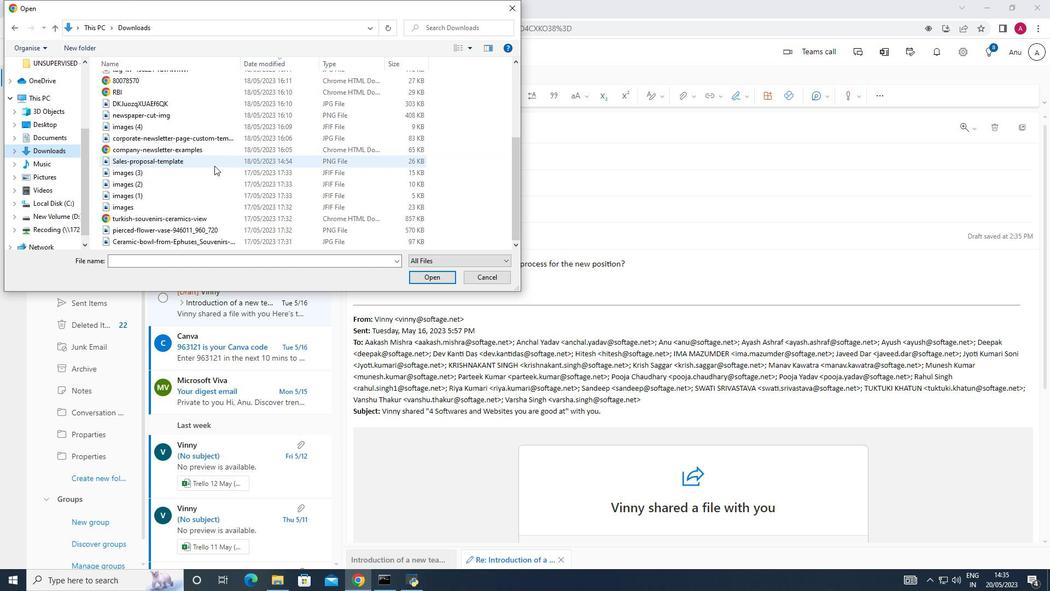 
Action: Mouse scrolled (214, 165) with delta (0, 0)
Screenshot: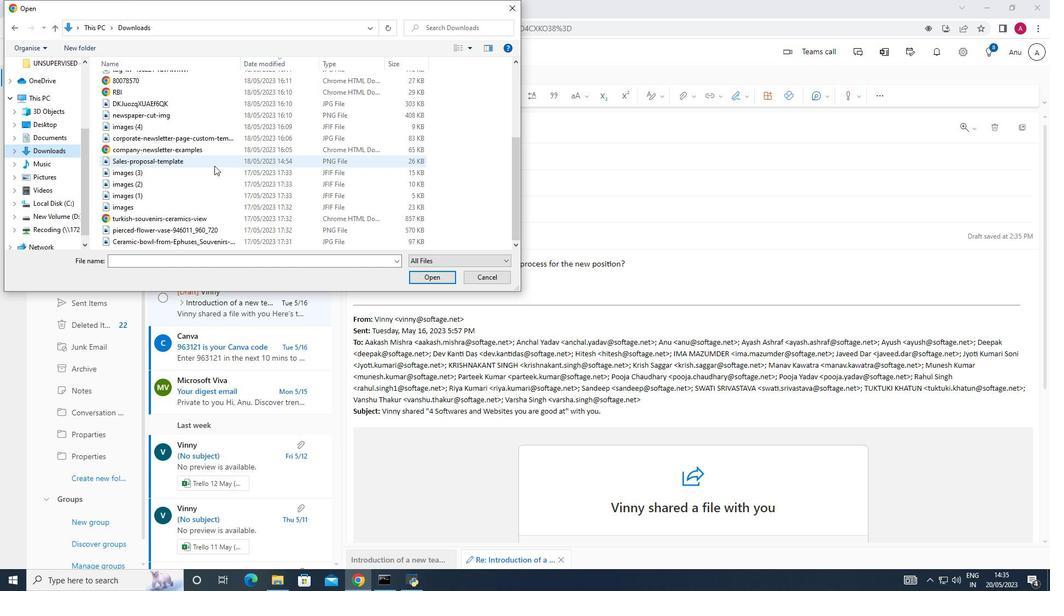 
Action: Mouse scrolled (214, 165) with delta (0, 0)
Screenshot: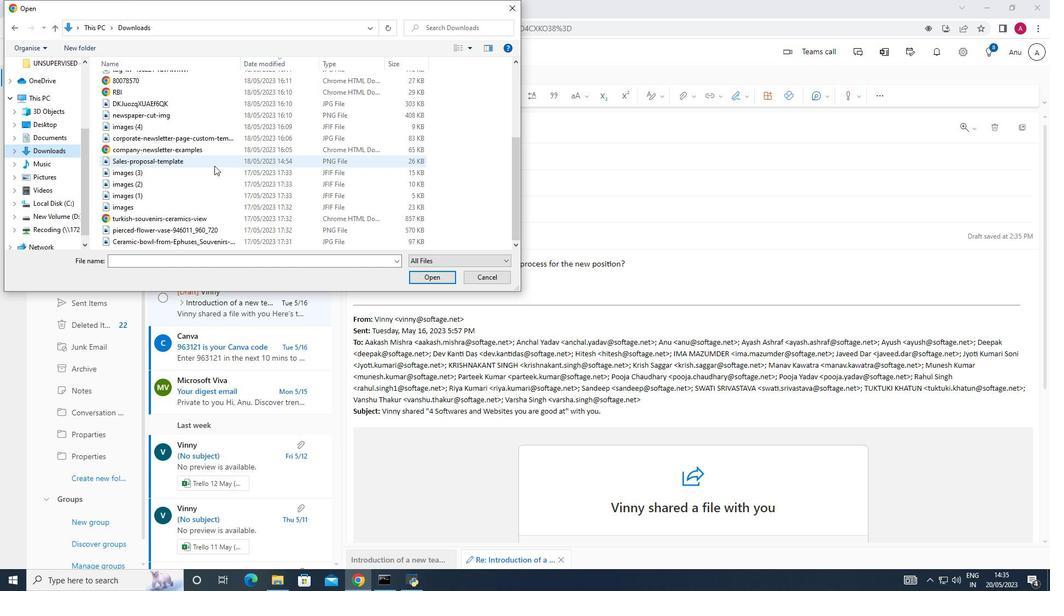 
Action: Mouse scrolled (214, 165) with delta (0, 0)
Screenshot: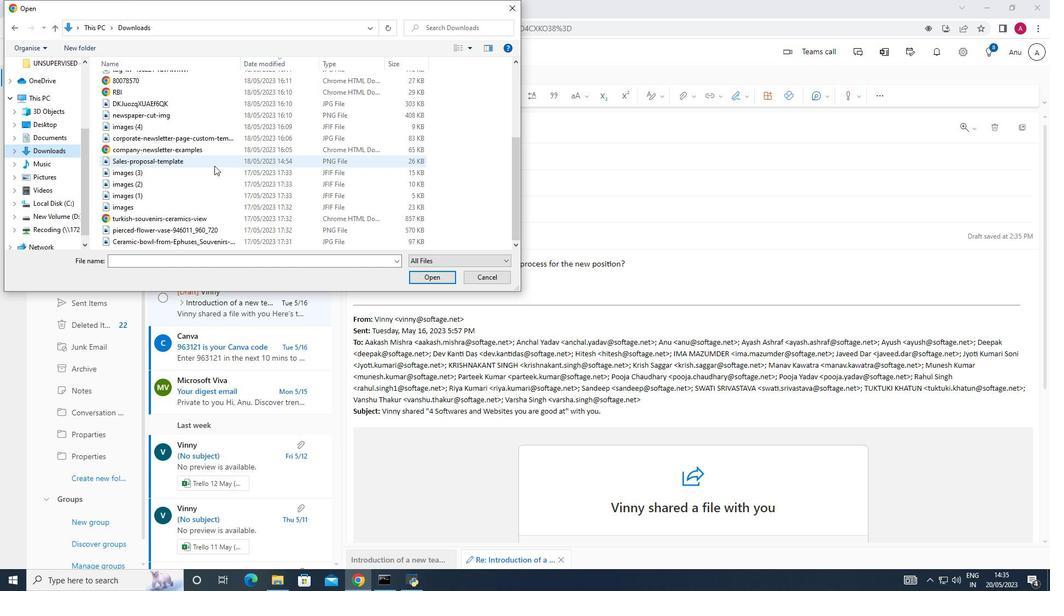 
Action: Mouse scrolled (214, 165) with delta (0, 0)
Screenshot: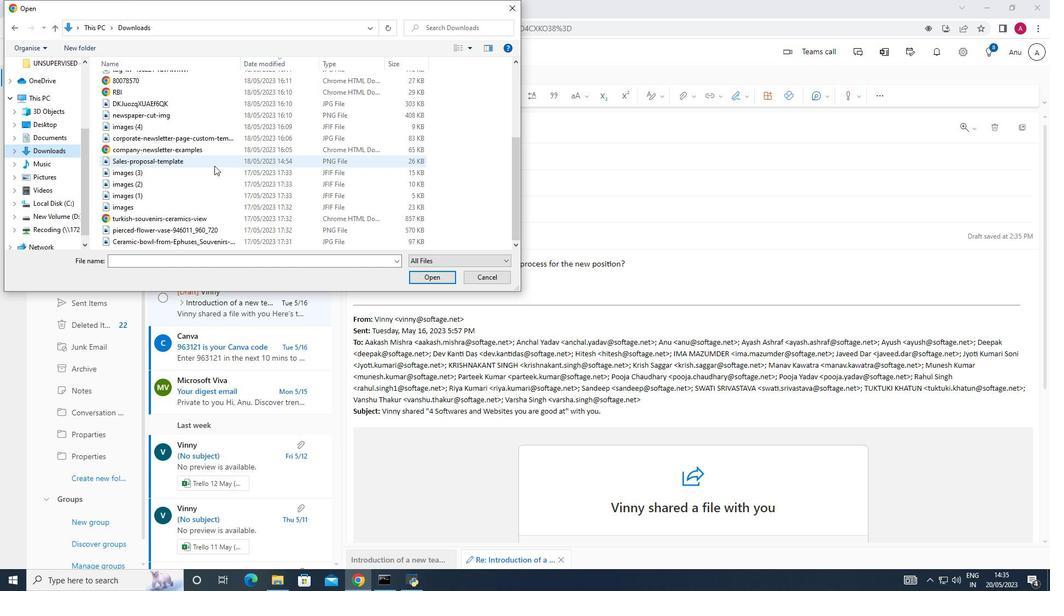 
Action: Mouse scrolled (214, 165) with delta (0, 0)
Screenshot: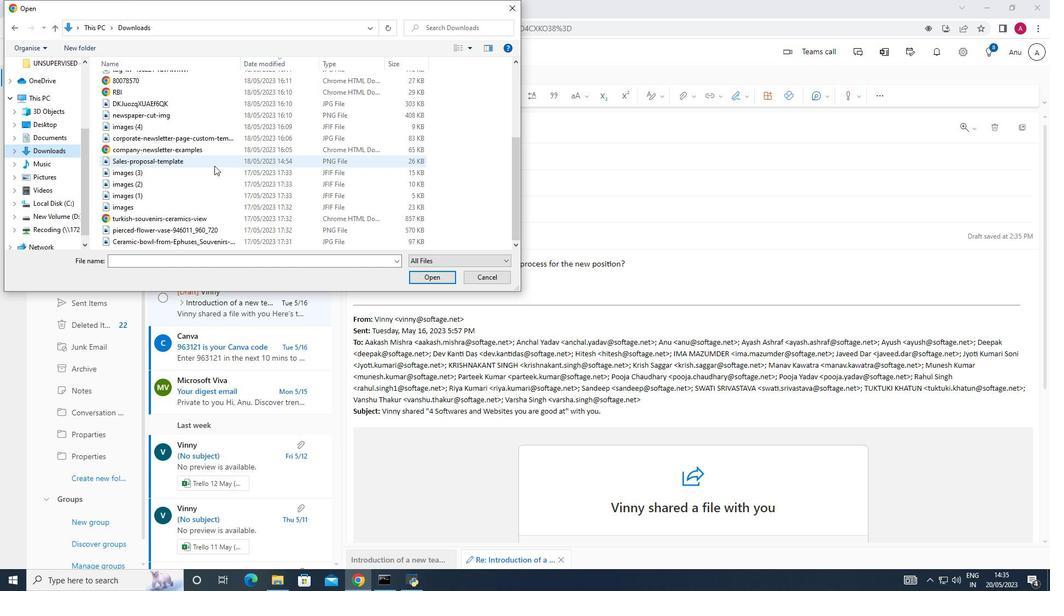 
Action: Mouse scrolled (214, 165) with delta (0, 0)
Screenshot: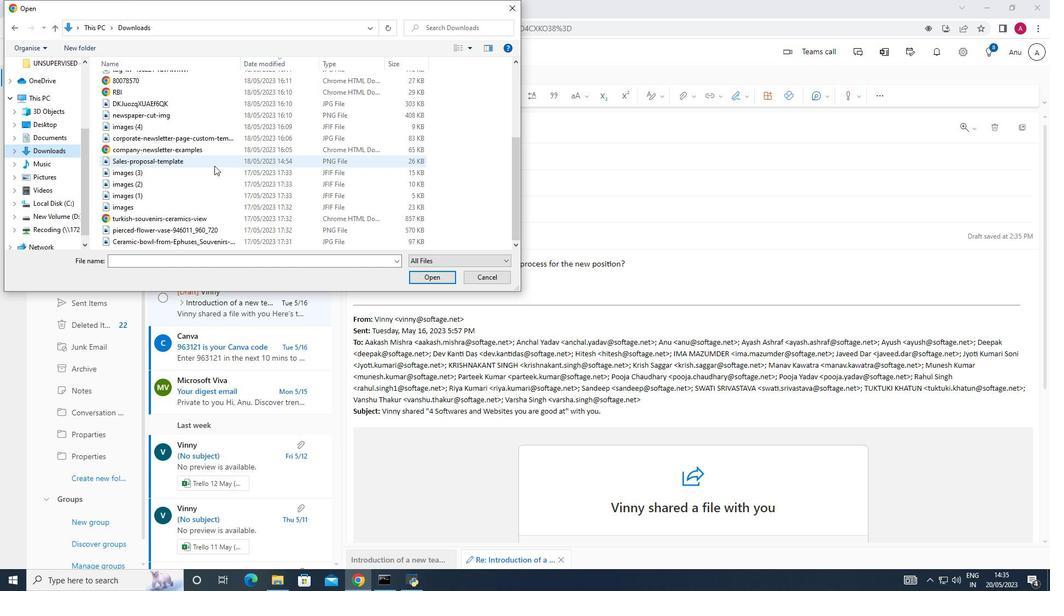 
Action: Mouse scrolled (214, 166) with delta (0, 0)
Screenshot: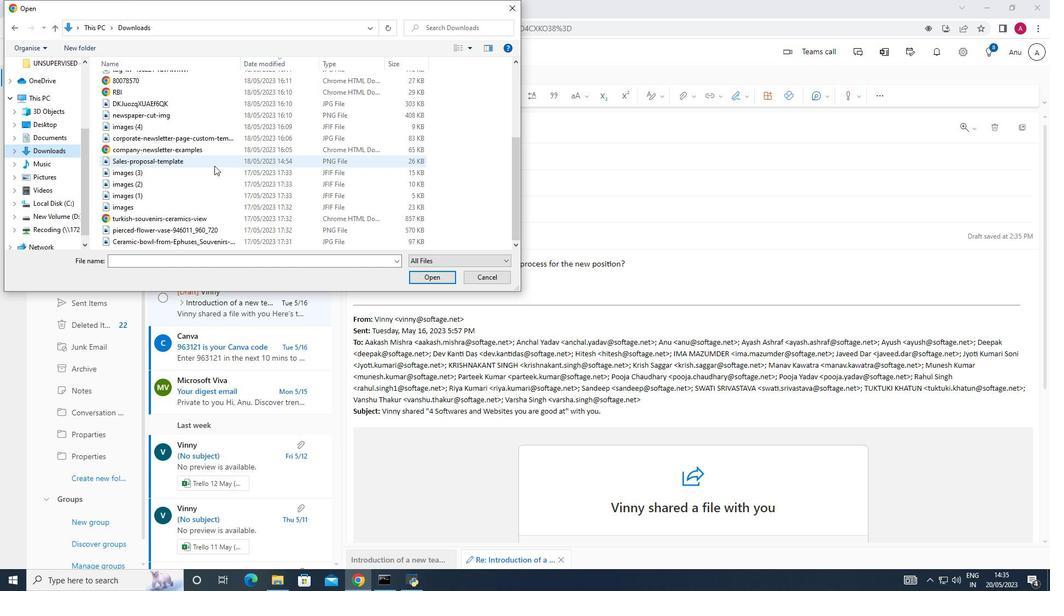 
Action: Mouse scrolled (214, 166) with delta (0, 0)
Screenshot: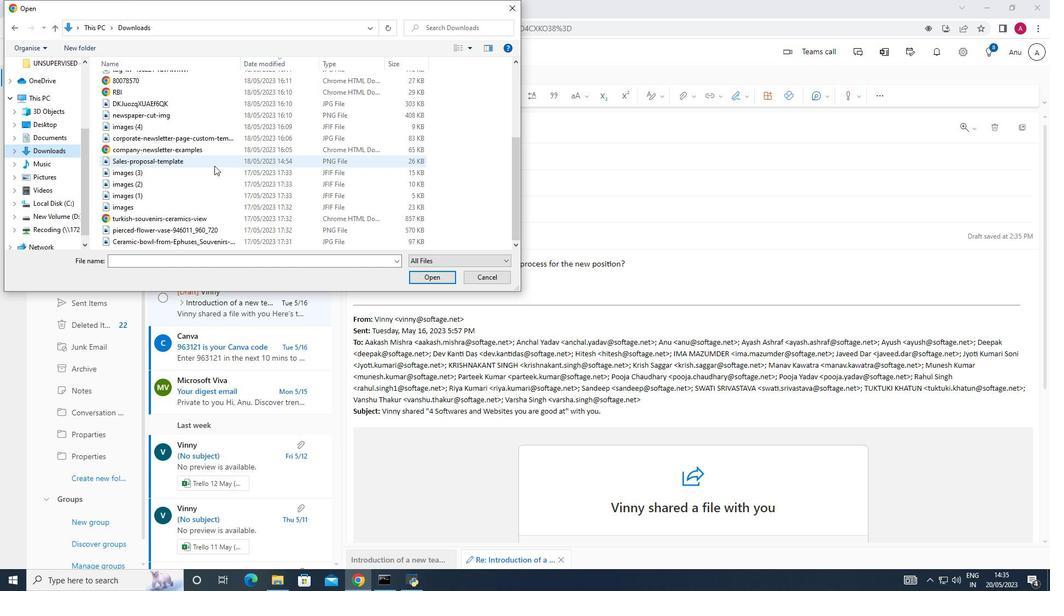 
Action: Mouse scrolled (214, 166) with delta (0, 0)
Screenshot: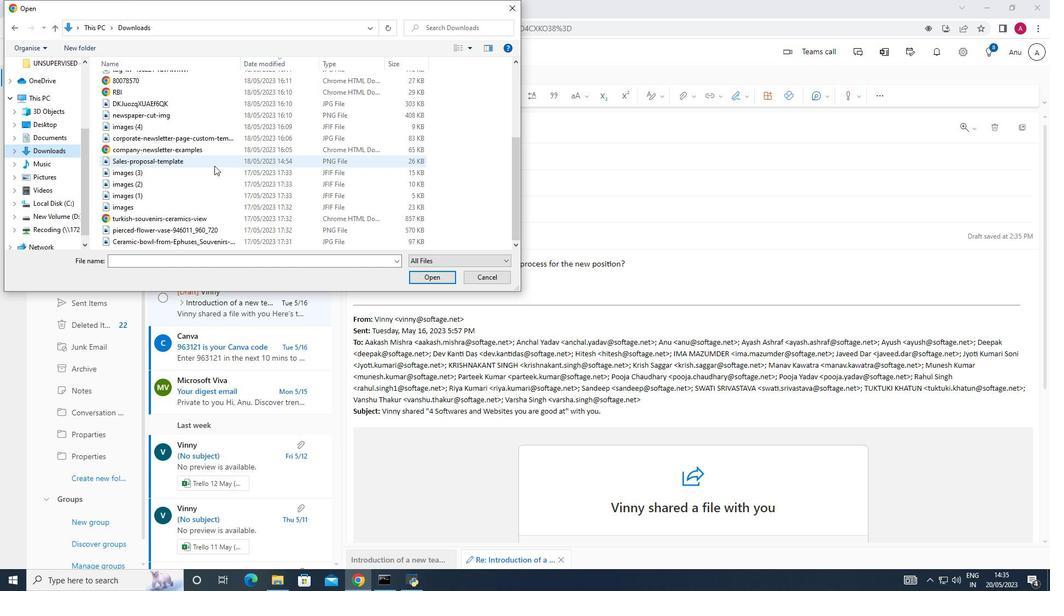 
Action: Mouse scrolled (214, 166) with delta (0, 0)
Screenshot: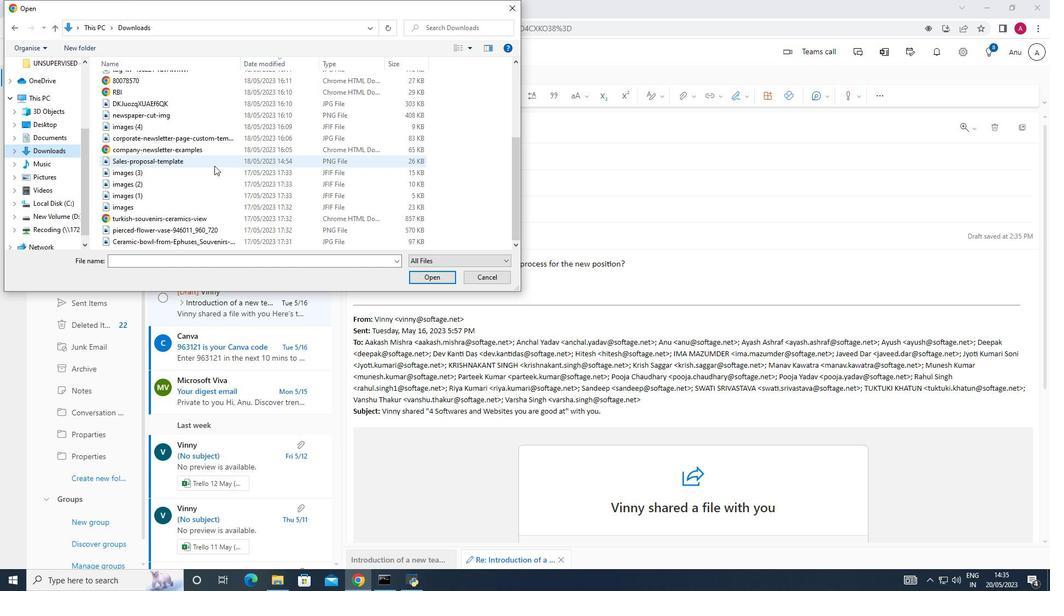 
Action: Mouse scrolled (214, 166) with delta (0, 0)
Screenshot: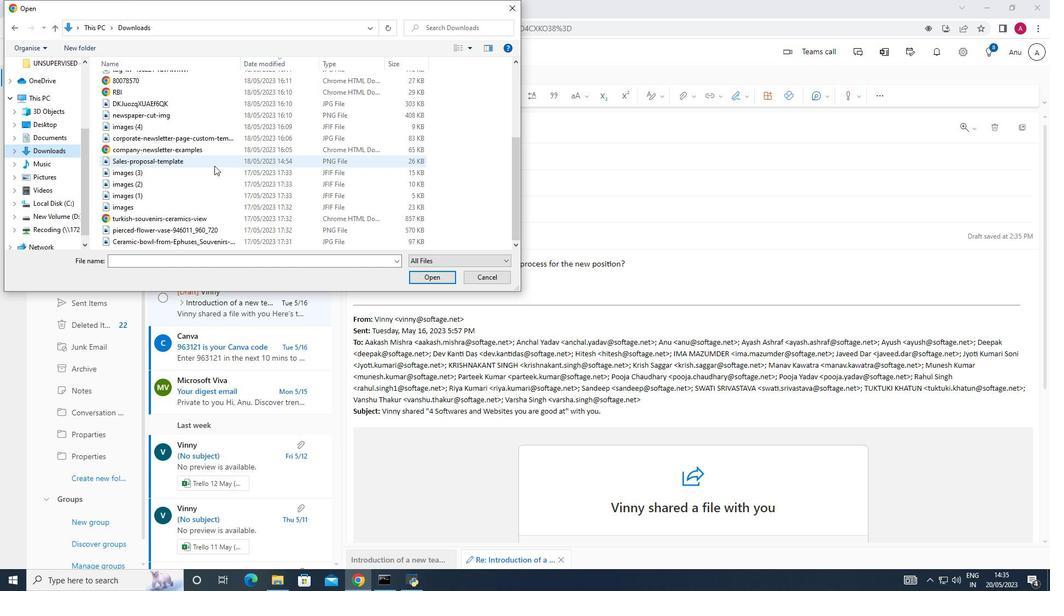 
Action: Mouse scrolled (214, 166) with delta (0, 0)
Screenshot: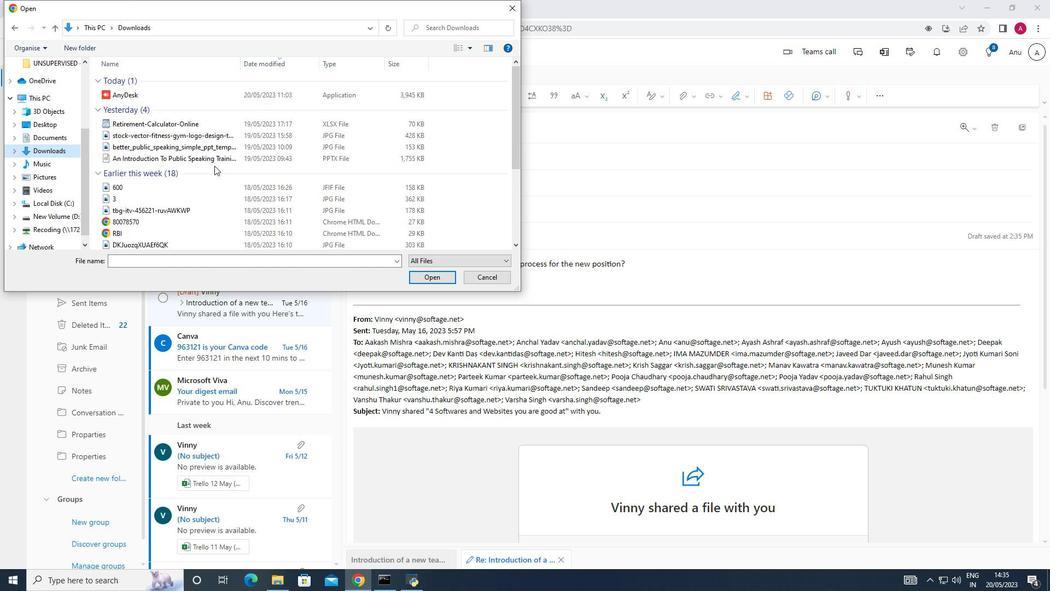 
Action: Mouse scrolled (214, 166) with delta (0, 0)
Screenshot: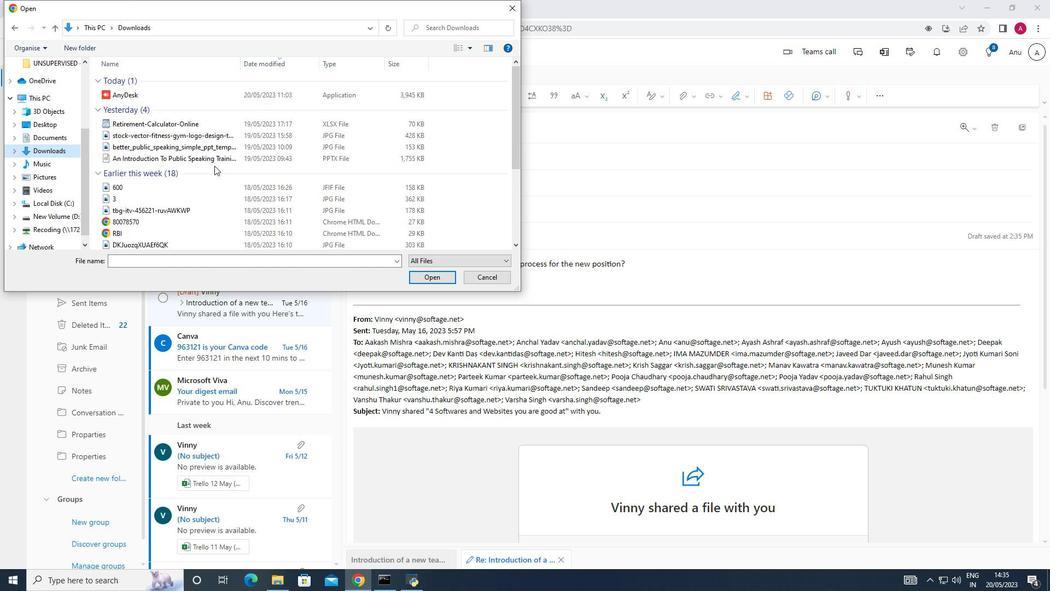 
Action: Mouse moved to (214, 165)
Screenshot: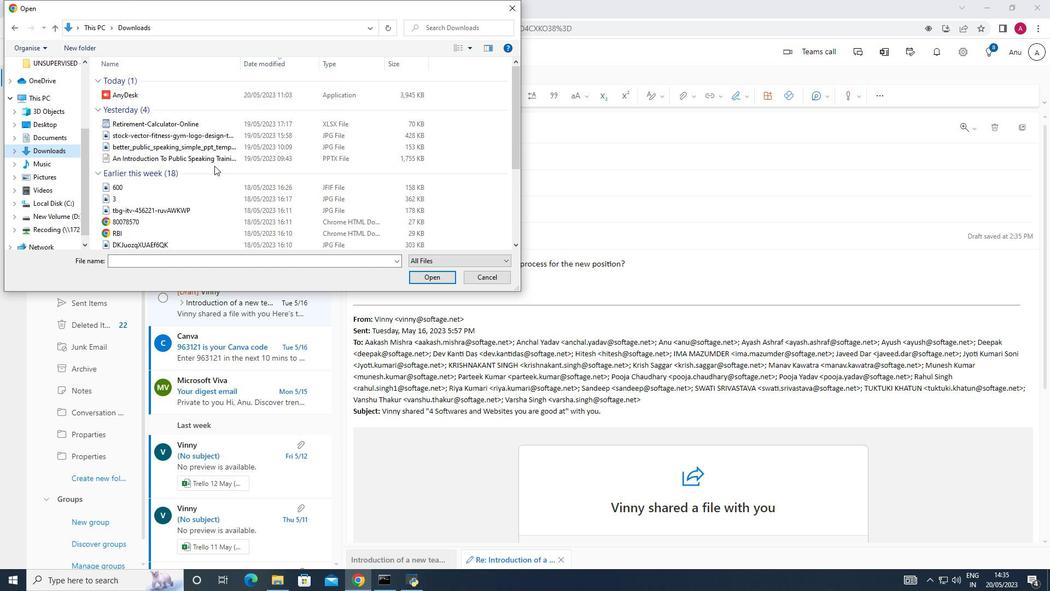 
Action: Mouse scrolled (214, 165) with delta (0, 0)
Screenshot: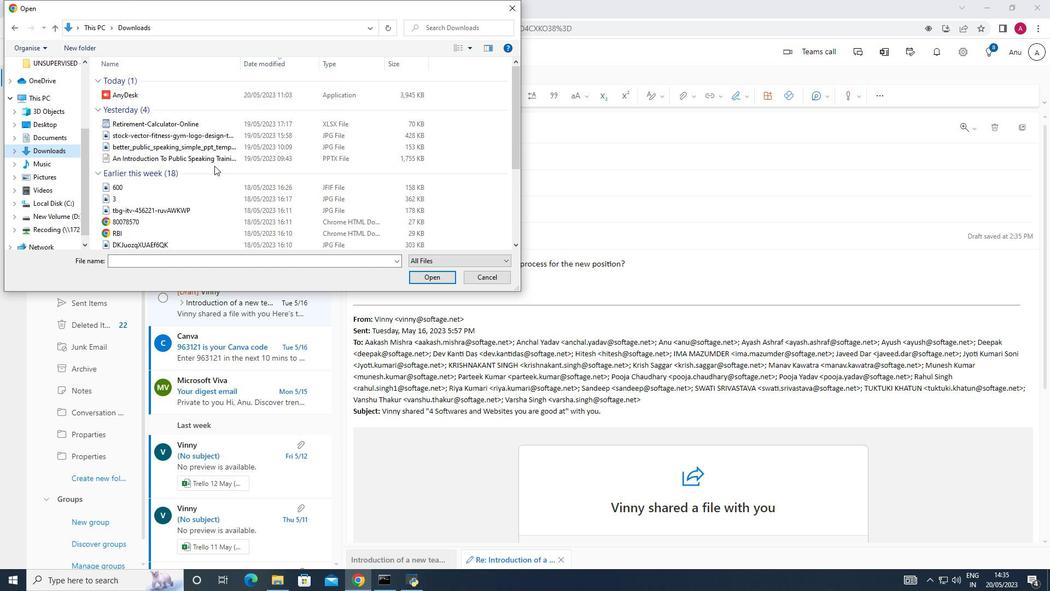 
Action: Mouse scrolled (214, 165) with delta (0, 0)
Screenshot: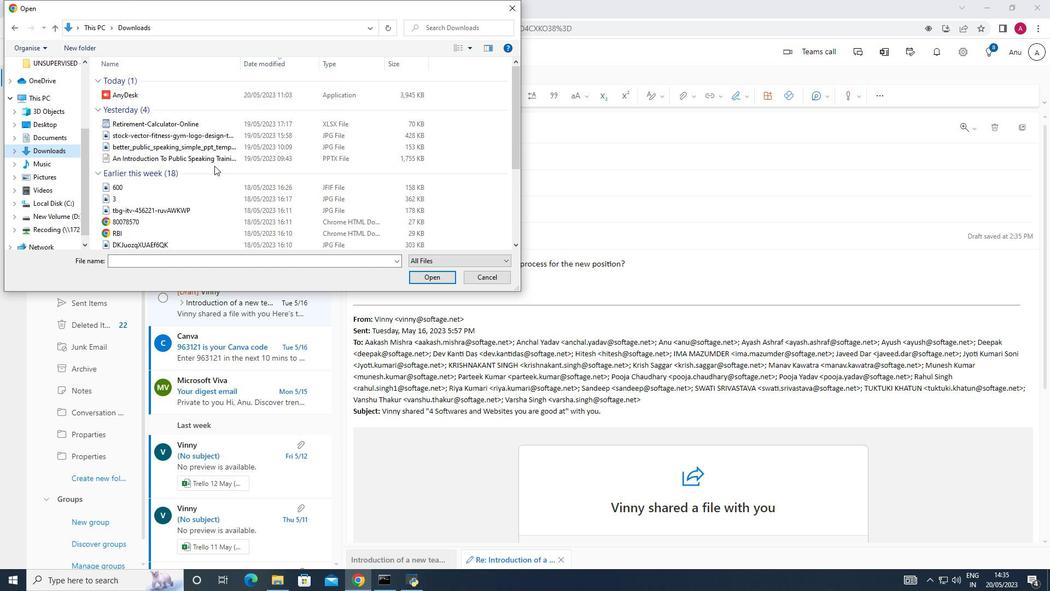 
Action: Mouse scrolled (214, 165) with delta (0, 0)
Screenshot: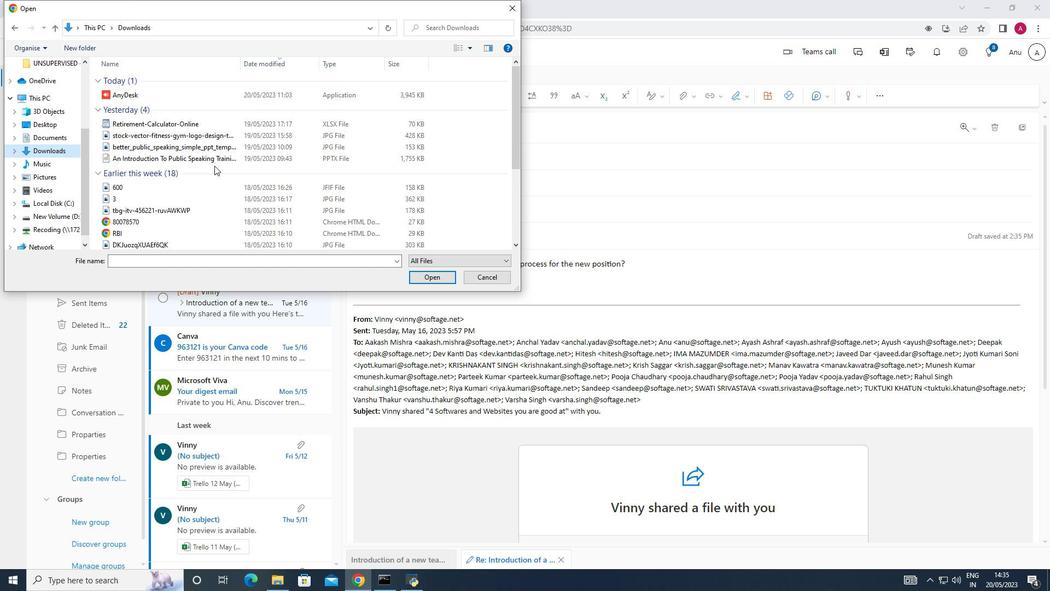 
Action: Mouse moved to (222, 134)
Screenshot: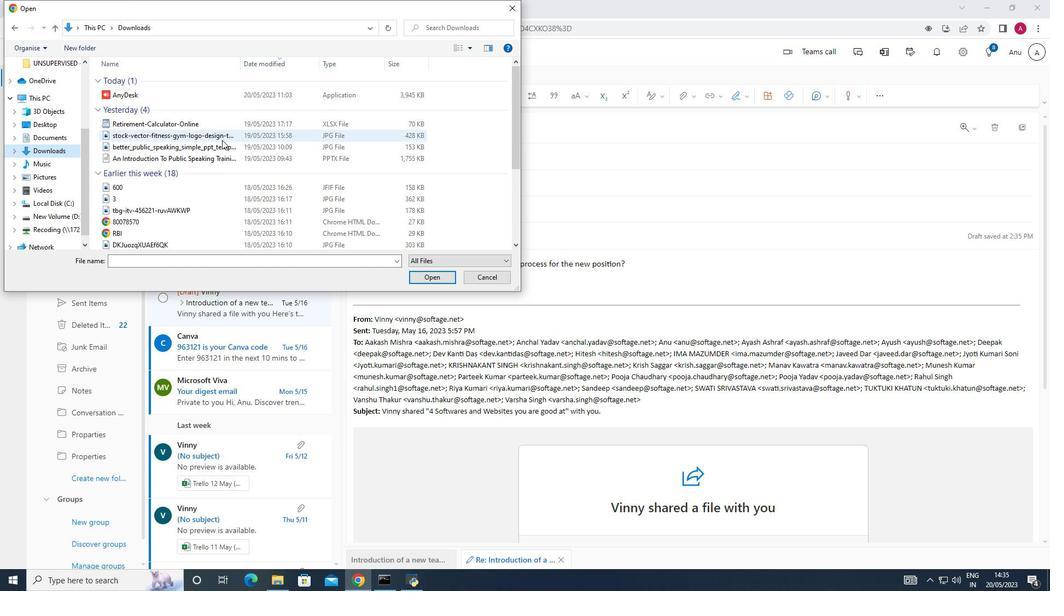 
Action: Mouse scrolled (222, 134) with delta (0, 0)
Screenshot: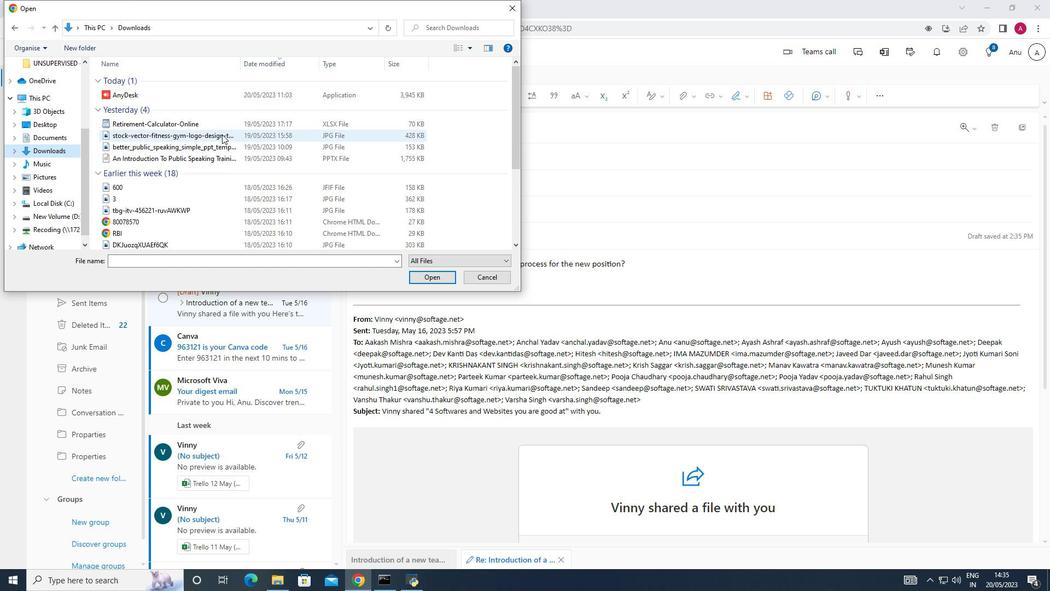 
Action: Mouse scrolled (222, 134) with delta (0, 0)
Screenshot: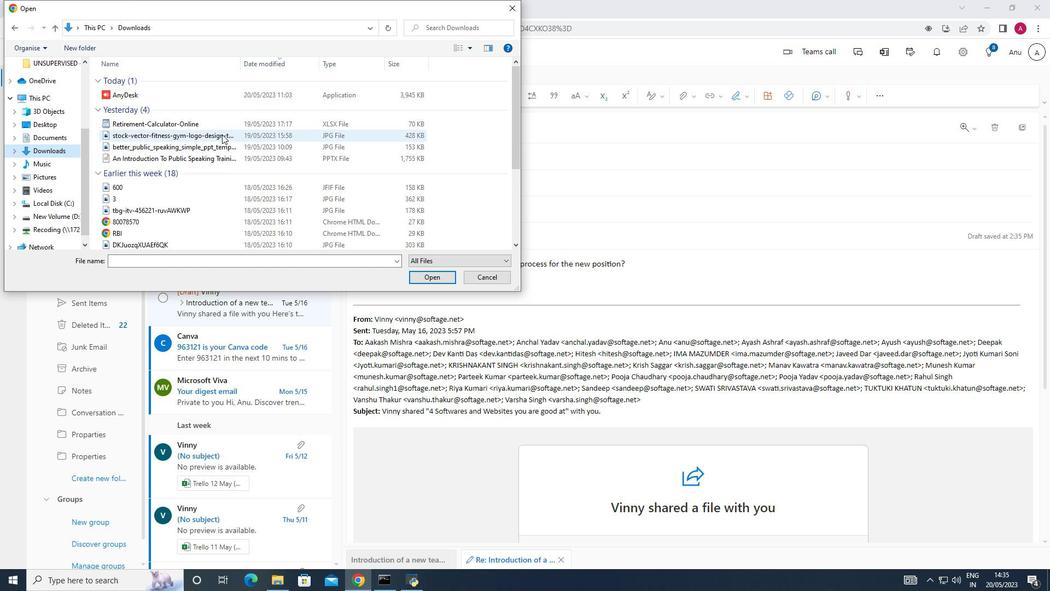 
Action: Mouse moved to (217, 138)
Screenshot: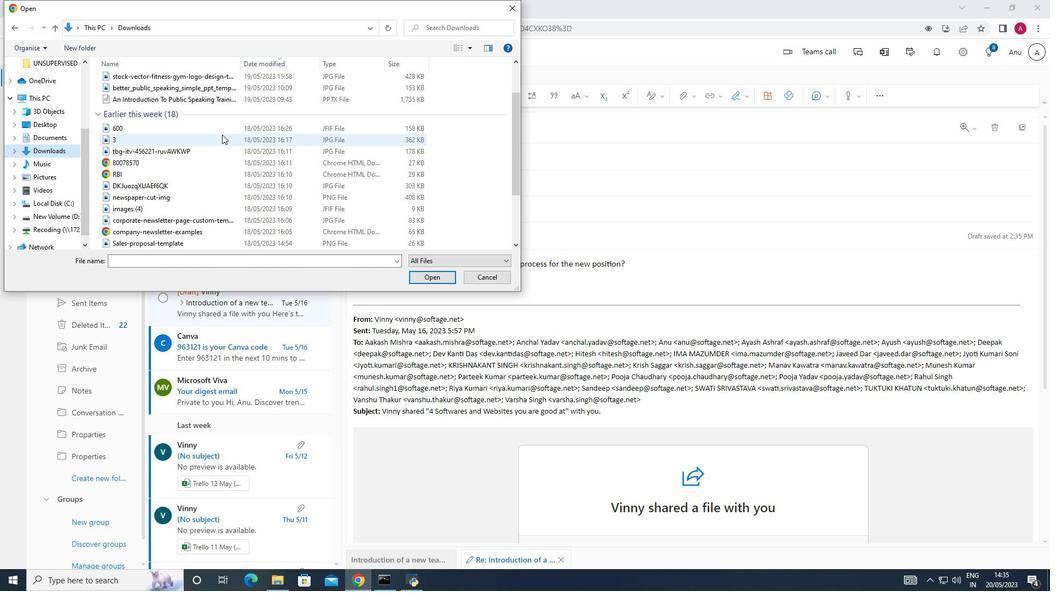 
Action: Mouse scrolled (217, 138) with delta (0, 0)
Screenshot: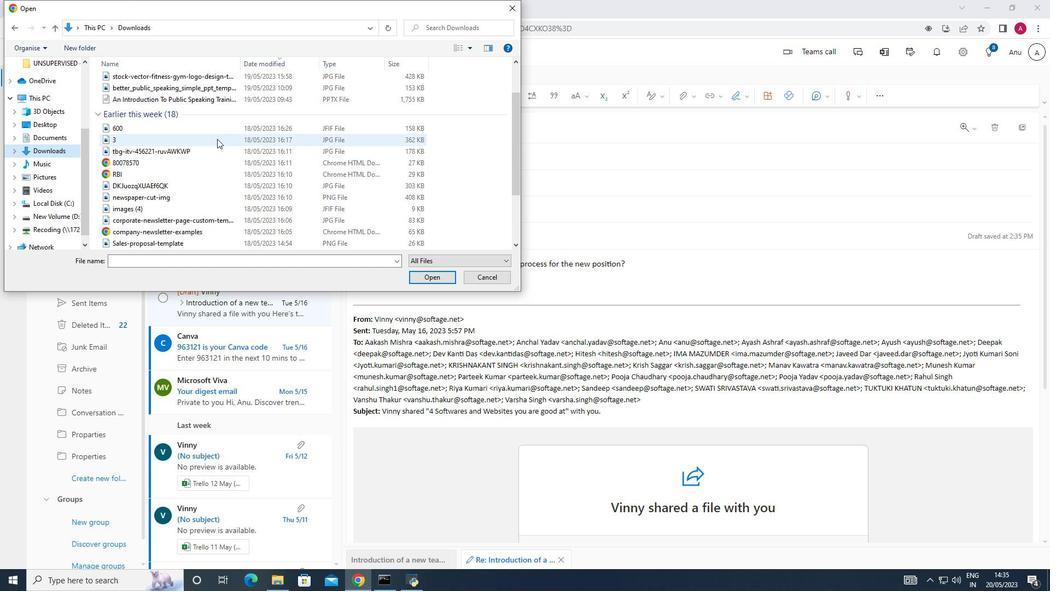 
Action: Mouse scrolled (217, 138) with delta (0, 0)
Screenshot: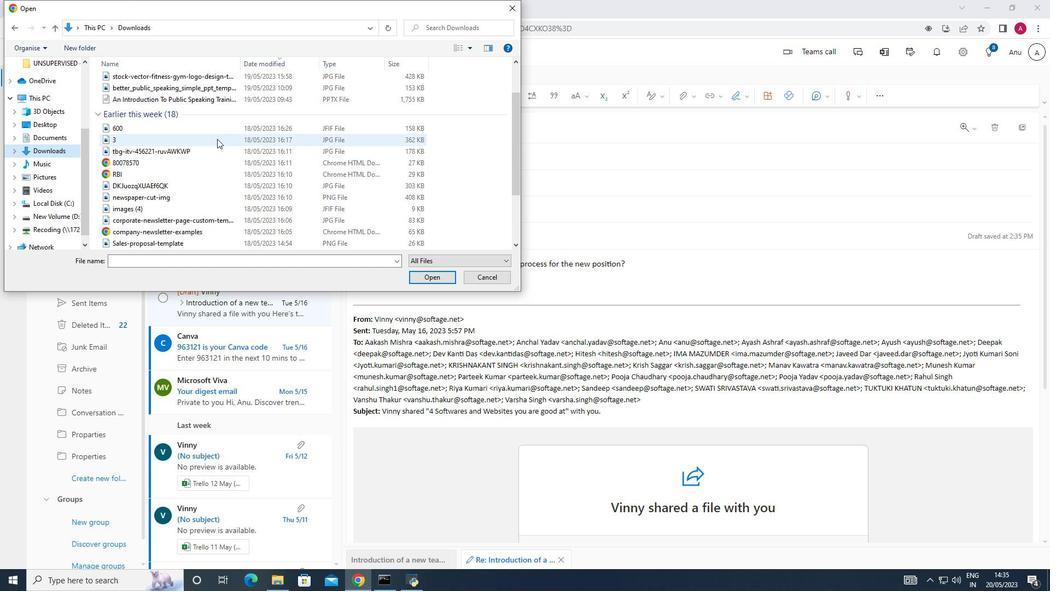 
Action: Mouse moved to (211, 155)
Screenshot: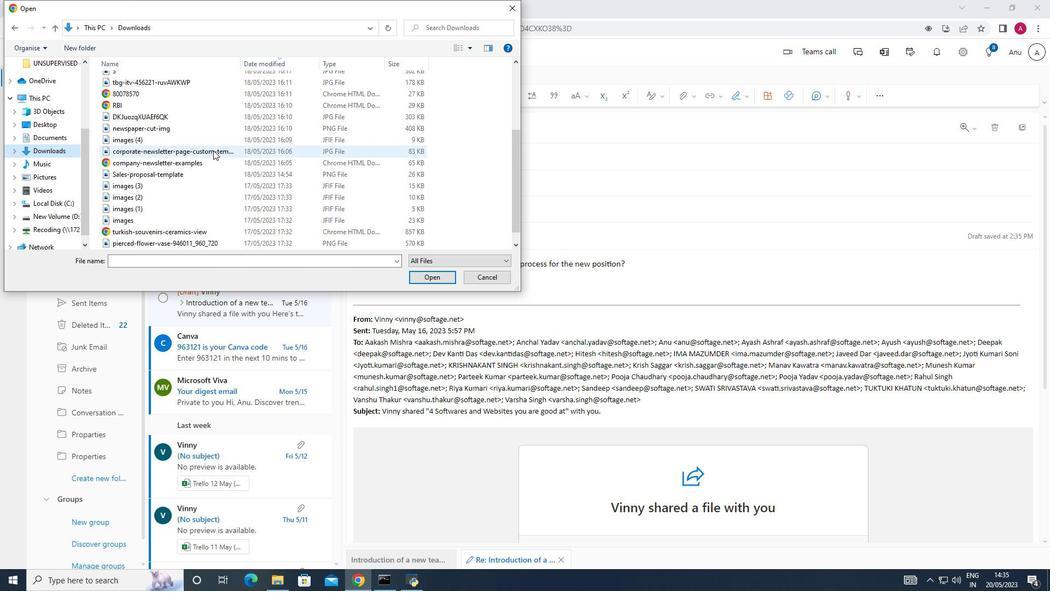 
Action: Mouse scrolled (211, 155) with delta (0, 0)
Screenshot: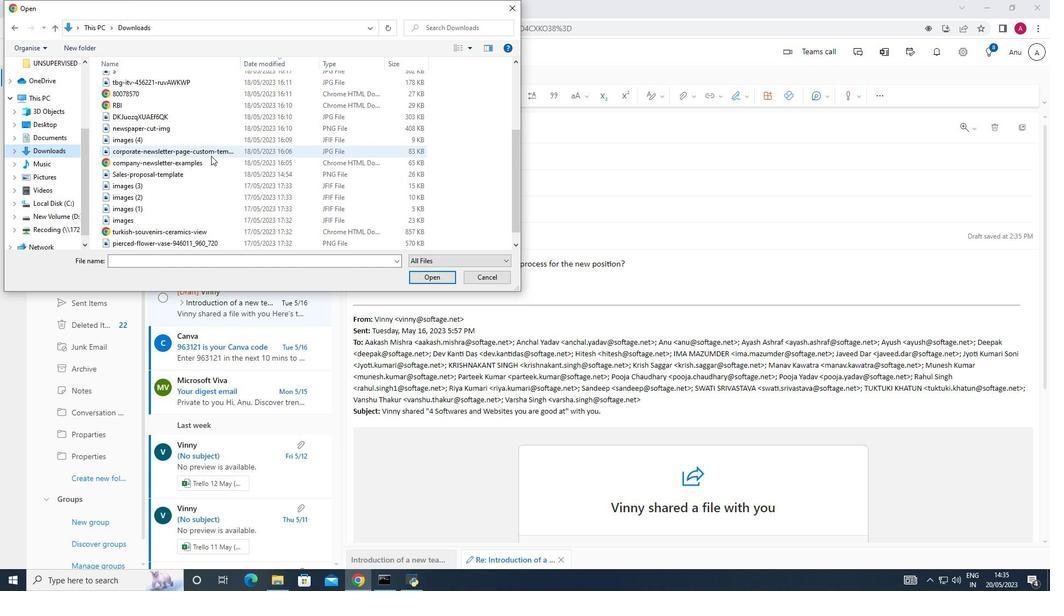 
Action: Mouse scrolled (211, 155) with delta (0, 0)
Screenshot: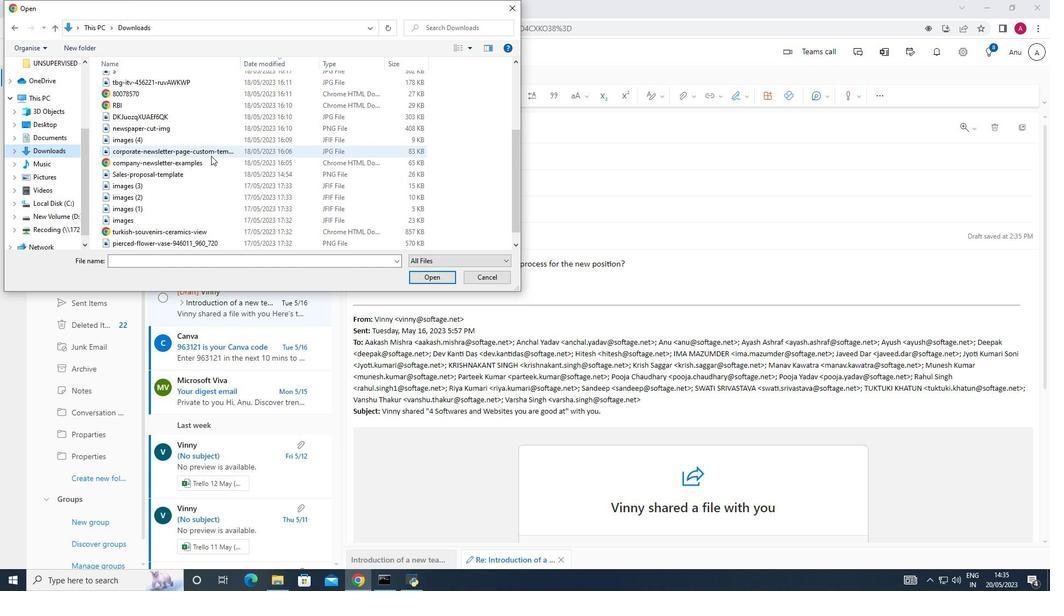 
Action: Mouse scrolled (211, 155) with delta (0, 0)
Screenshot: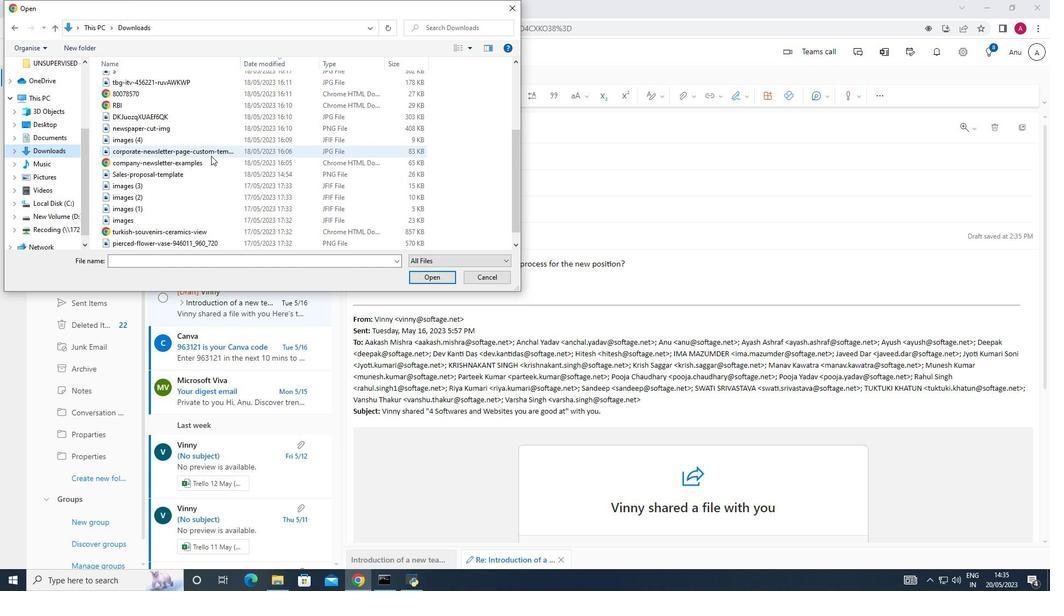 
Action: Mouse scrolled (211, 155) with delta (0, 0)
Screenshot: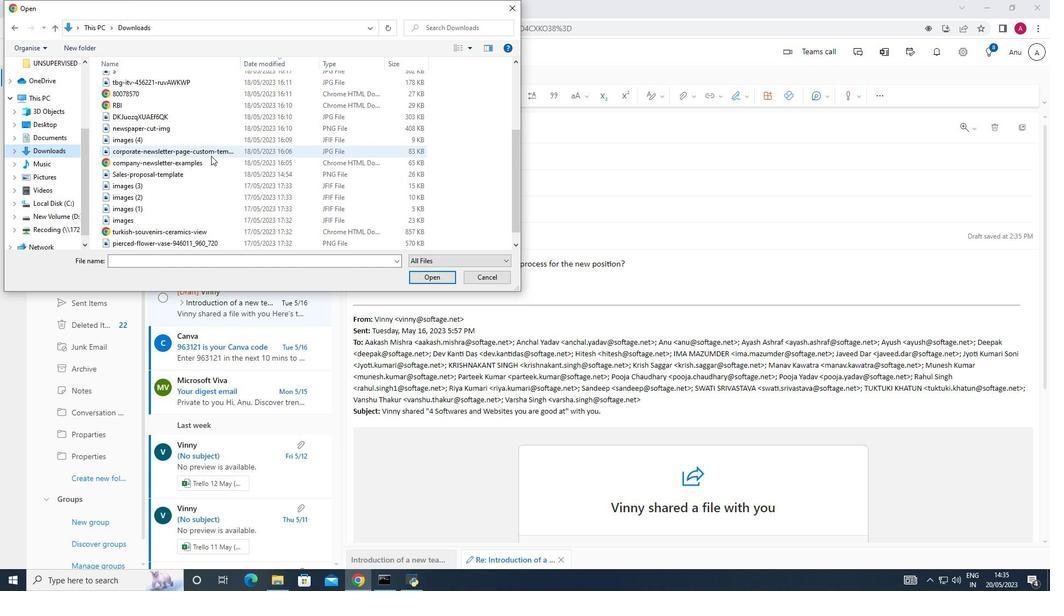 
Action: Mouse scrolled (211, 155) with delta (0, 0)
Screenshot: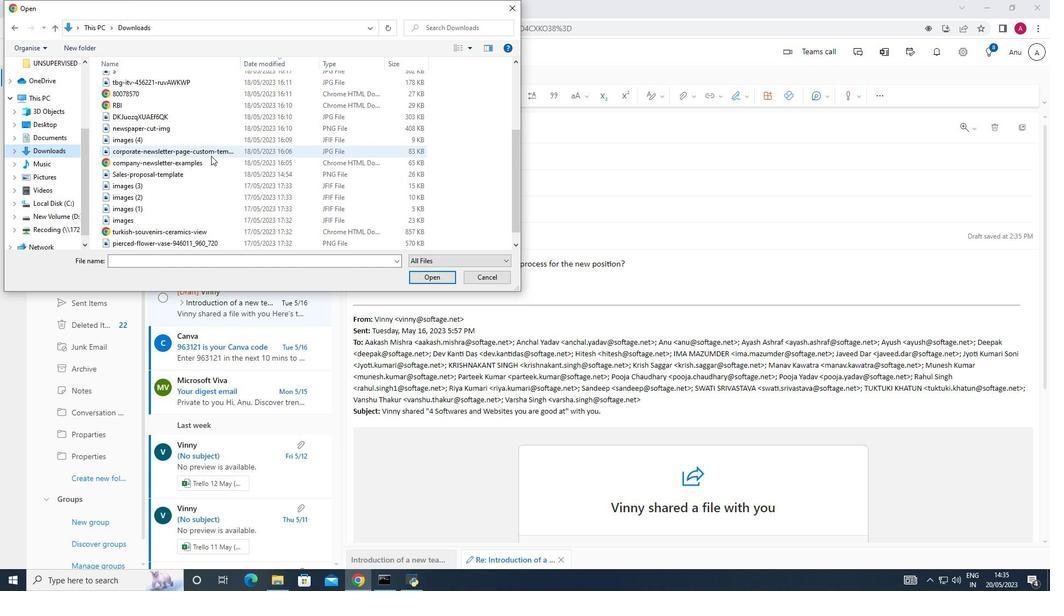 
Action: Mouse scrolled (211, 155) with delta (0, 0)
Screenshot: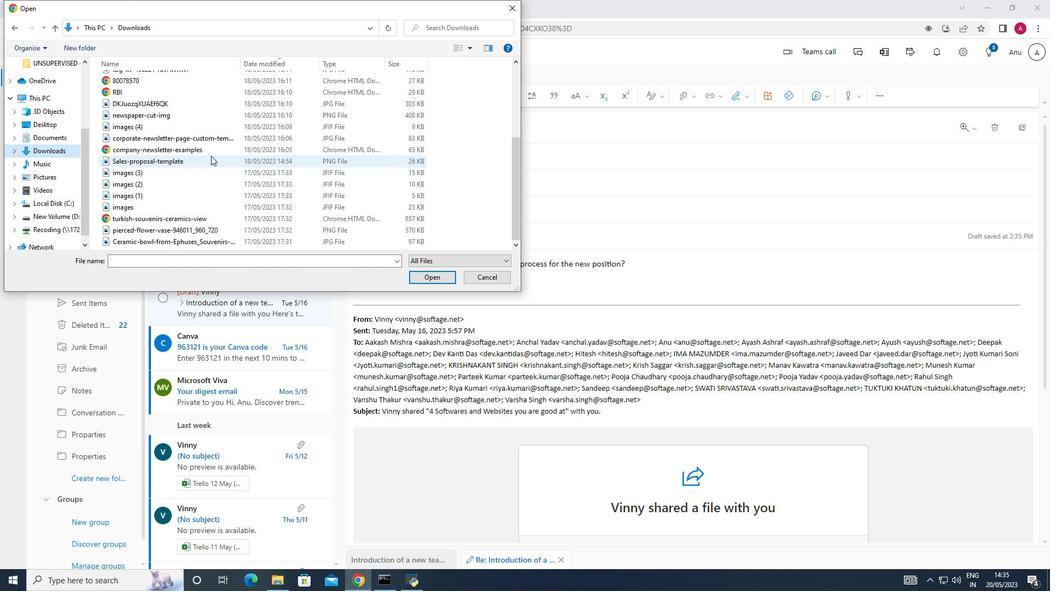 
Action: Mouse scrolled (211, 155) with delta (0, 0)
Screenshot: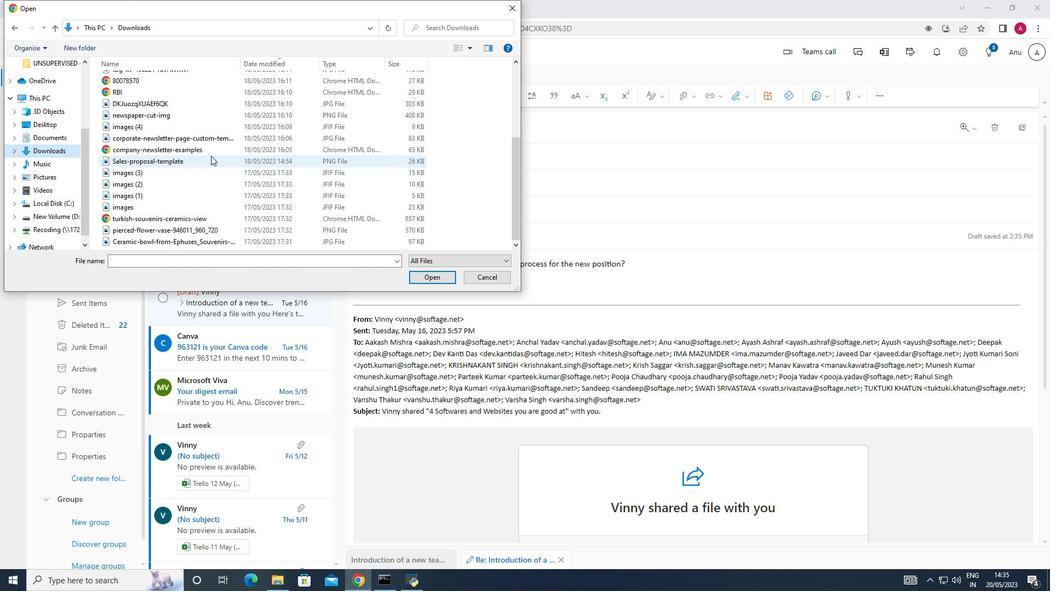 
Action: Mouse scrolled (211, 155) with delta (0, 0)
Screenshot: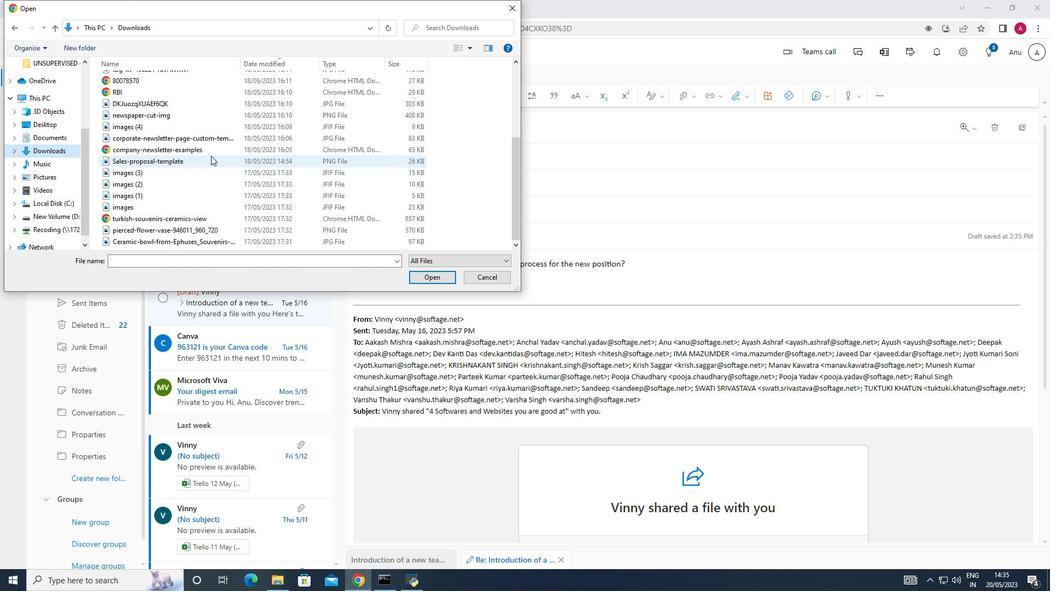 
Action: Mouse scrolled (211, 155) with delta (0, 0)
Screenshot: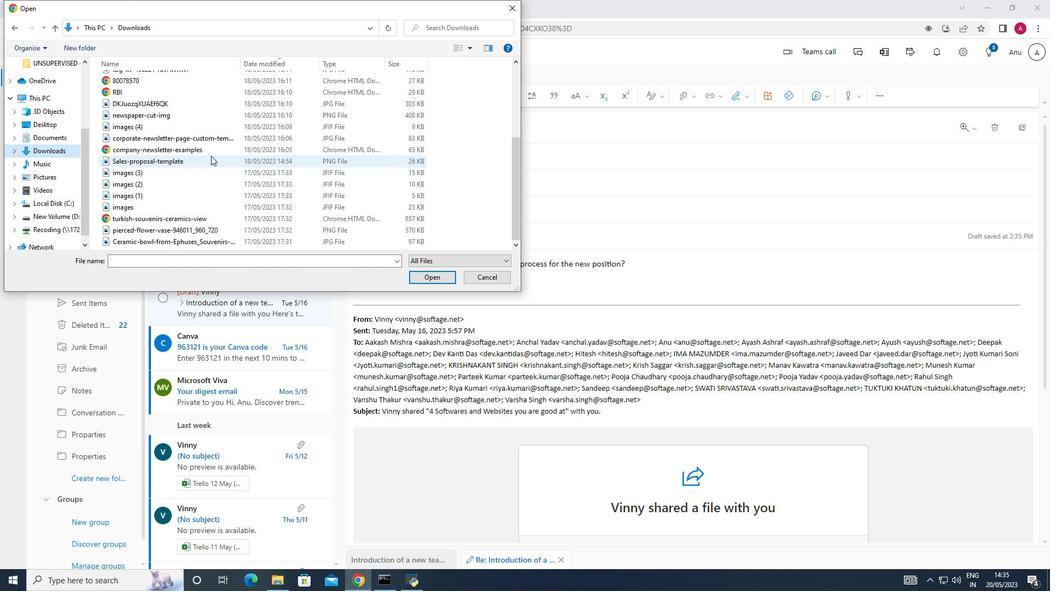 
Action: Mouse scrolled (211, 155) with delta (0, 0)
Screenshot: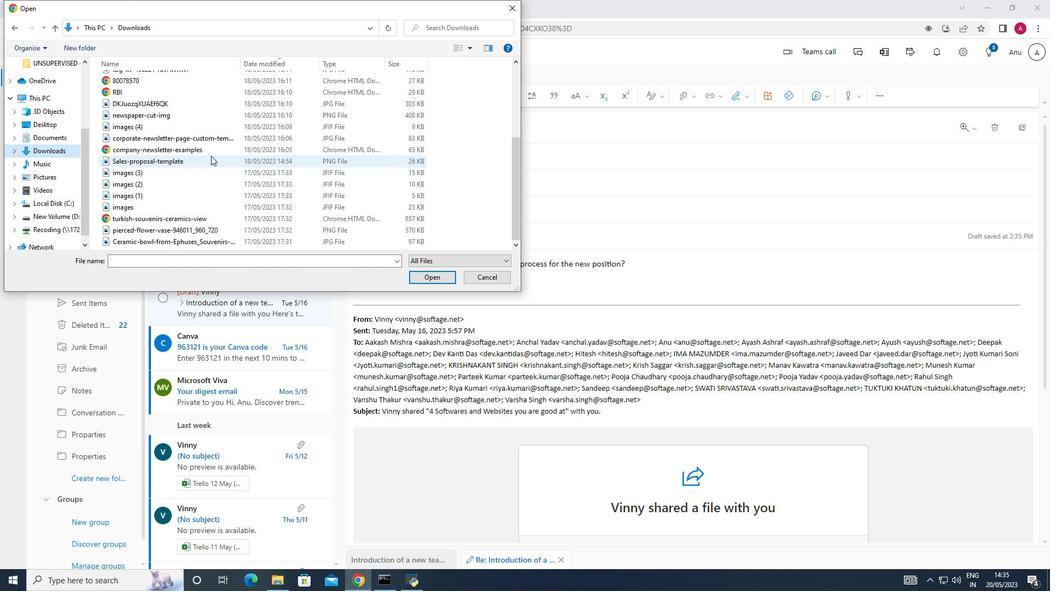
Action: Mouse scrolled (211, 155) with delta (0, 0)
Screenshot: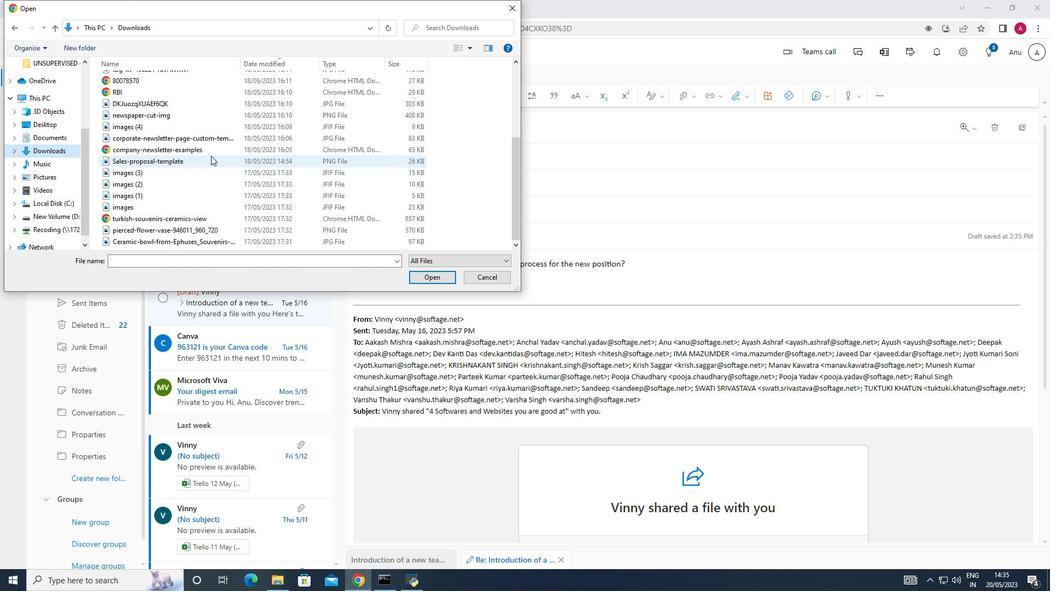 
Action: Mouse moved to (228, 230)
Screenshot: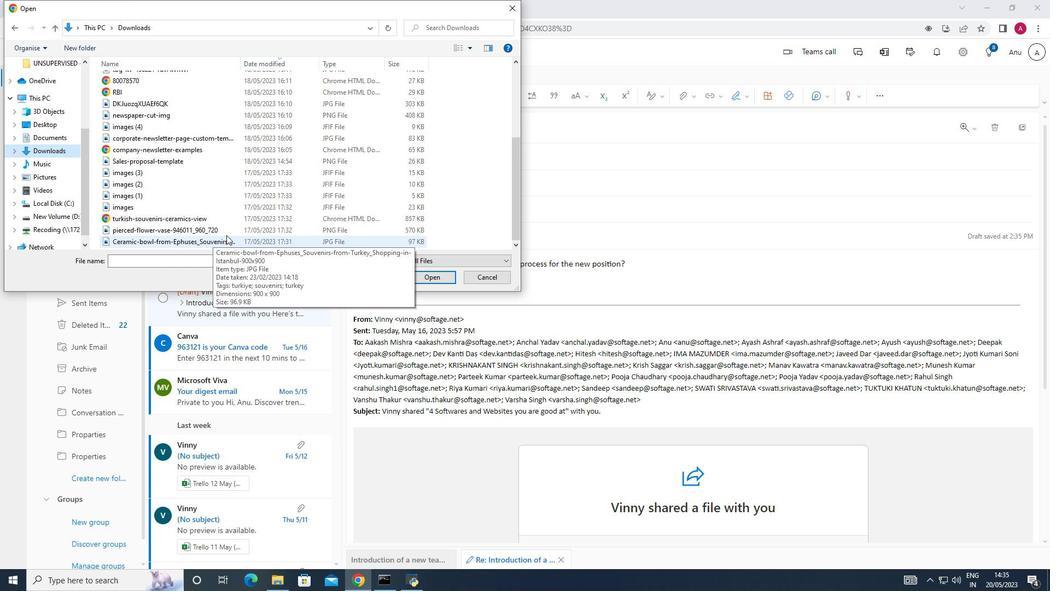 
Action: Mouse pressed left at (228, 230)
Screenshot: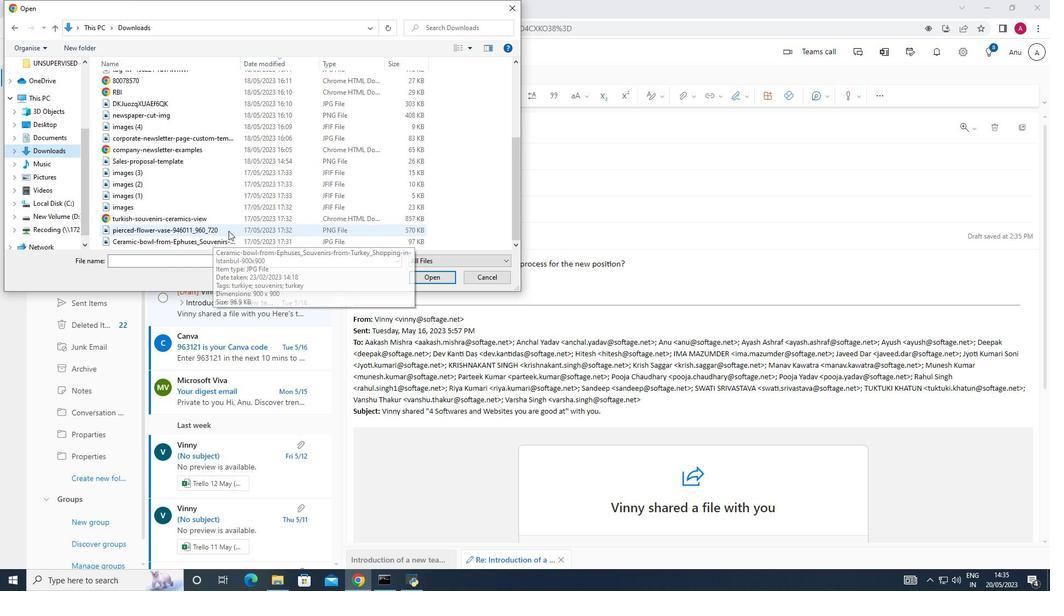 
Action: Key pressed <Key.f2>
Screenshot: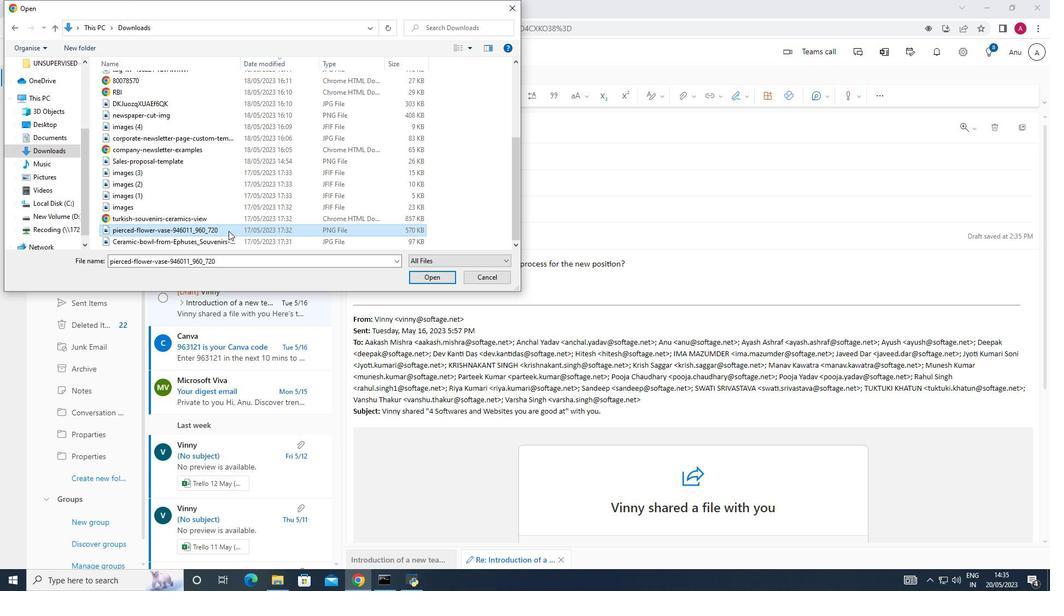 
Action: Mouse moved to (229, 231)
Screenshot: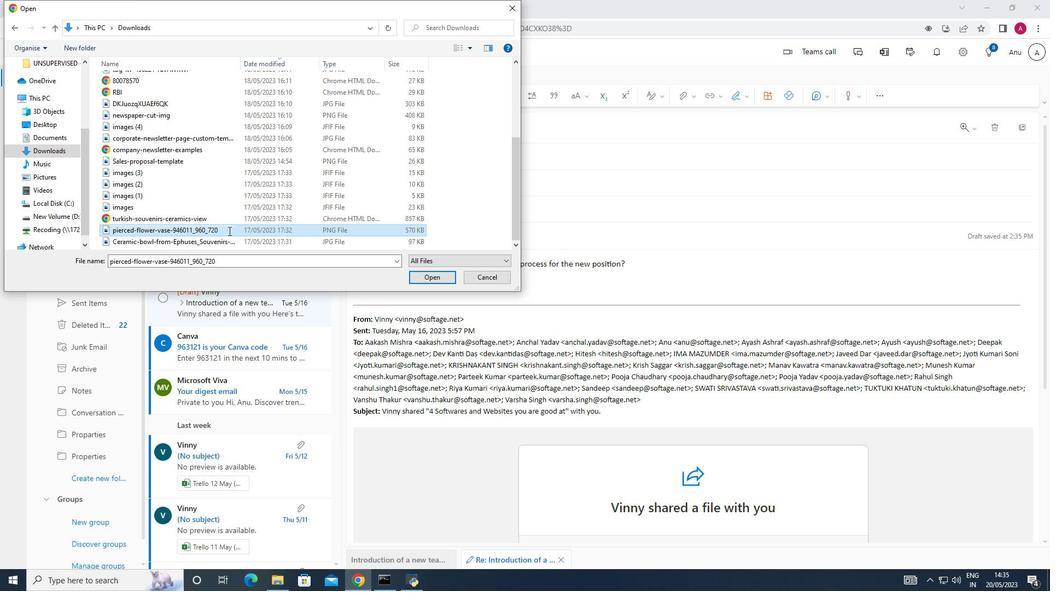
Action: Key pressed <Key.shift>Marketing<Key.shift>_research<Key.shift>_report.pdf
Screenshot: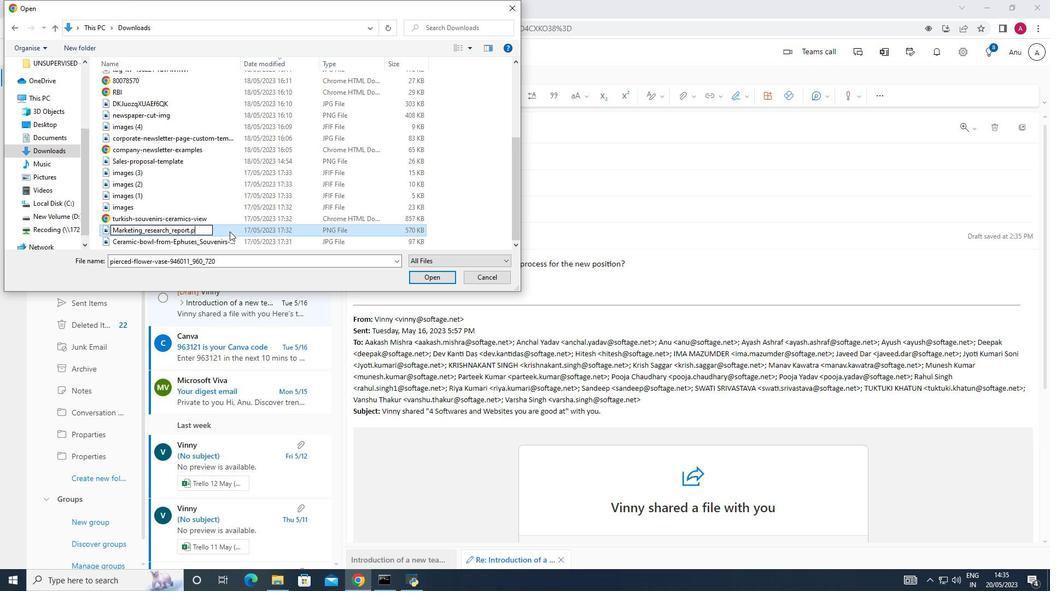 
Action: Mouse moved to (232, 231)
Screenshot: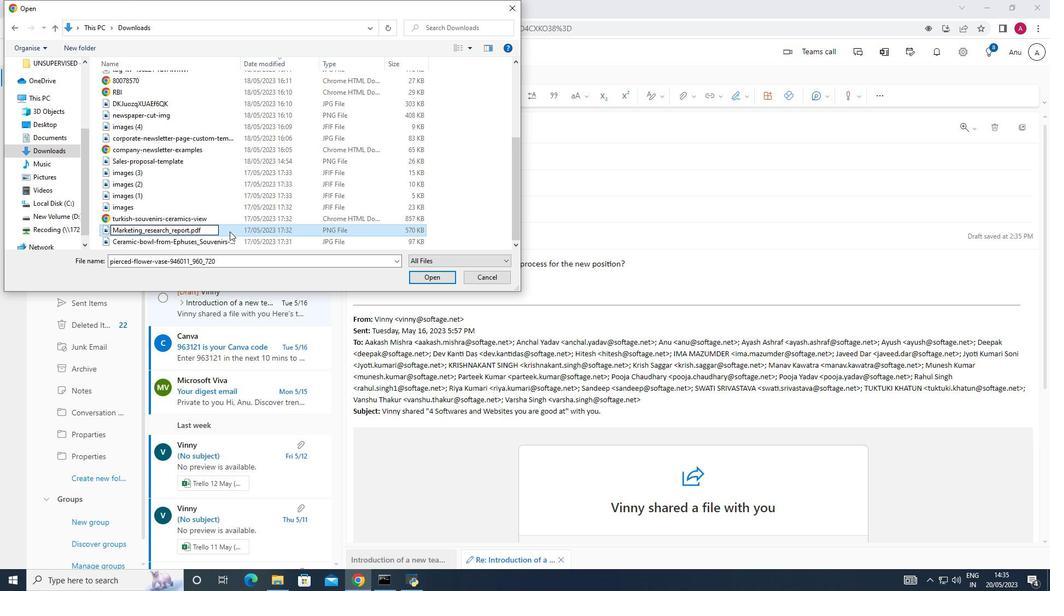 
Action: Mouse pressed left at (232, 231)
Screenshot: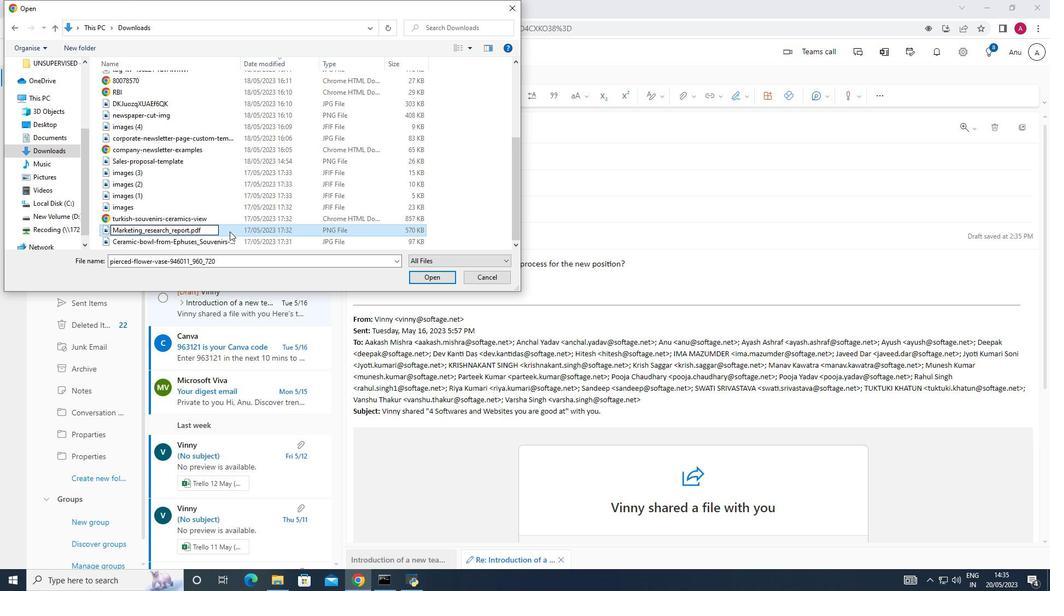 
Action: Mouse moved to (429, 274)
Screenshot: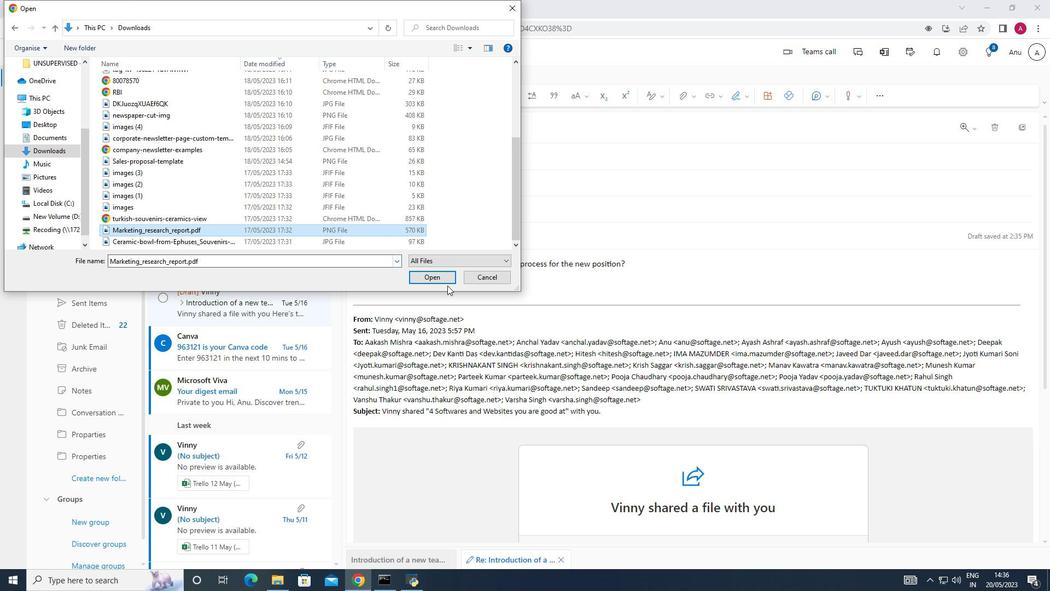 
Action: Mouse pressed left at (429, 274)
Screenshot: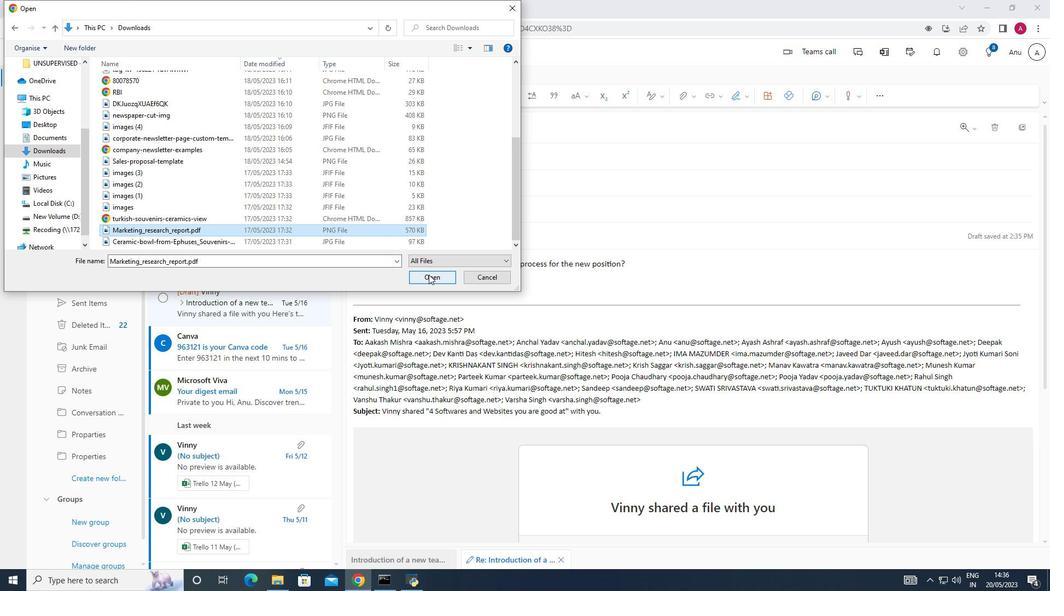 
Action: Mouse moved to (566, 288)
Screenshot: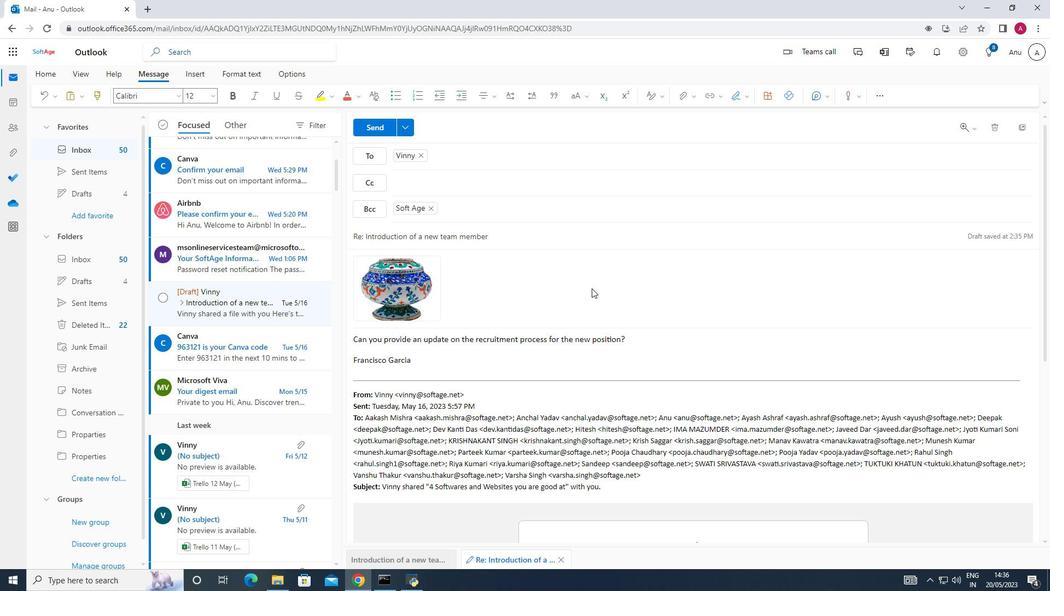 
Action: Mouse pressed left at (566, 288)
Screenshot: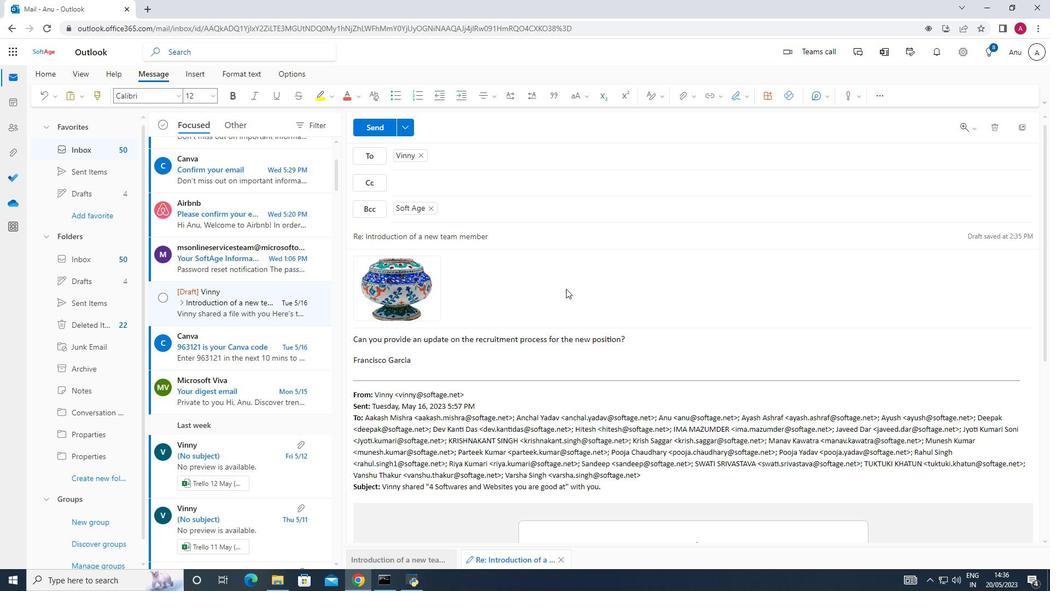 
Action: Key pressed <Key.enter>
Screenshot: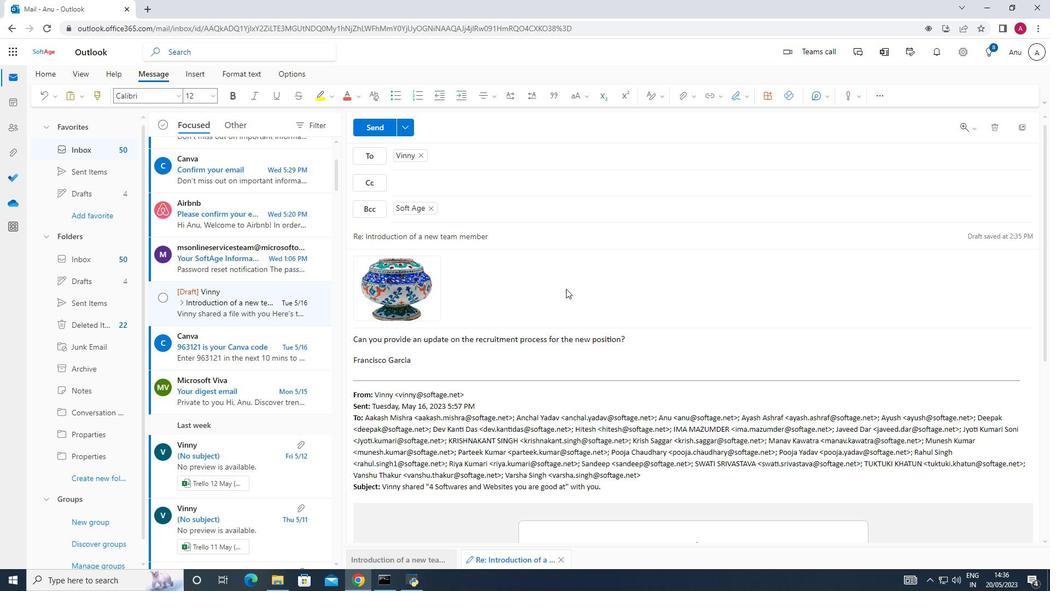 
